 Task: Look for space in Parung, Indonesia from 2nd September, 2023 to 6th September, 2023 for 2 adults in price range Rs.15000 to Rs.20000. Place can be entire place with 1  bedroom having 1 bed and 1 bathroom. Property type can be house, flat, guest house, hotel. Booking option can be shelf check-in. Required host language is English.
Action: Mouse moved to (545, 65)
Screenshot: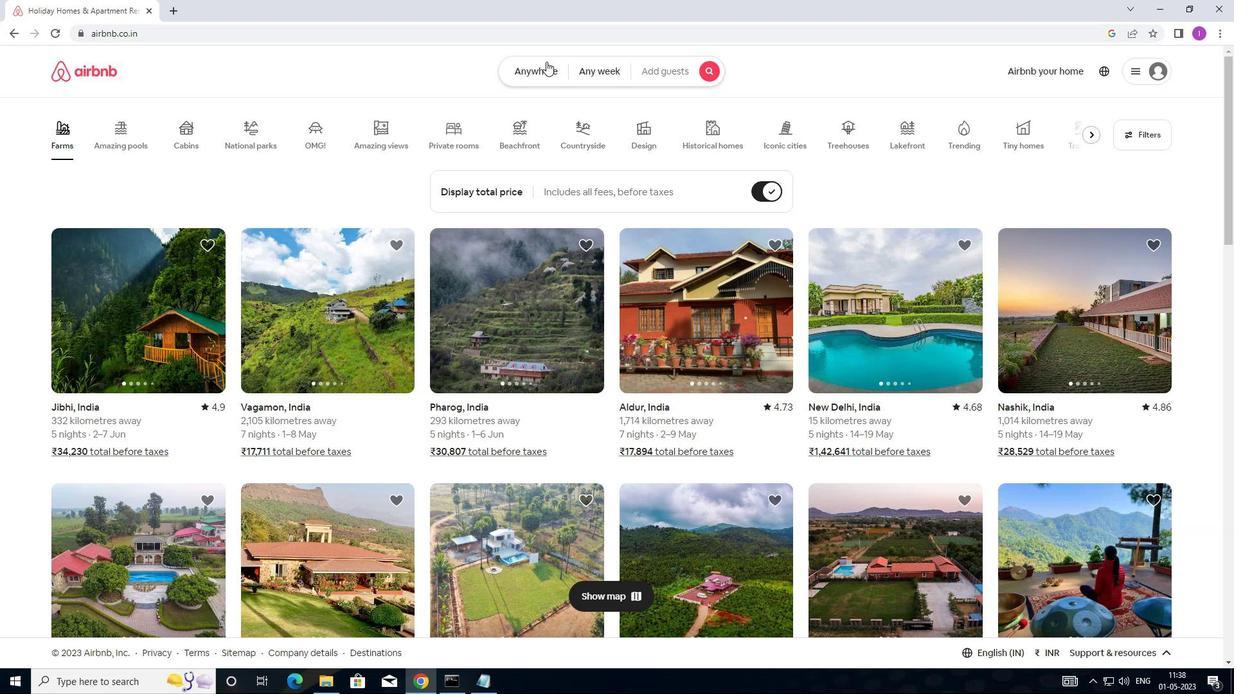 
Action: Mouse pressed left at (545, 65)
Screenshot: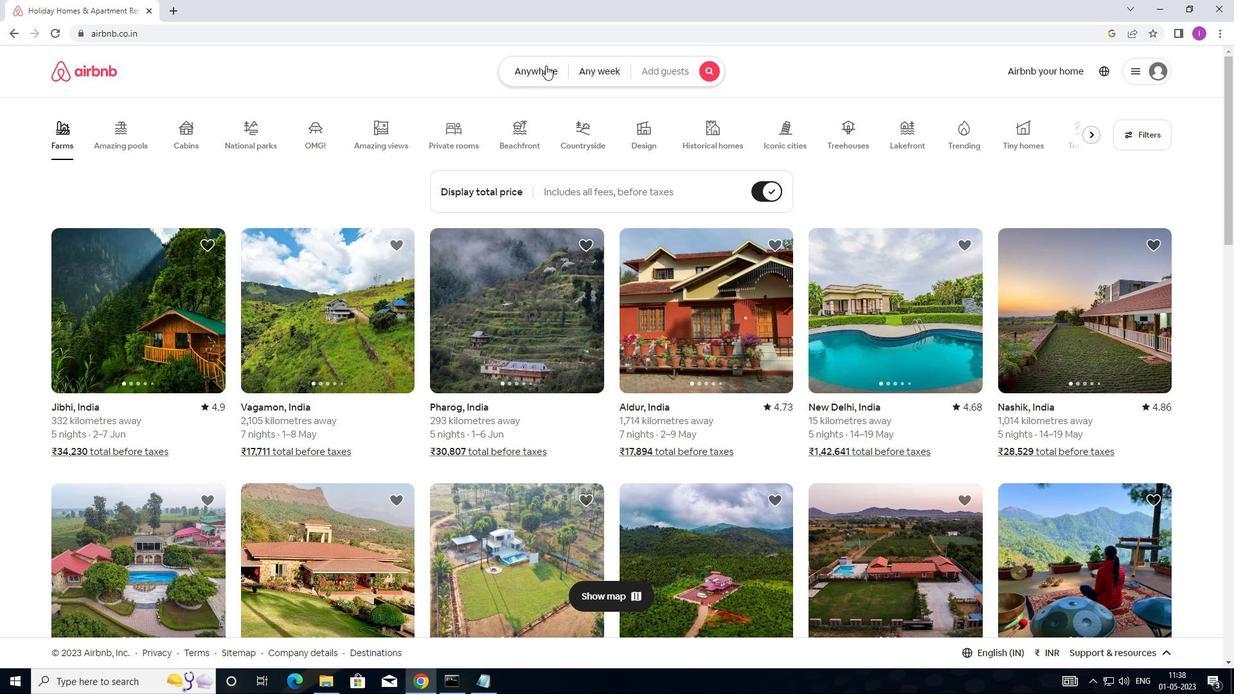 
Action: Mouse moved to (423, 125)
Screenshot: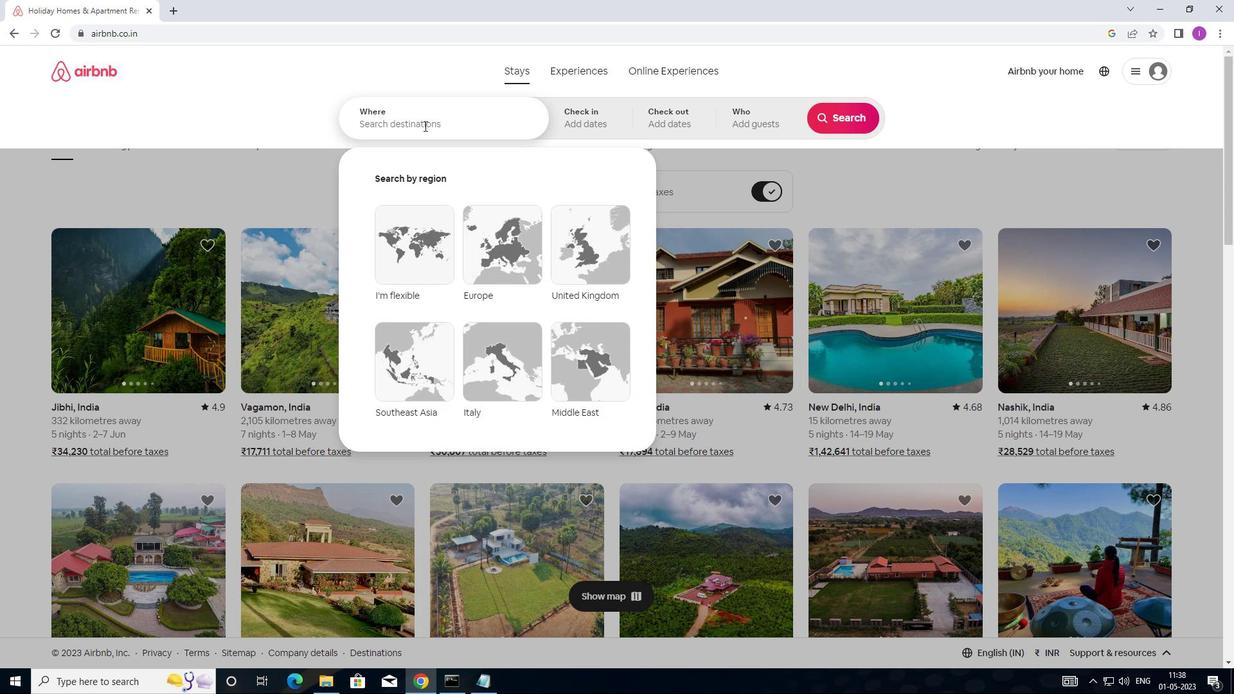 
Action: Mouse pressed left at (423, 125)
Screenshot: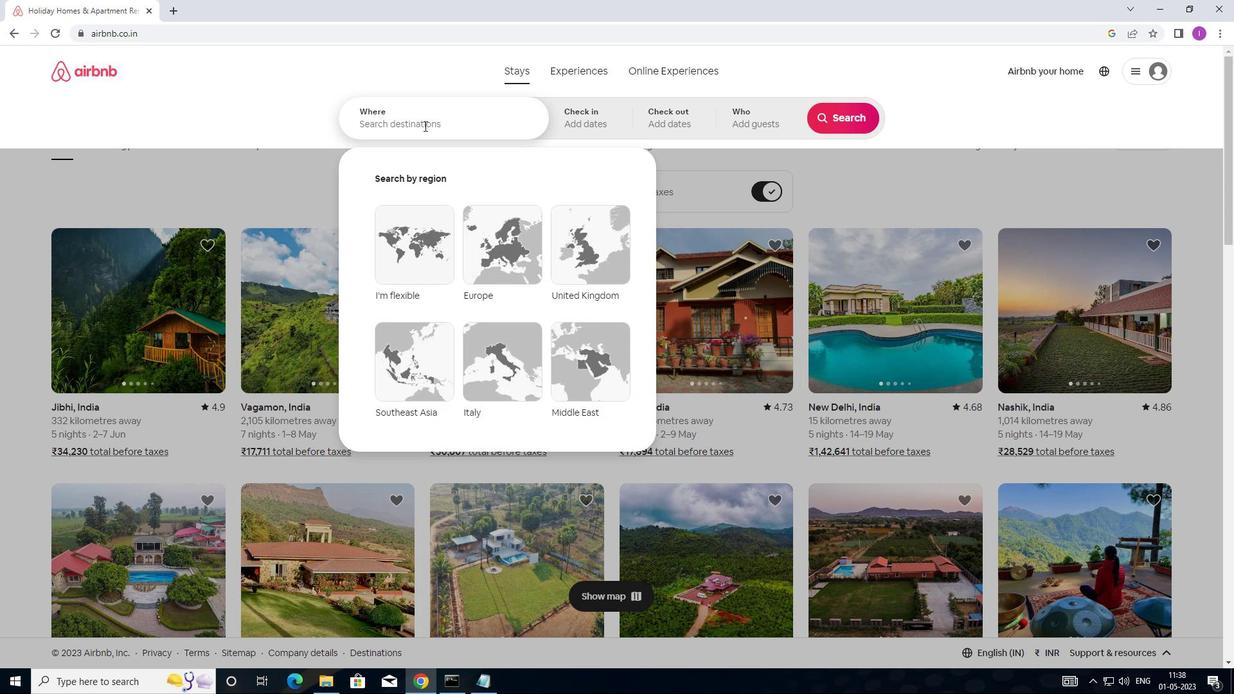 
Action: Mouse moved to (665, 119)
Screenshot: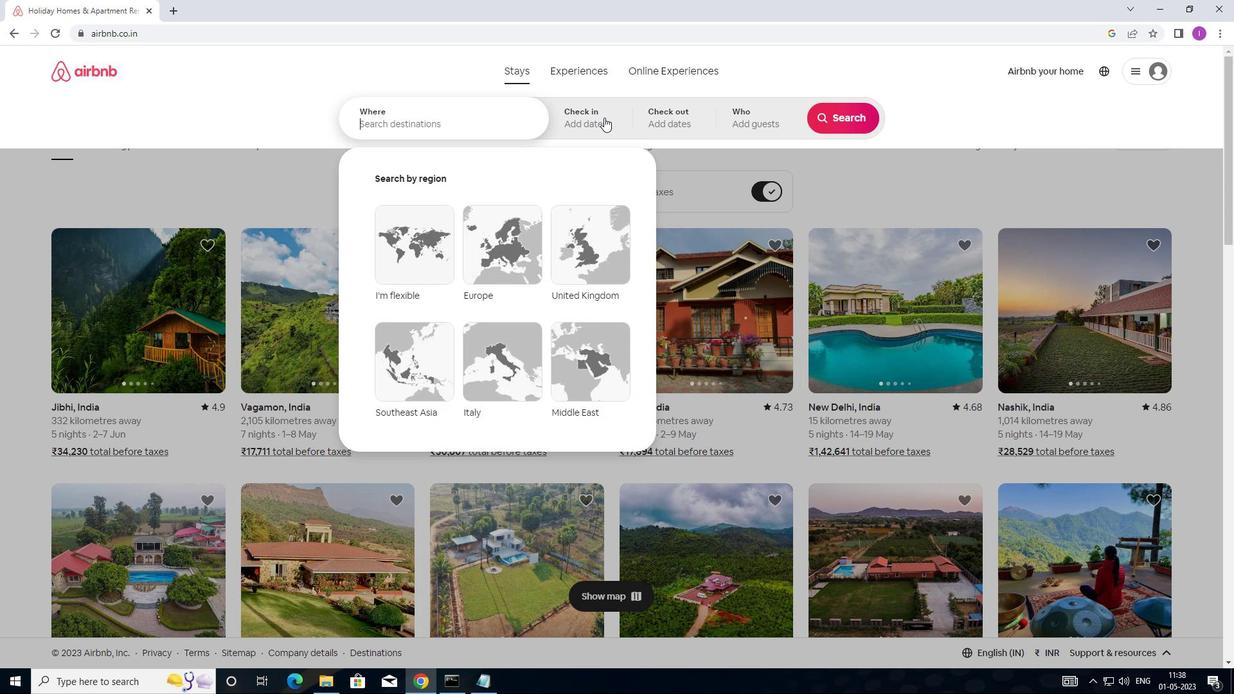 
Action: Key pressed <Key.shift>PAR
Screenshot: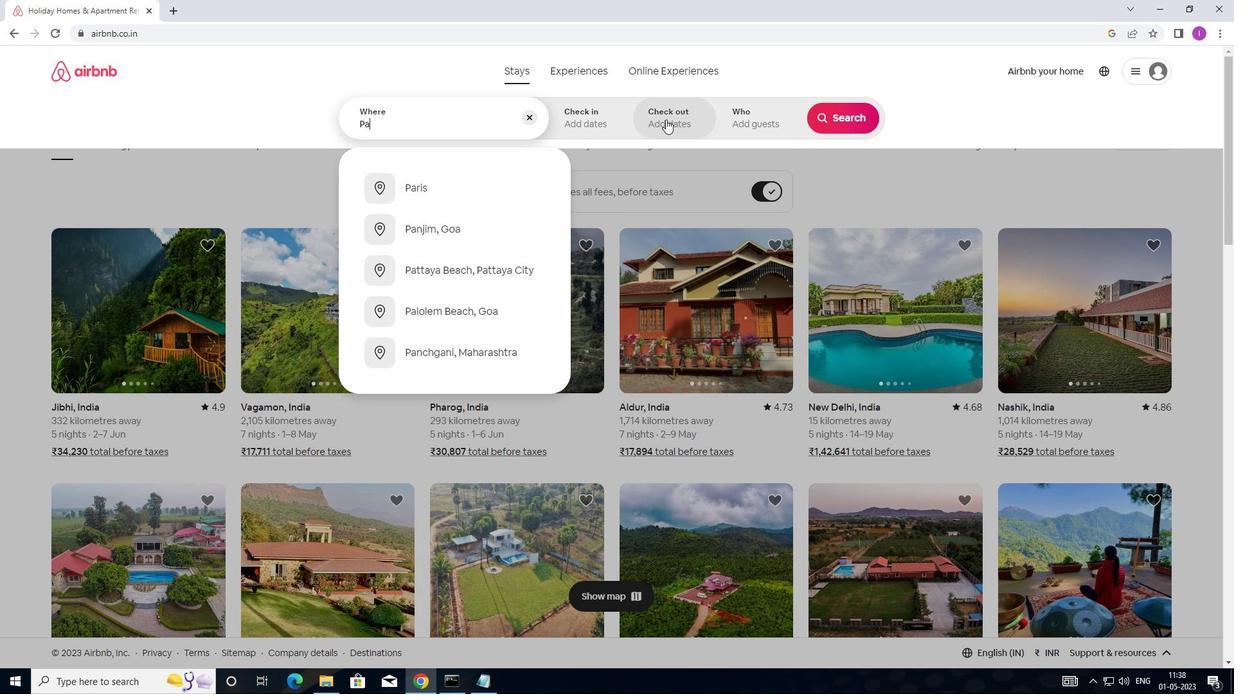 
Action: Mouse moved to (669, 118)
Screenshot: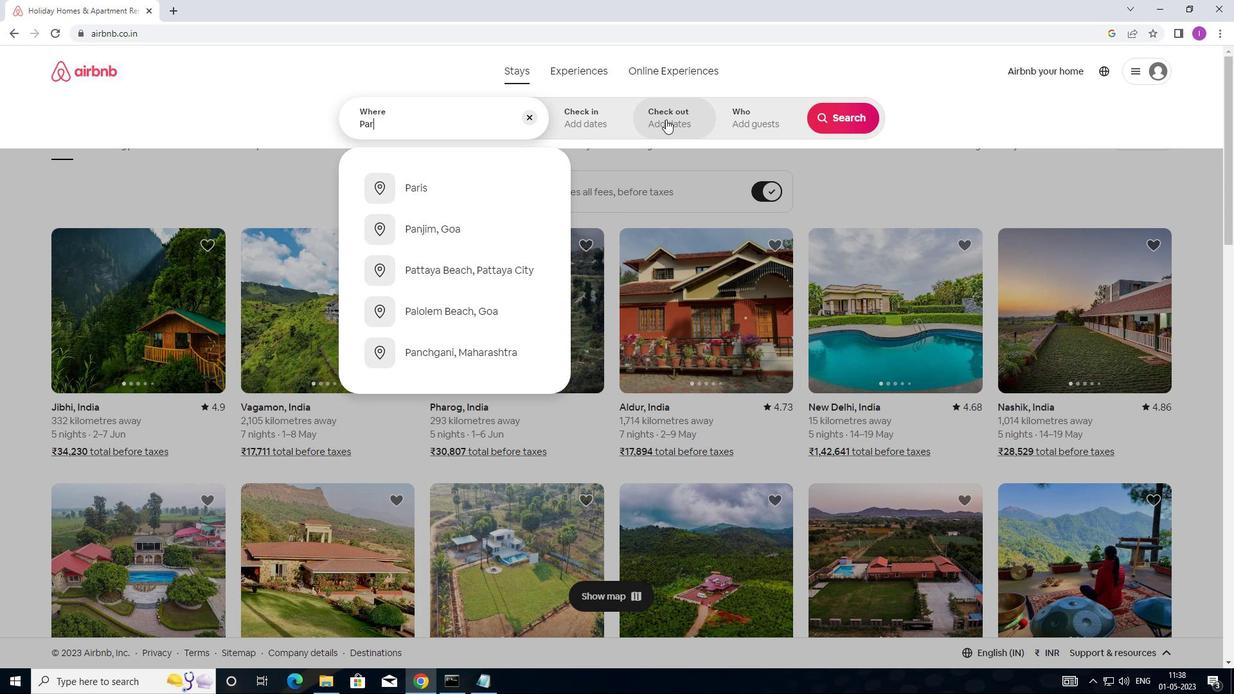 
Action: Key pressed U
Screenshot: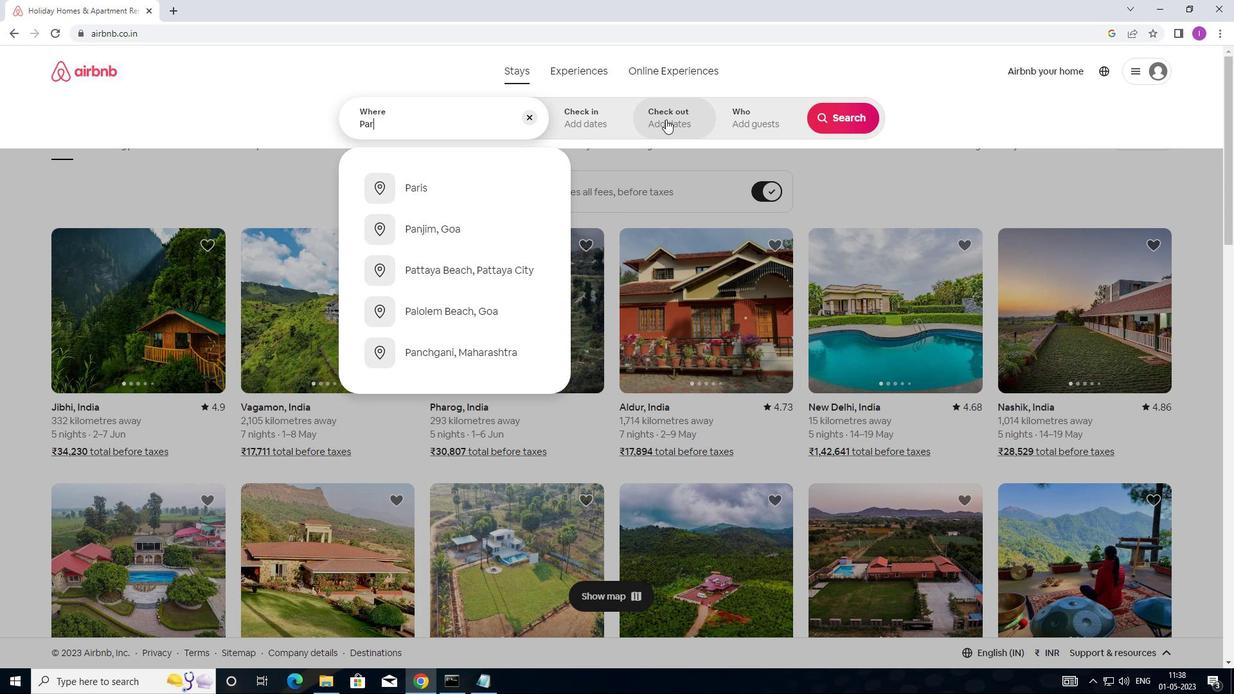 
Action: Mouse moved to (675, 114)
Screenshot: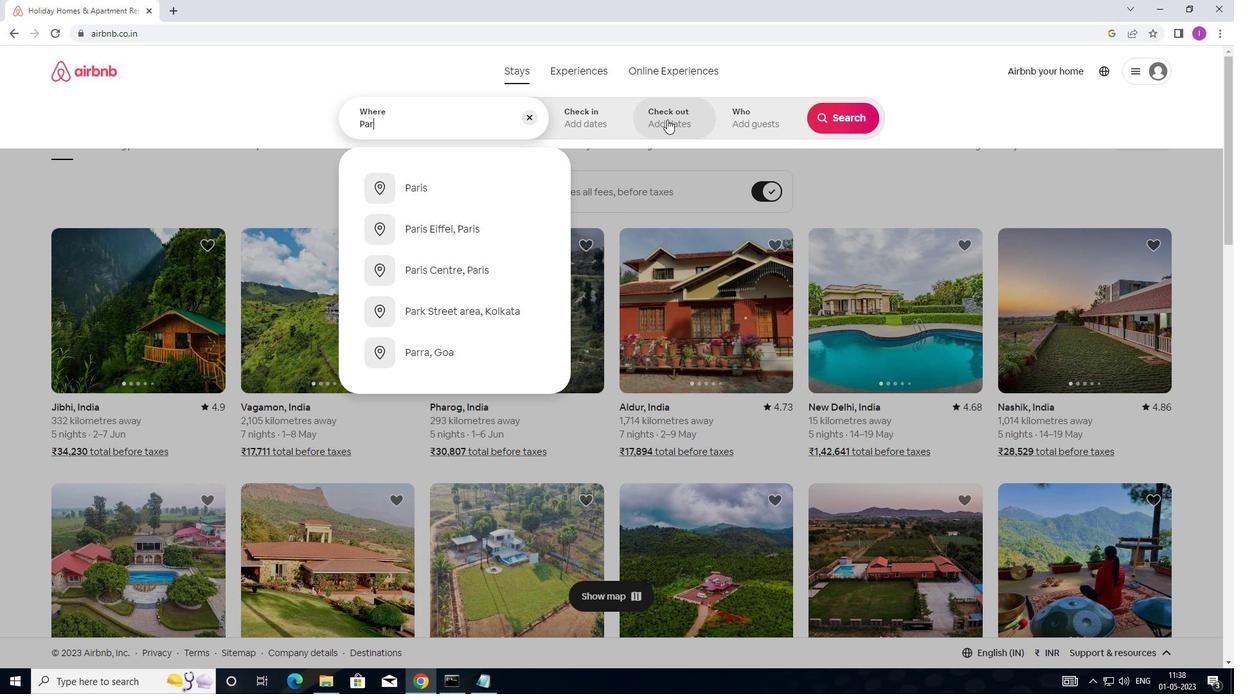 
Action: Key pressed NG
Screenshot: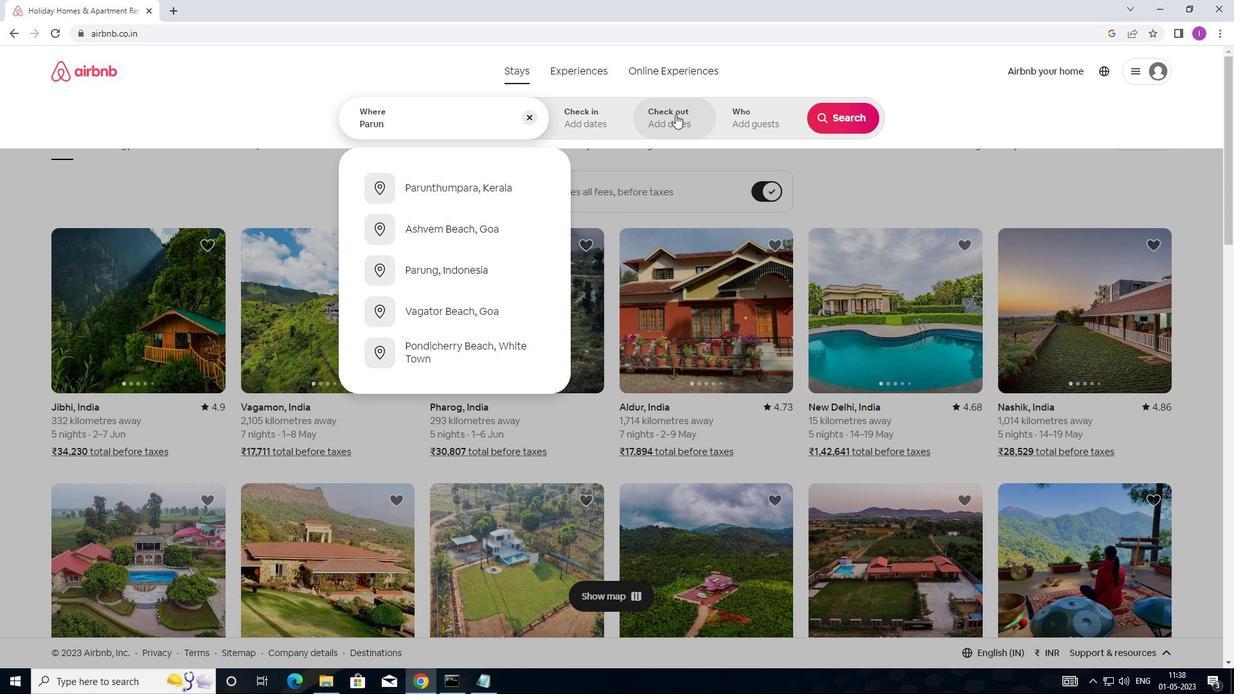 
Action: Mouse moved to (691, 102)
Screenshot: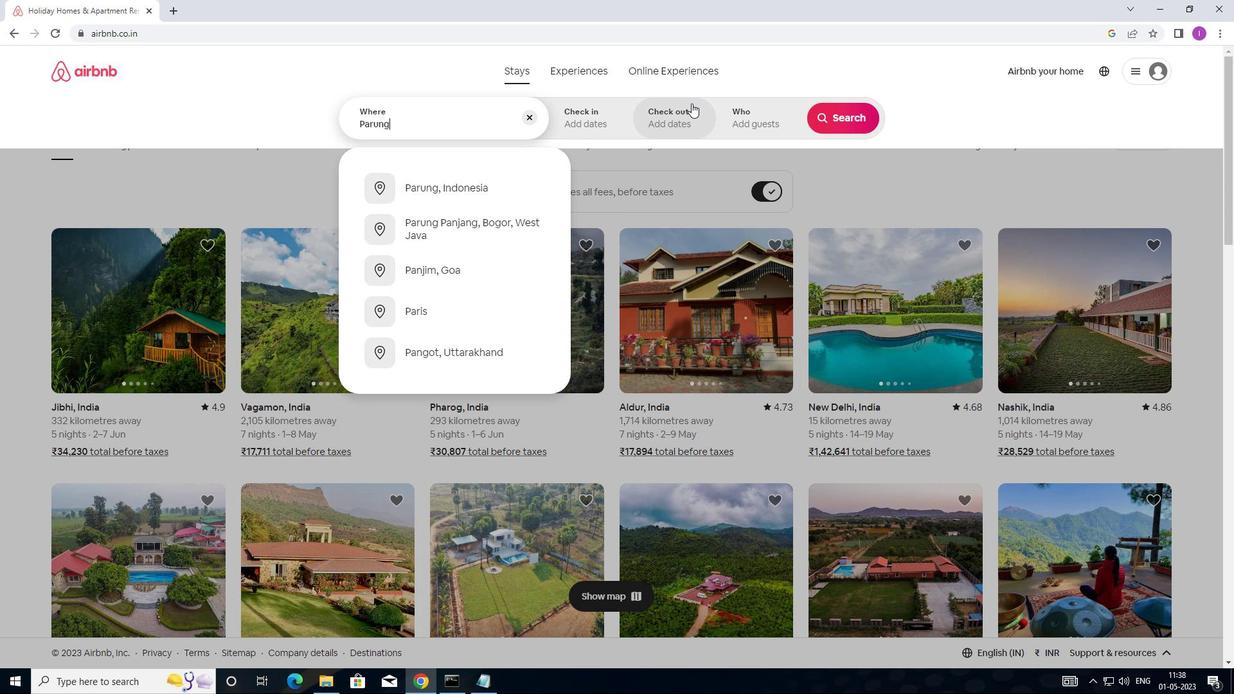 
Action: Key pressed ,<Key.shift>INDOB
Screenshot: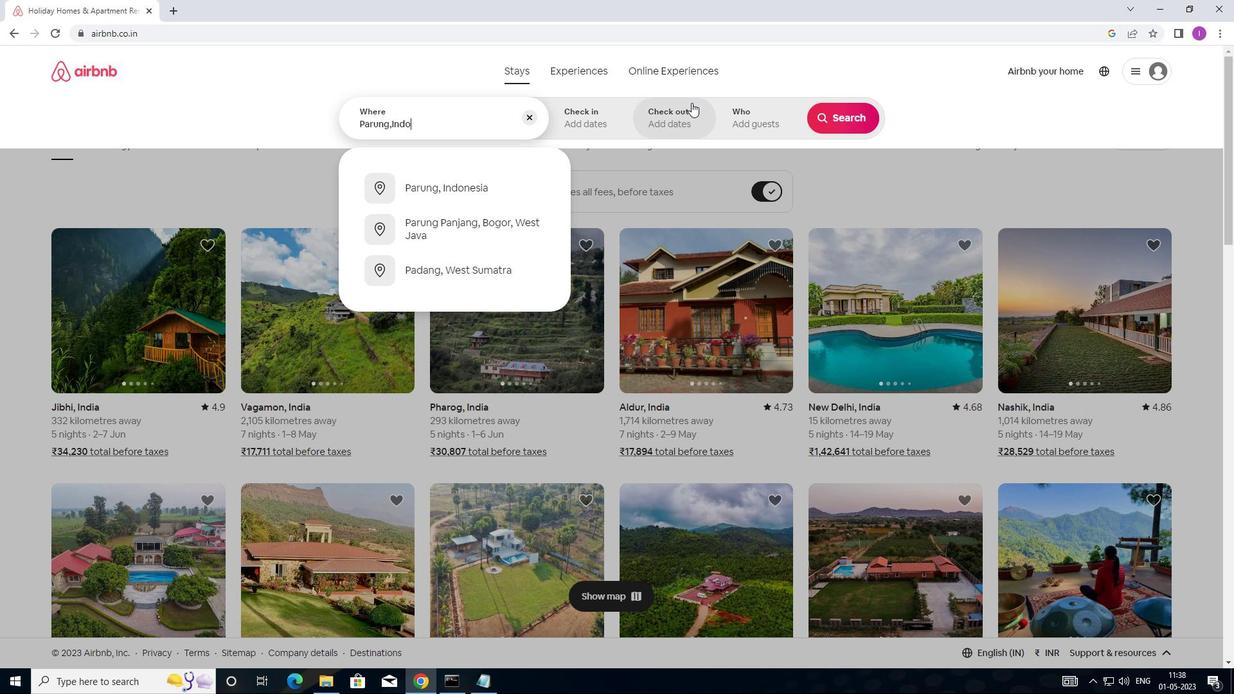 
Action: Mouse moved to (807, 59)
Screenshot: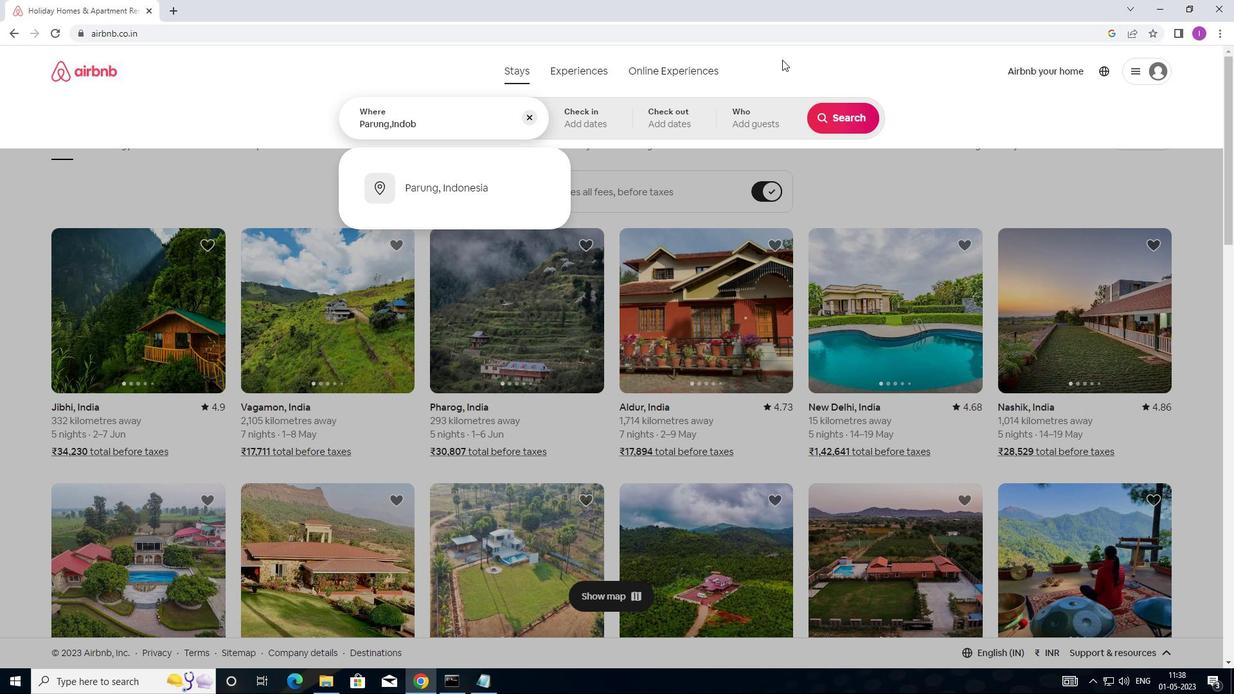 
Action: Key pressed <Key.backspace>
Screenshot: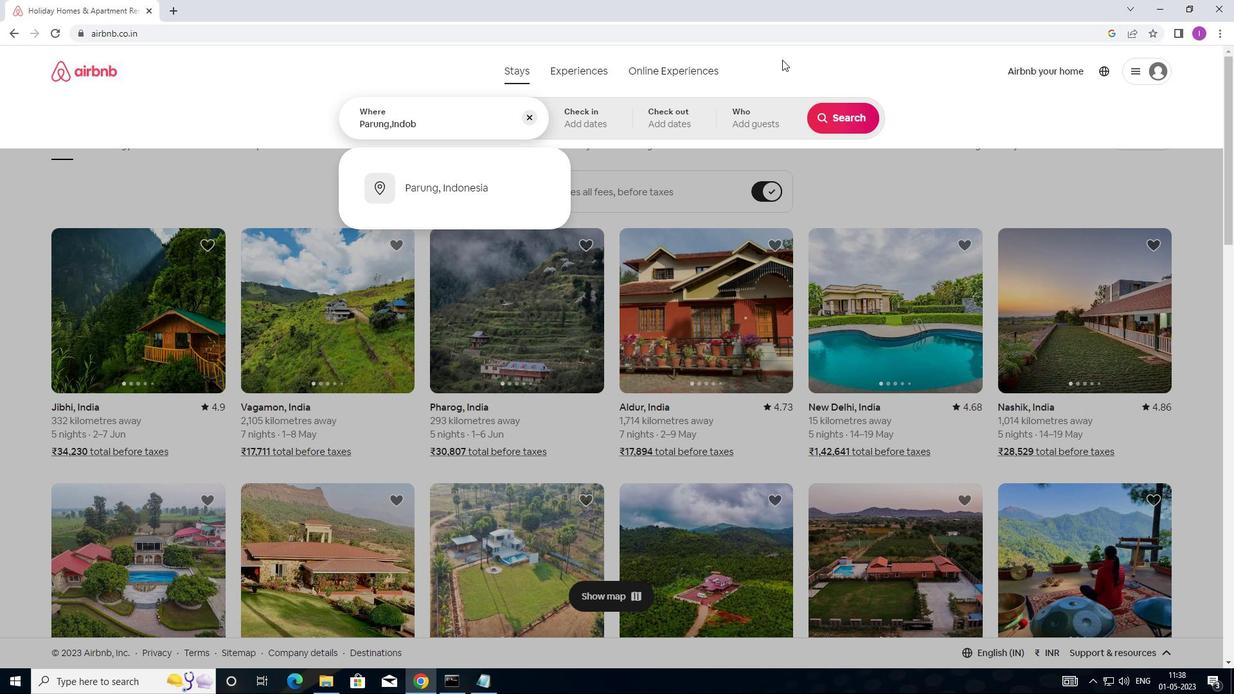 
Action: Mouse moved to (812, 61)
Screenshot: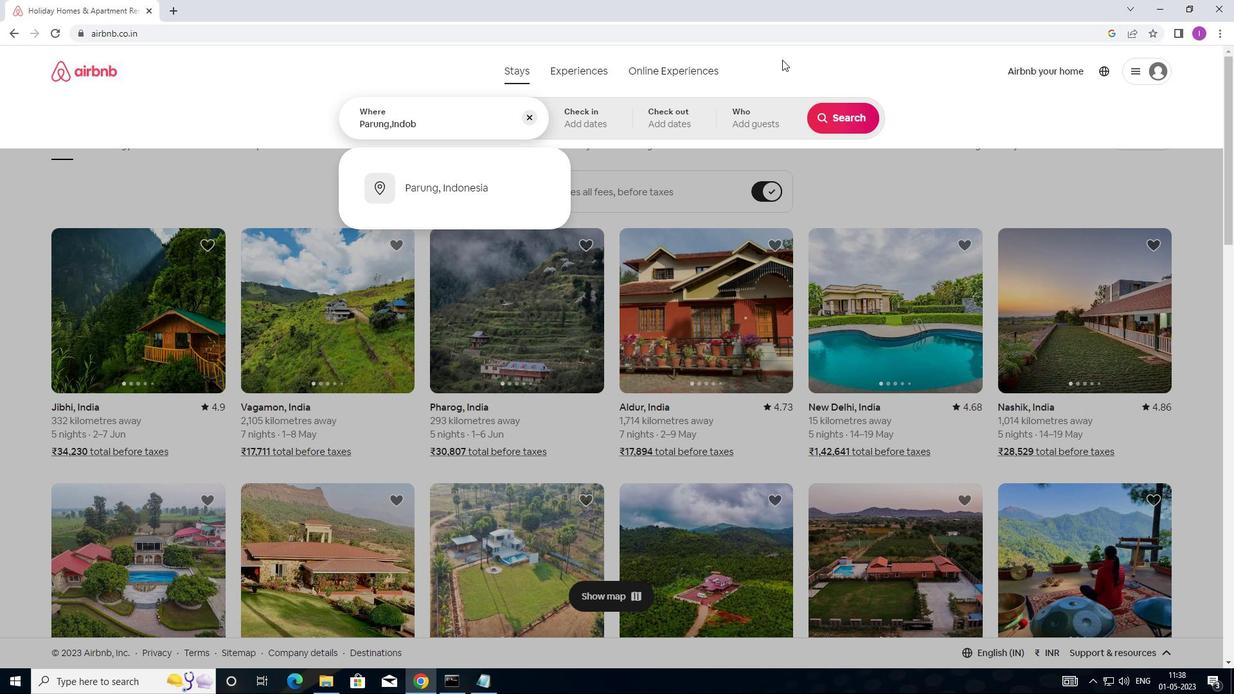 
Action: Key pressed NESIA
Screenshot: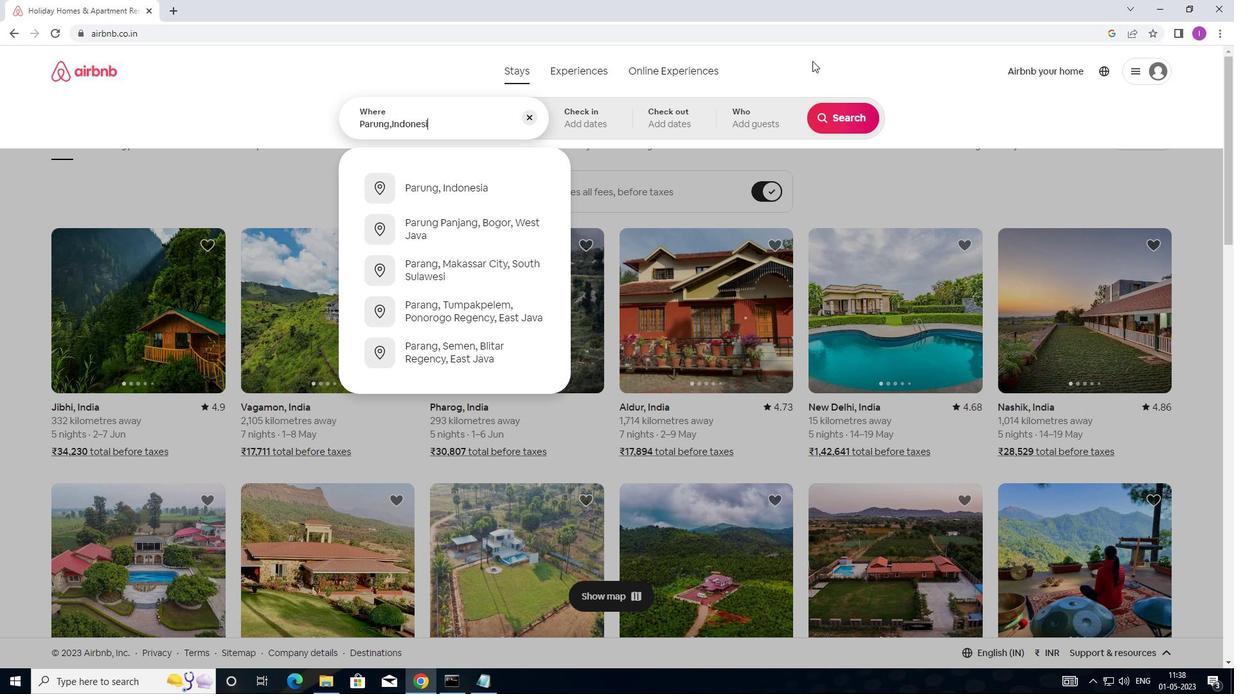 
Action: Mouse moved to (416, 176)
Screenshot: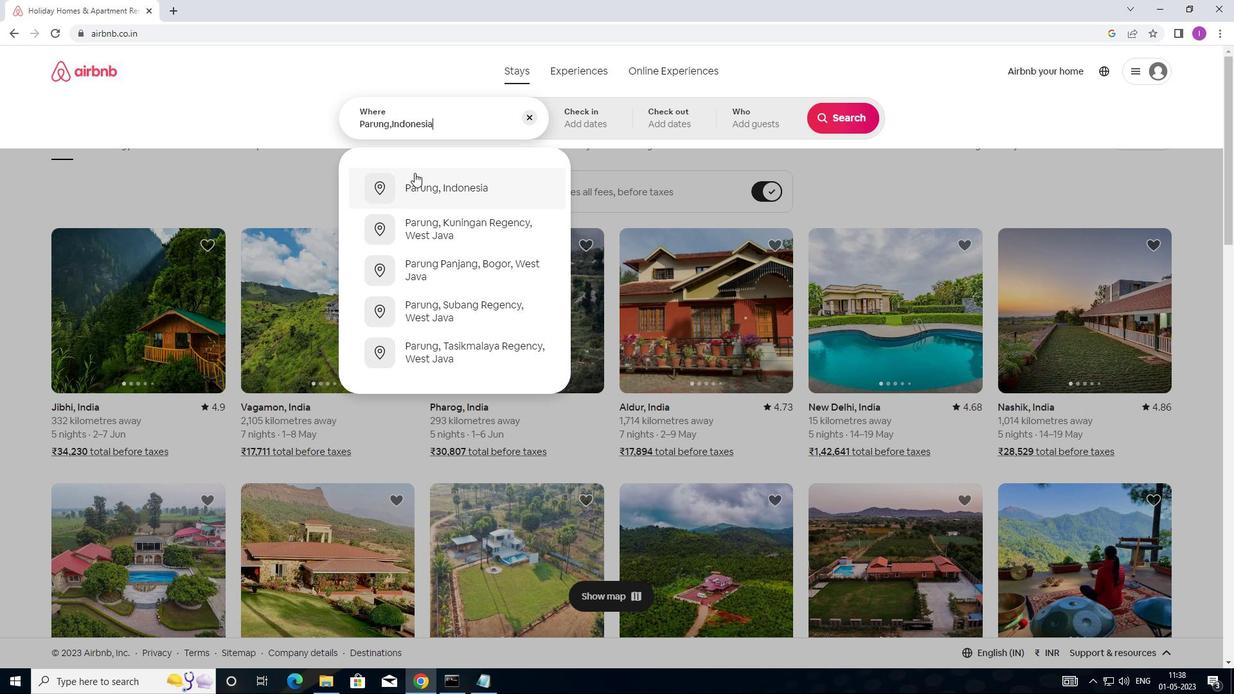 
Action: Mouse pressed left at (416, 176)
Screenshot: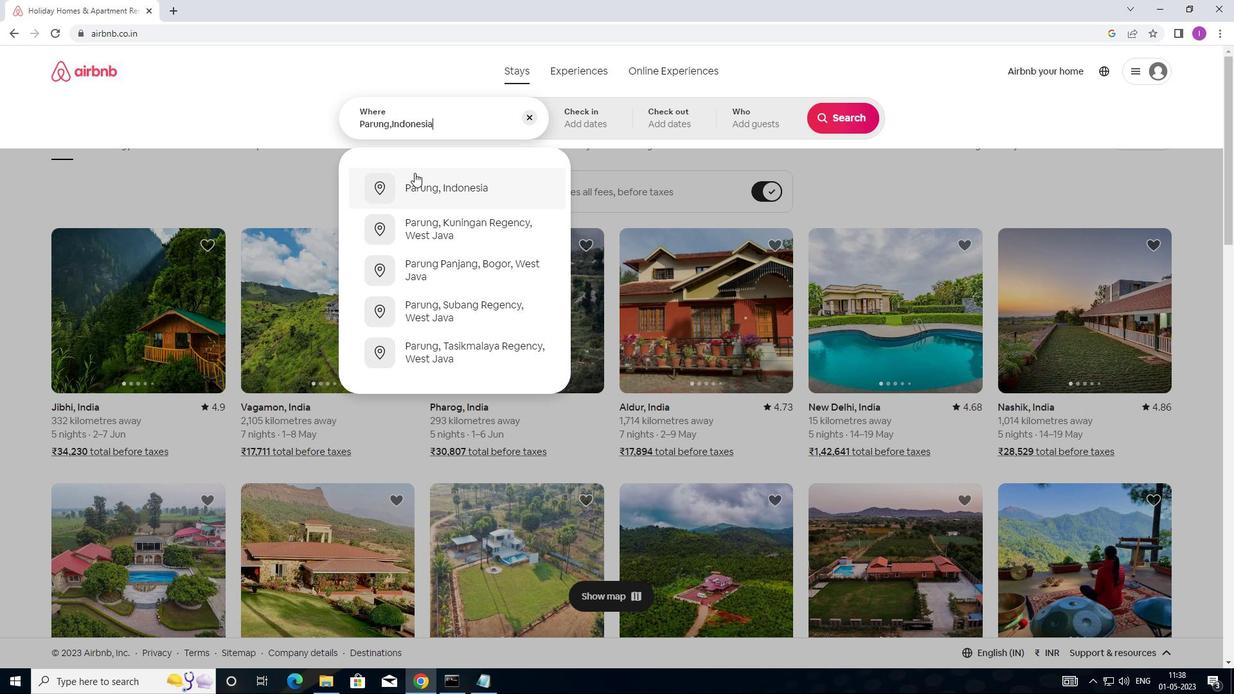 
Action: Mouse moved to (852, 224)
Screenshot: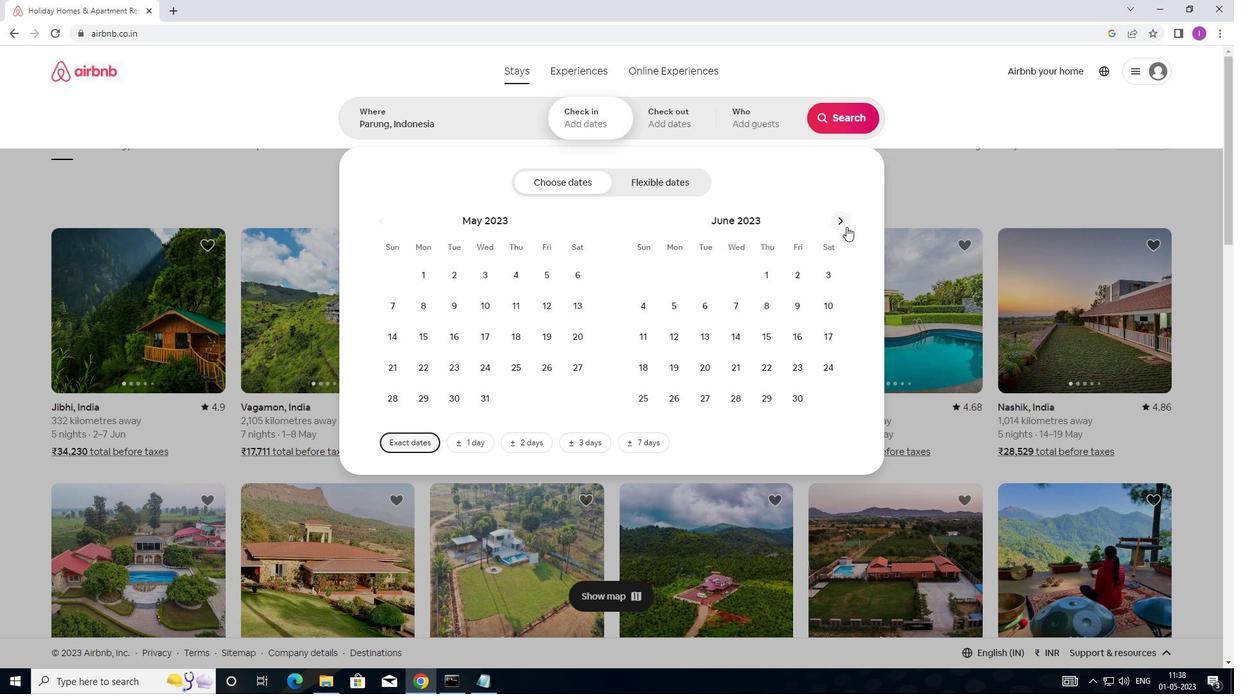 
Action: Mouse pressed left at (852, 224)
Screenshot: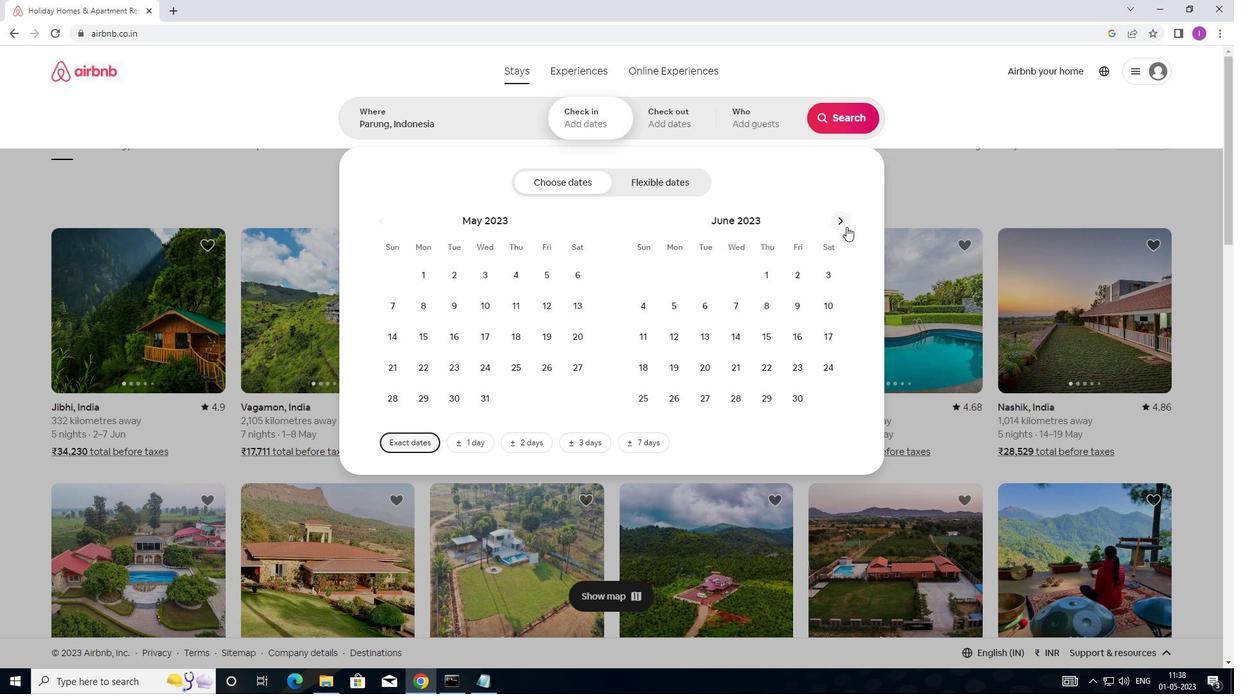 
Action: Mouse moved to (851, 226)
Screenshot: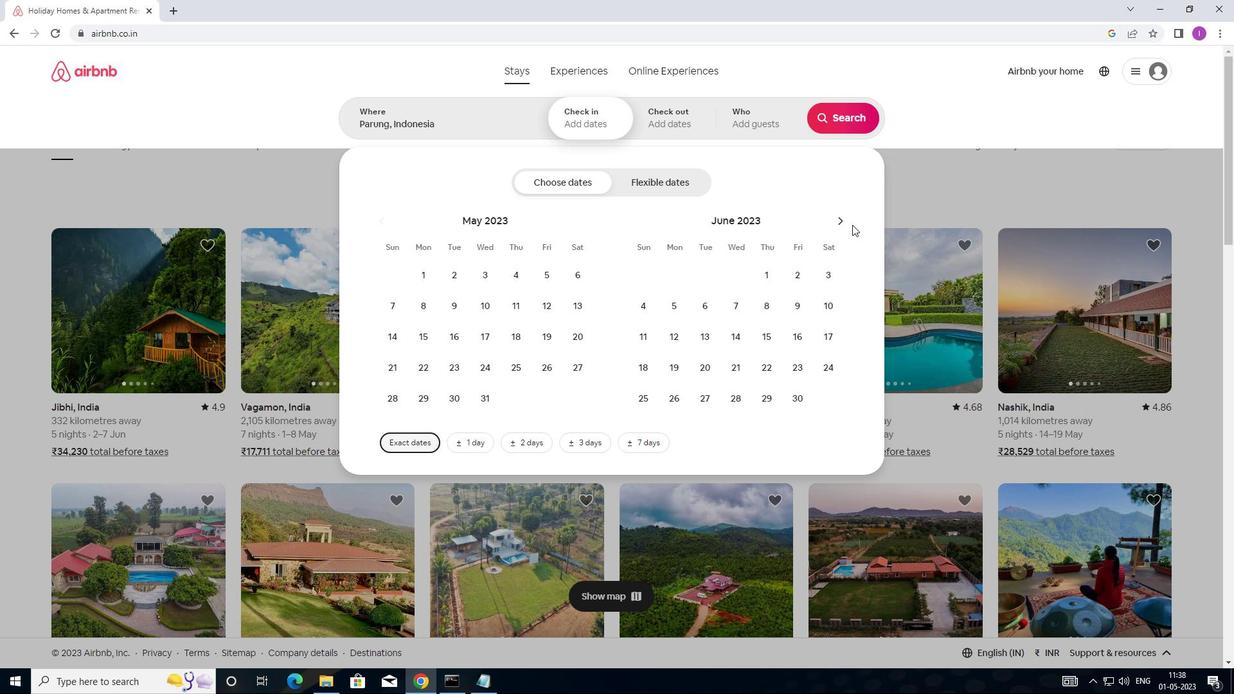 
Action: Mouse pressed left at (851, 226)
Screenshot: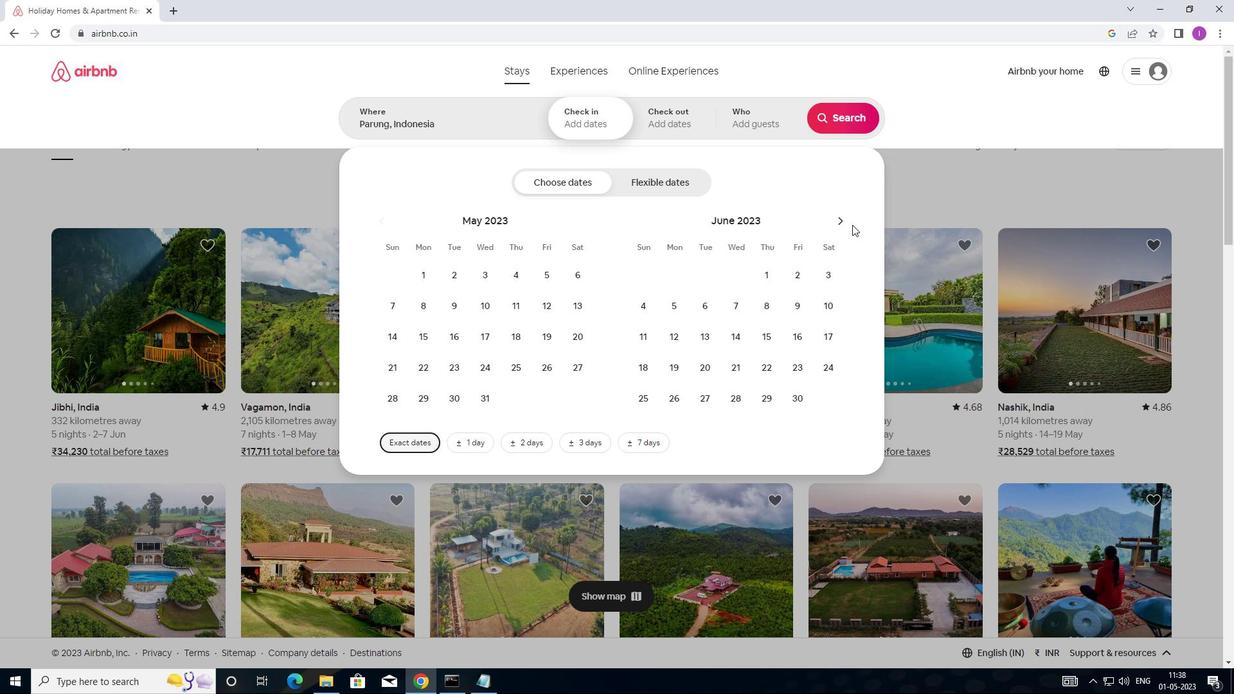 
Action: Mouse moved to (849, 223)
Screenshot: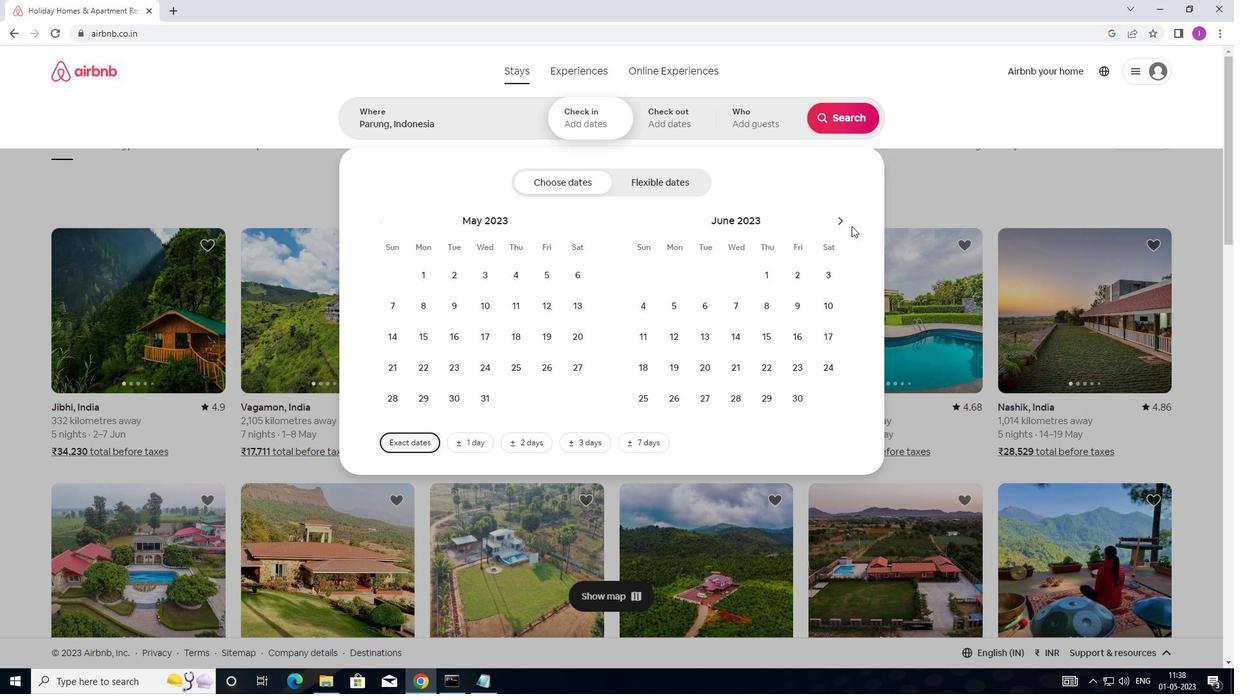 
Action: Mouse pressed left at (849, 223)
Screenshot: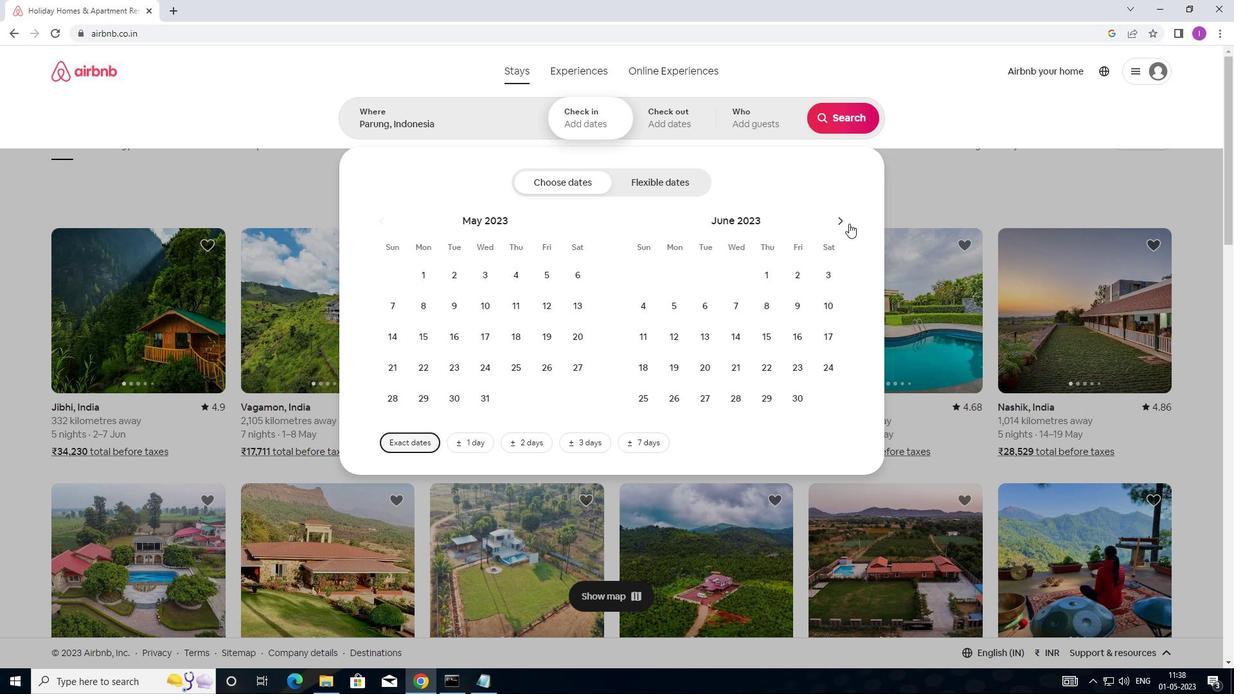 
Action: Mouse moved to (843, 214)
Screenshot: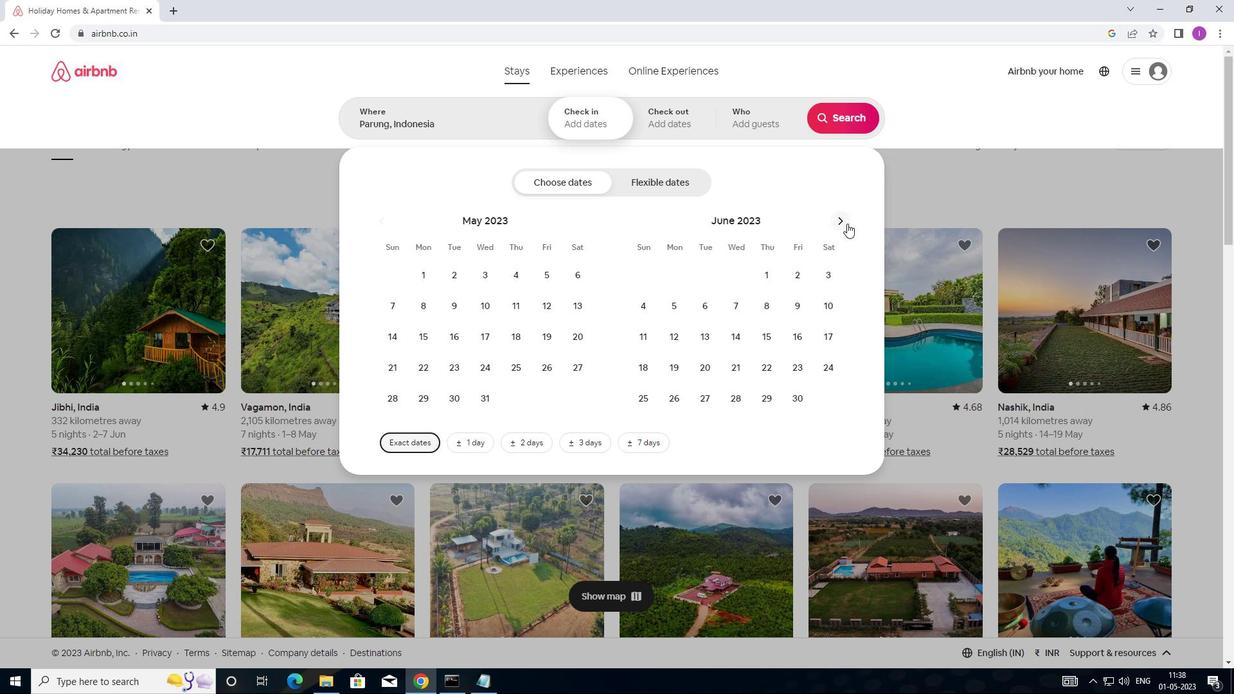 
Action: Mouse pressed left at (843, 214)
Screenshot: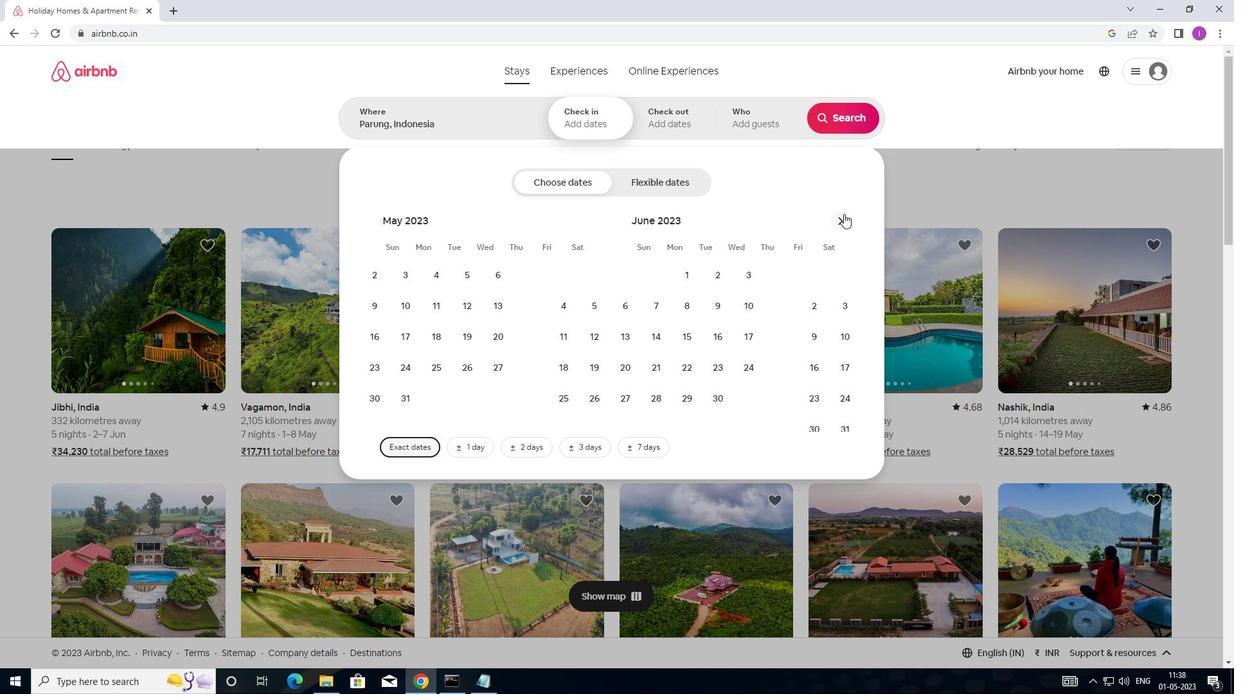 
Action: Mouse moved to (843, 214)
Screenshot: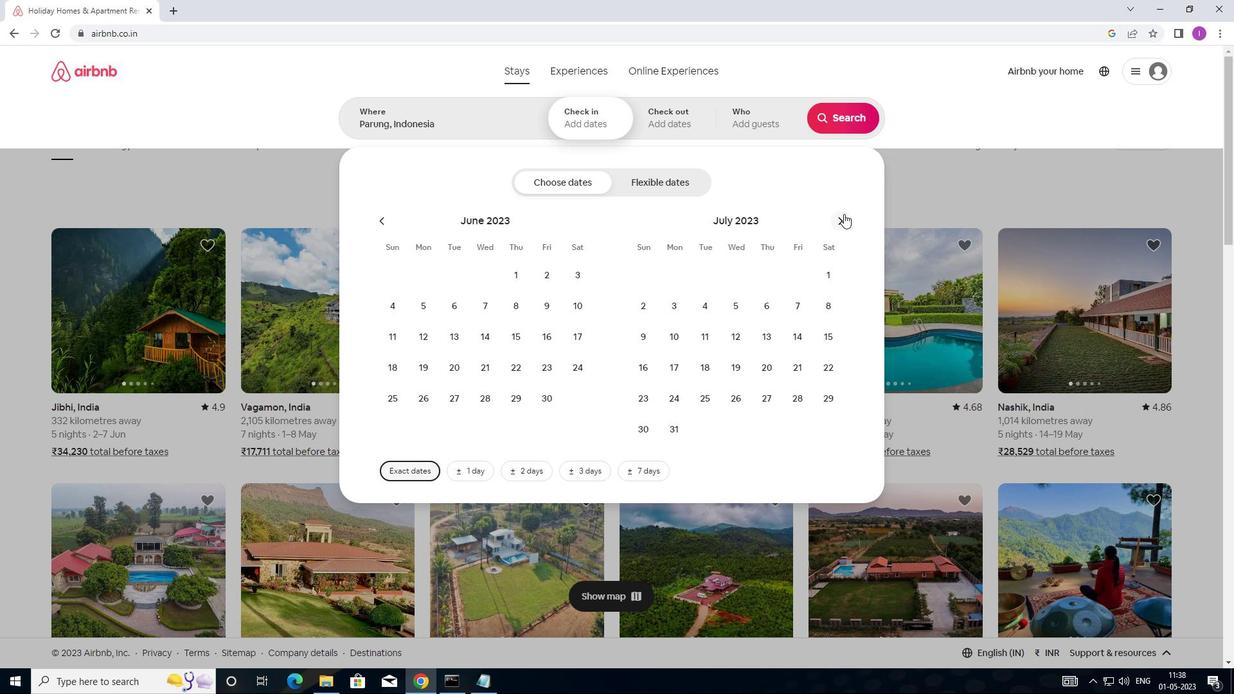 
Action: Mouse pressed left at (843, 214)
Screenshot: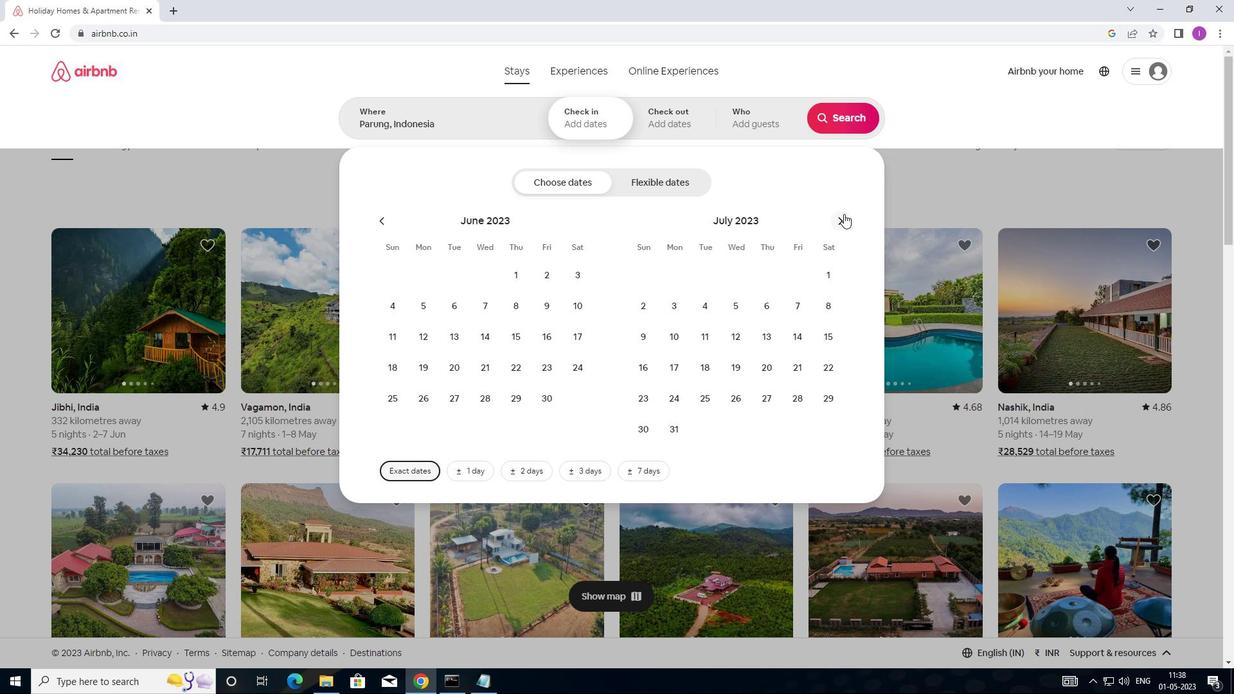 
Action: Mouse moved to (817, 273)
Screenshot: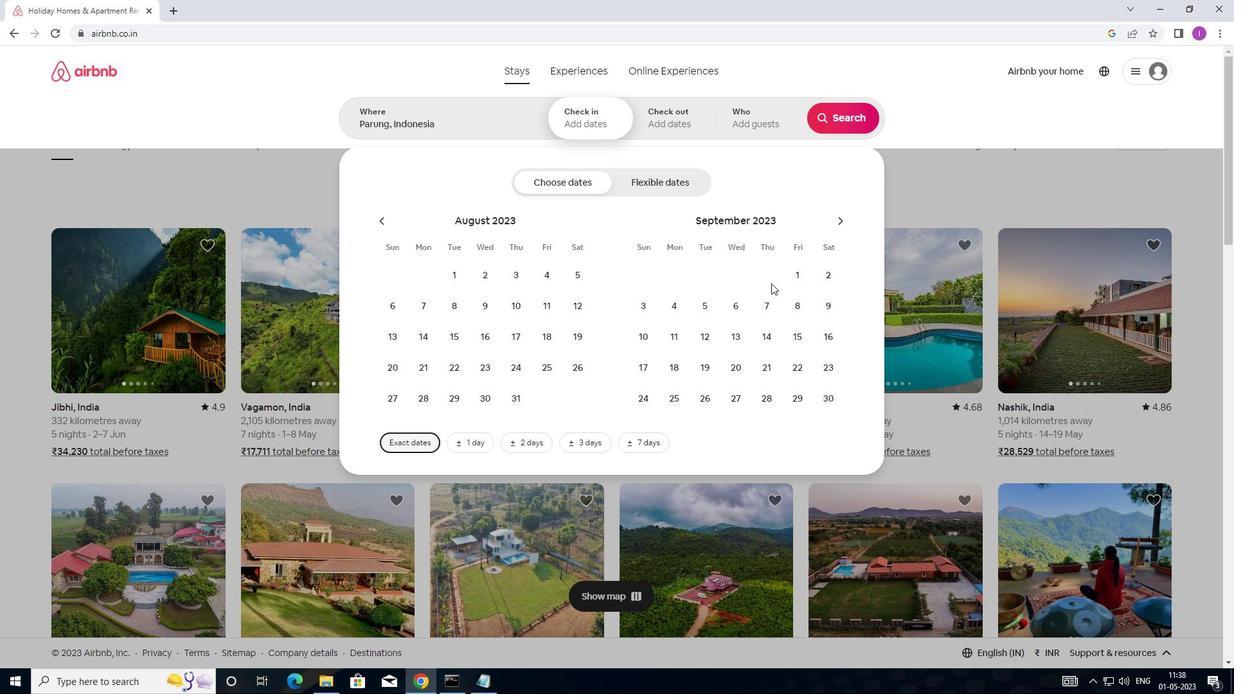 
Action: Mouse pressed left at (817, 273)
Screenshot: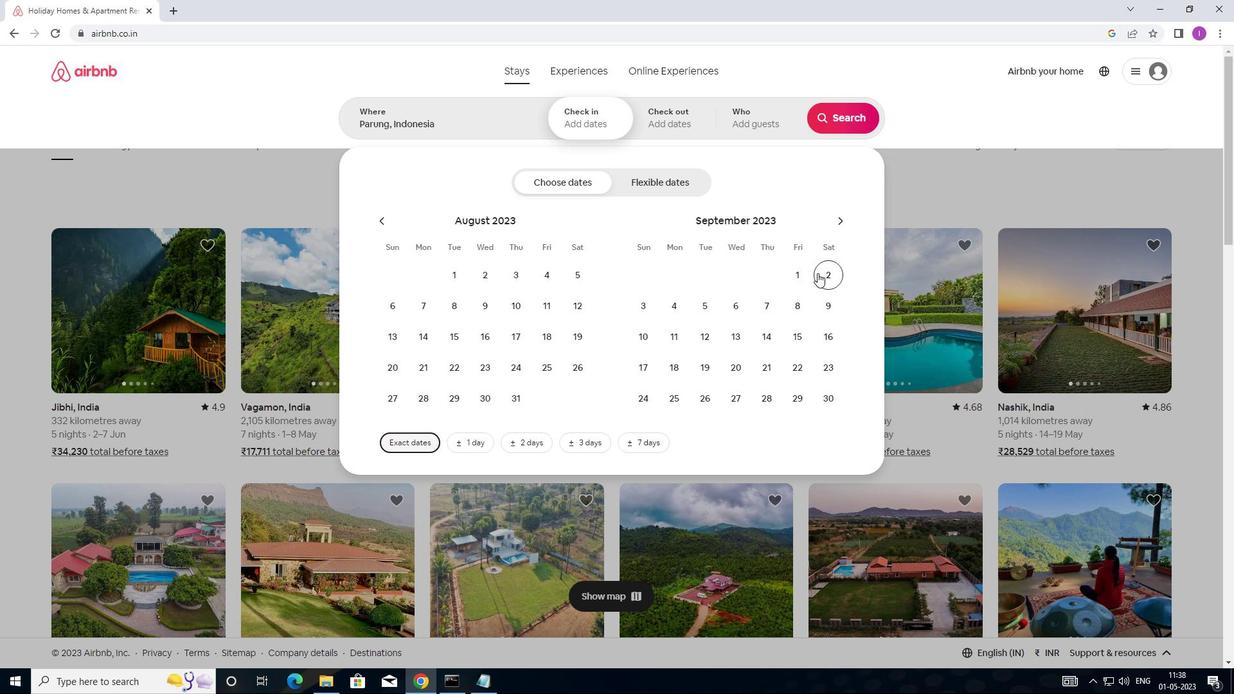 
Action: Mouse moved to (731, 309)
Screenshot: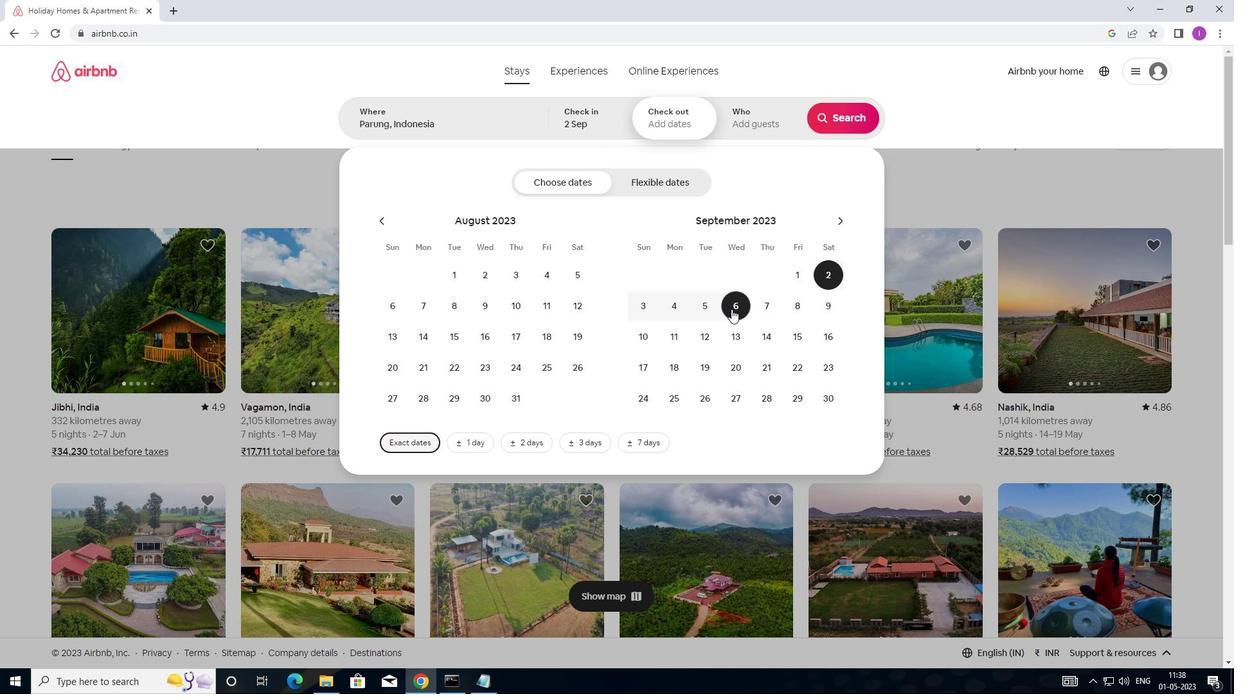 
Action: Mouse pressed left at (731, 309)
Screenshot: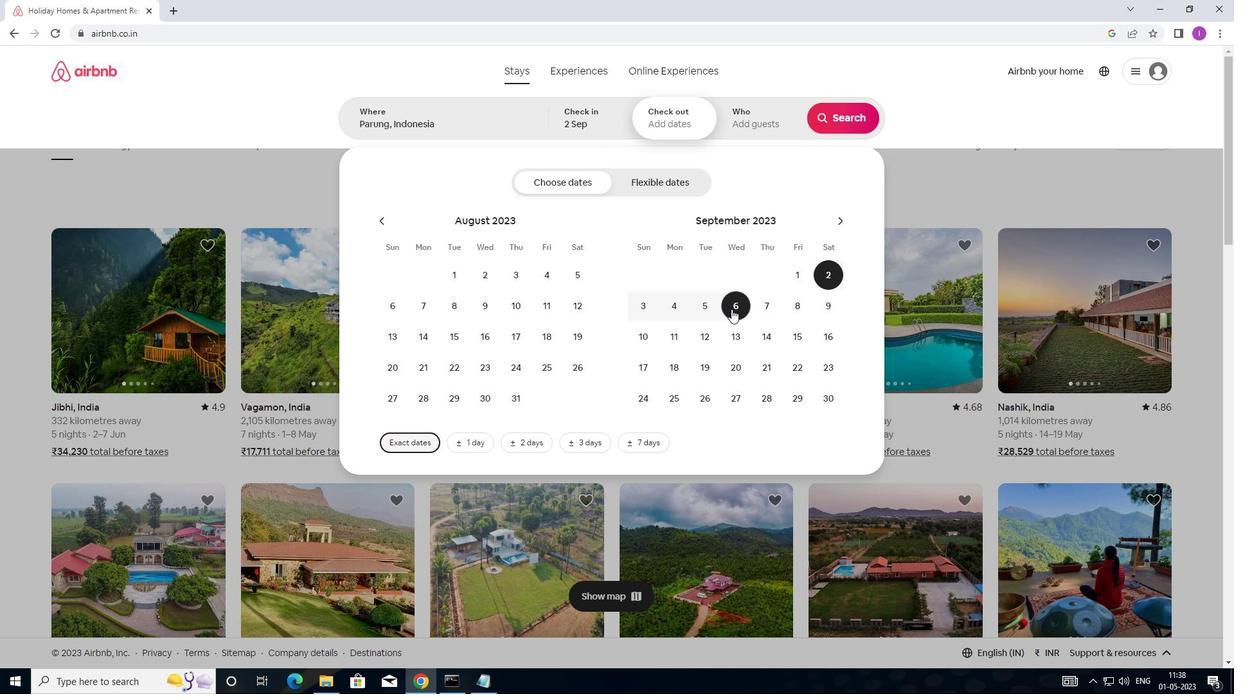 
Action: Mouse moved to (738, 134)
Screenshot: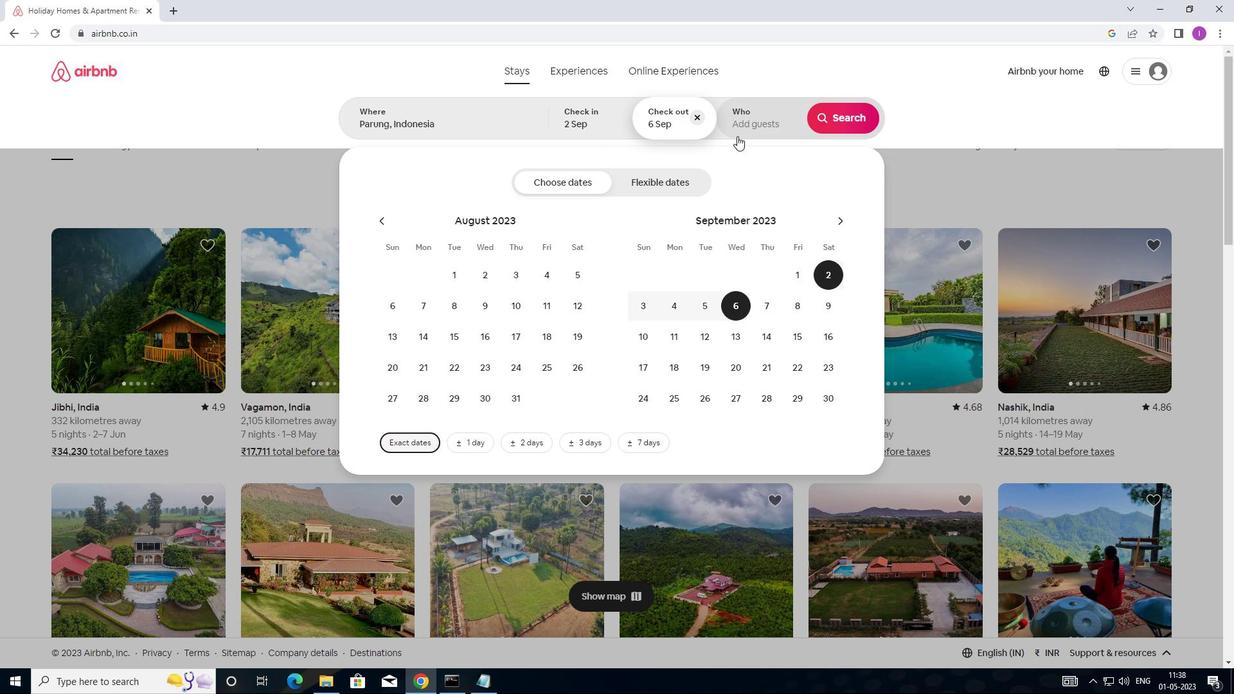 
Action: Mouse pressed left at (738, 134)
Screenshot: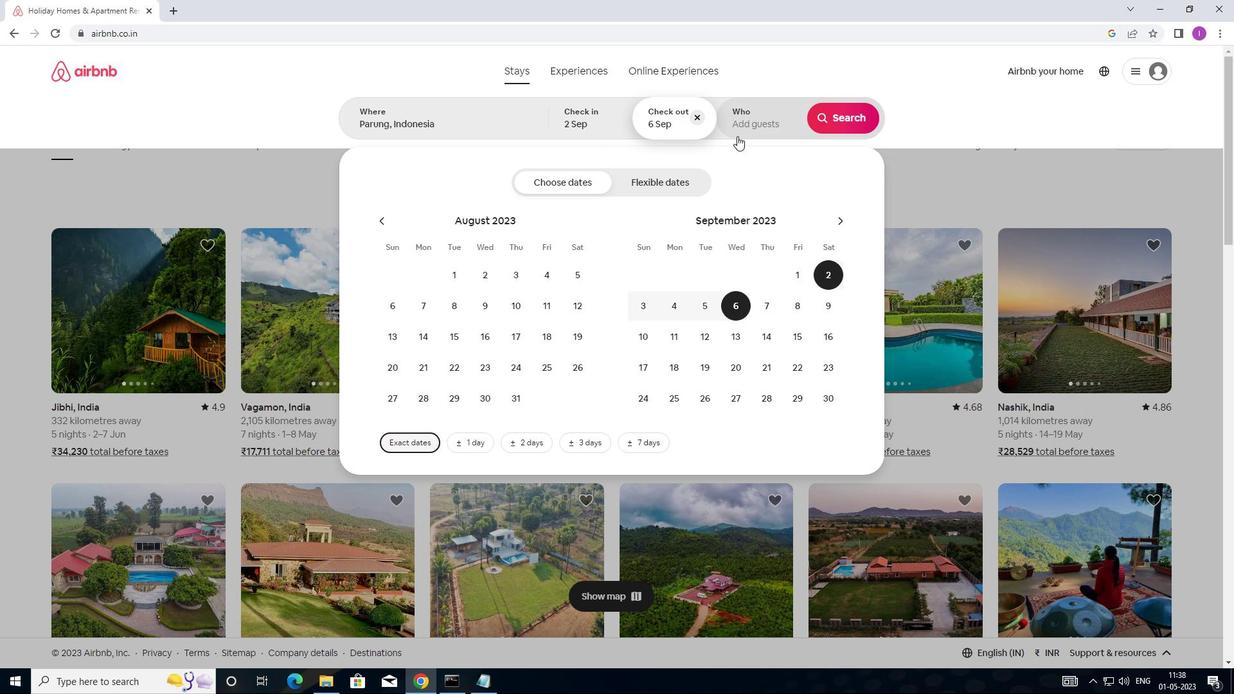 
Action: Mouse moved to (851, 183)
Screenshot: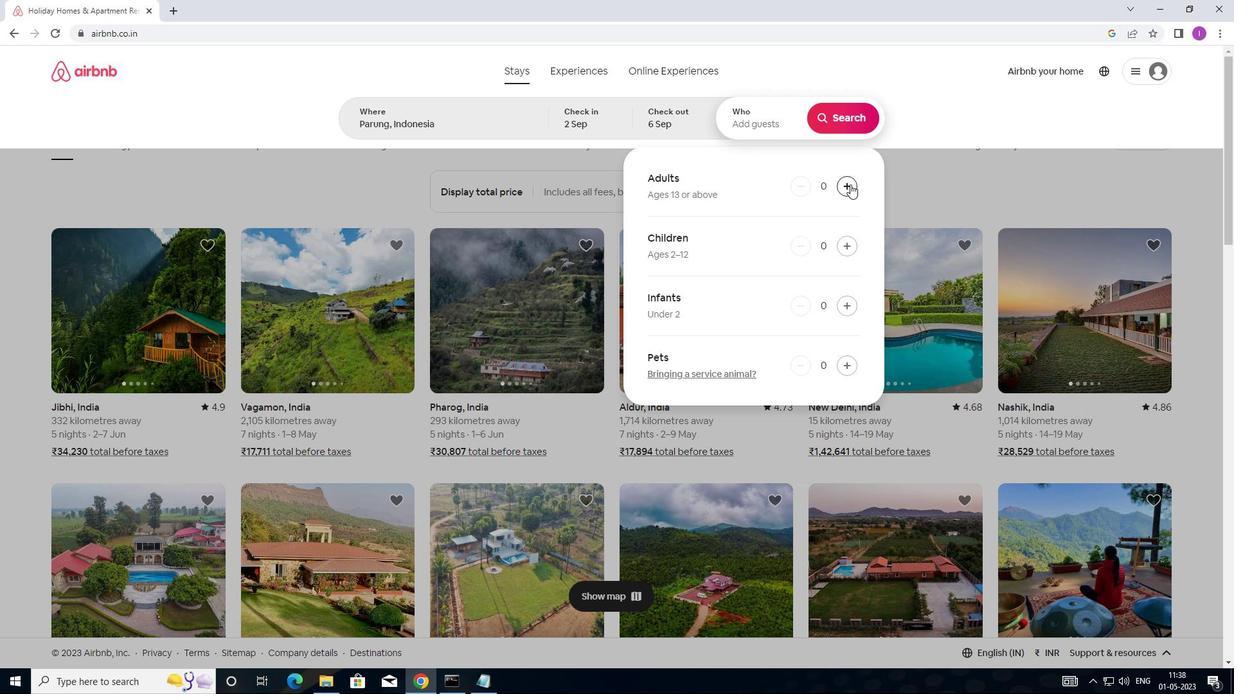 
Action: Mouse pressed left at (851, 183)
Screenshot: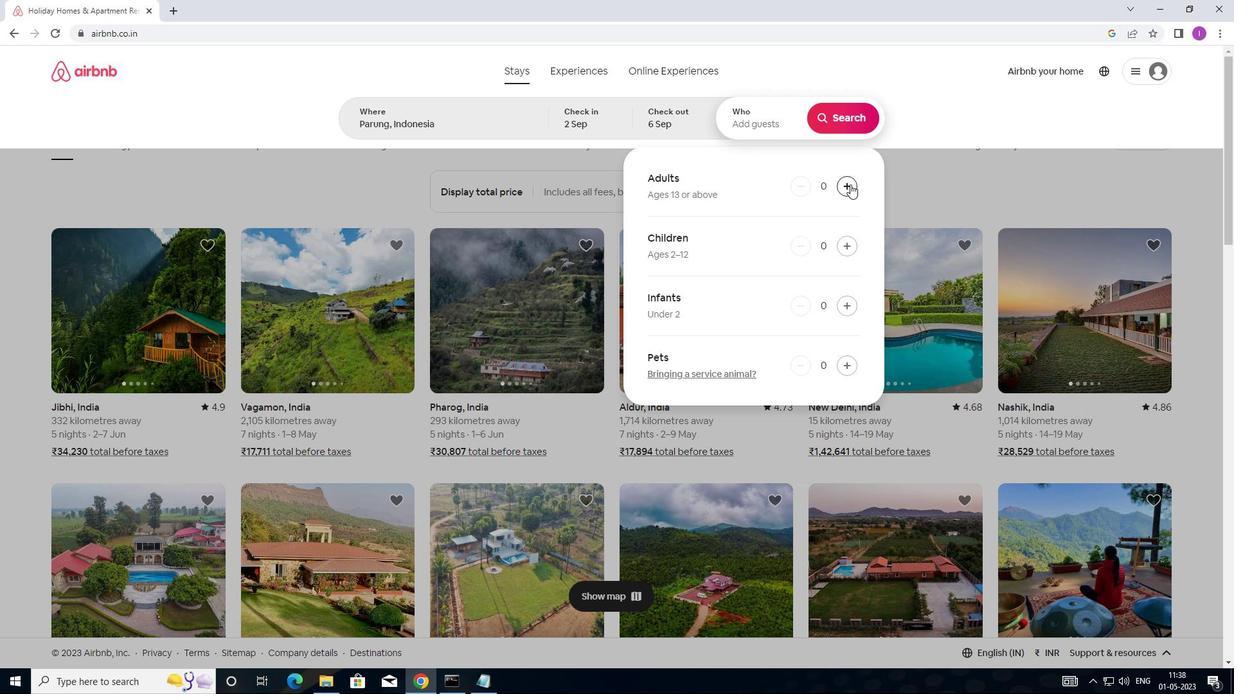 
Action: Mouse moved to (851, 185)
Screenshot: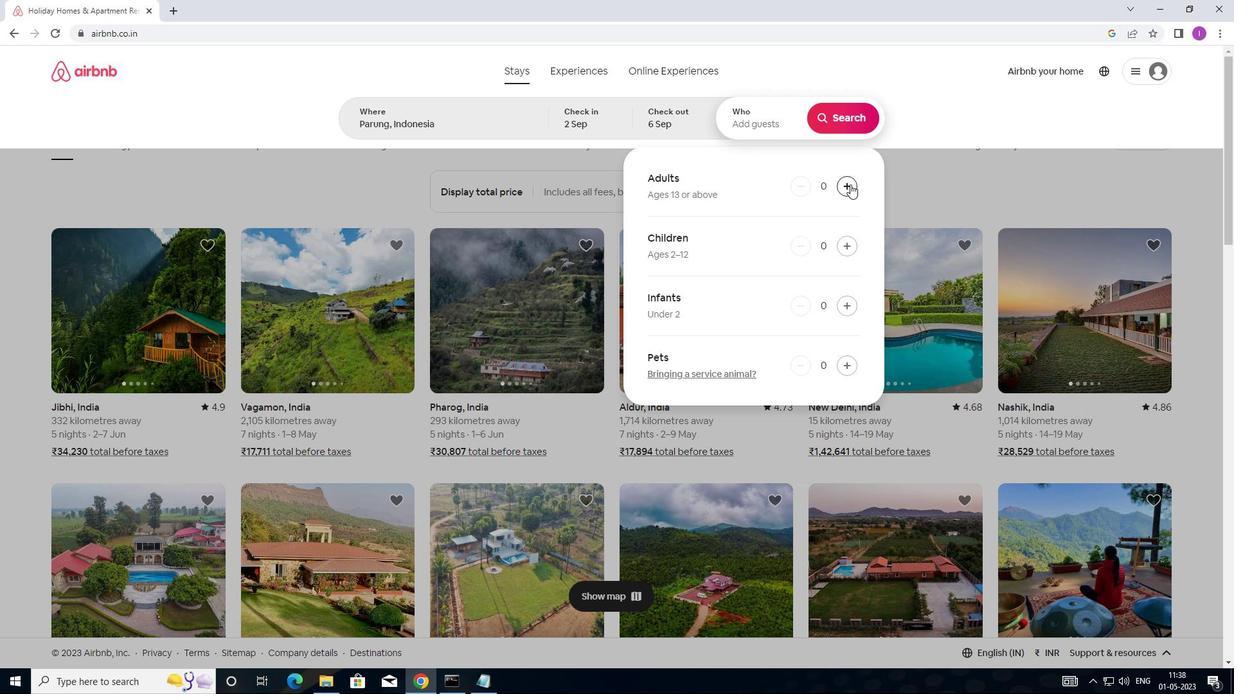 
Action: Mouse pressed left at (851, 185)
Screenshot: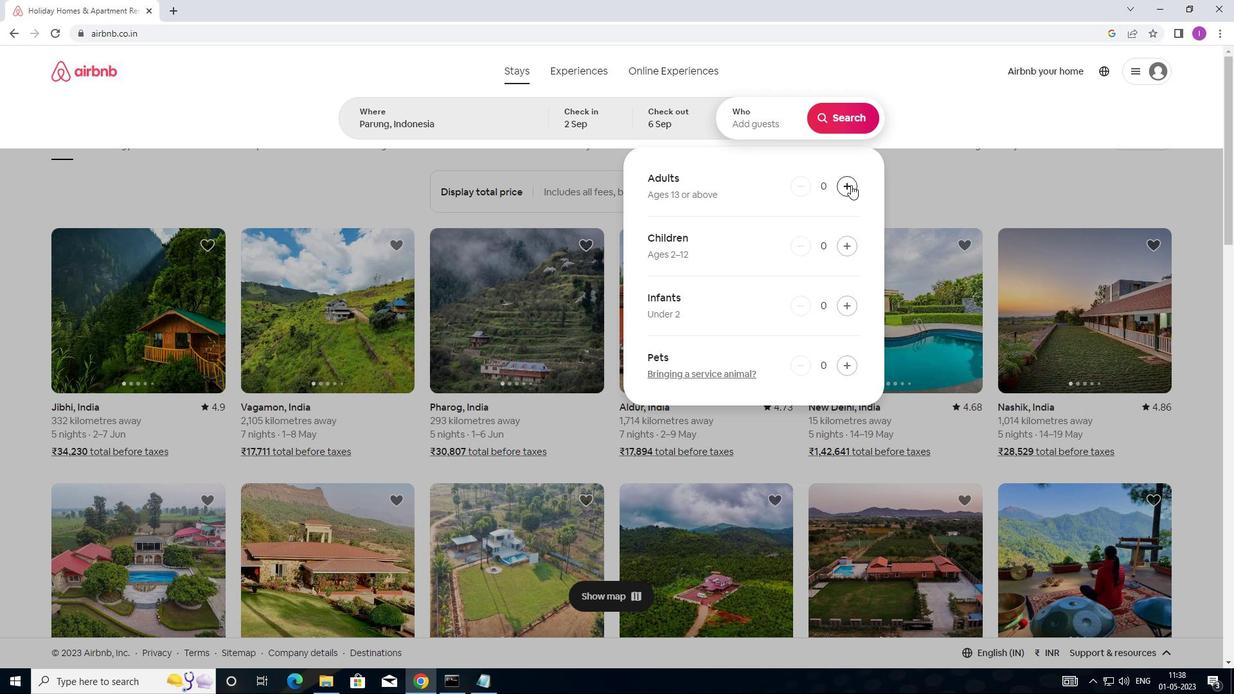 
Action: Mouse moved to (851, 125)
Screenshot: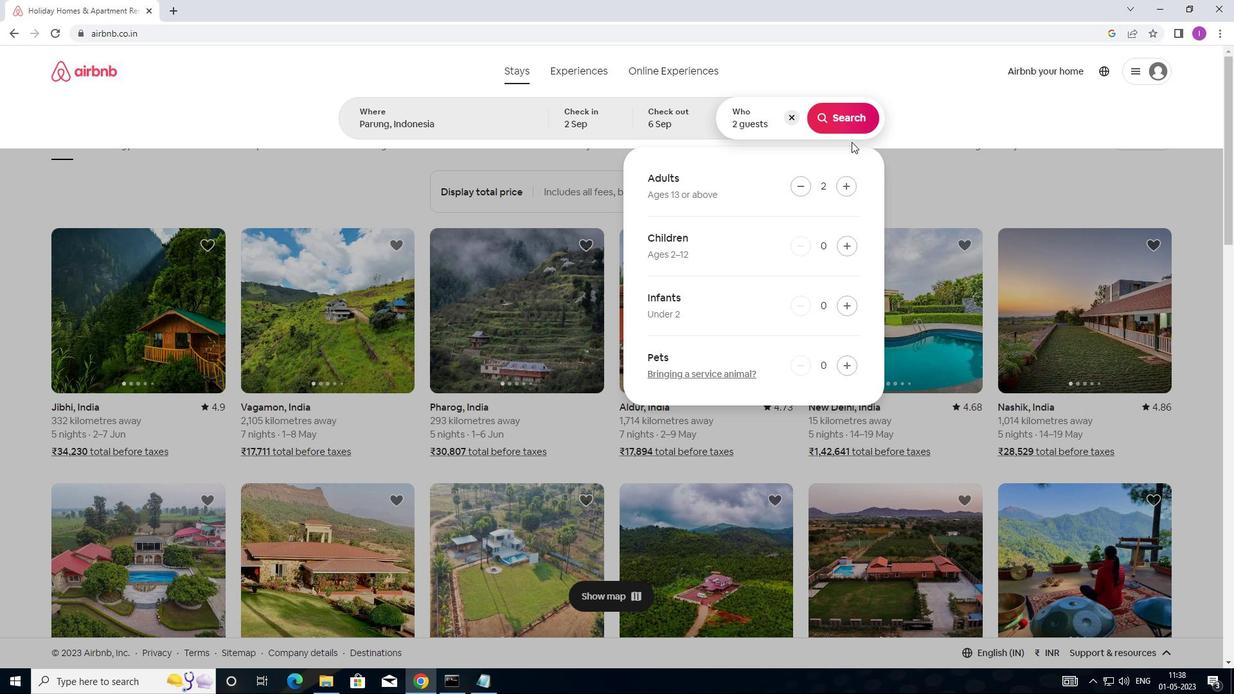 
Action: Mouse pressed left at (851, 125)
Screenshot: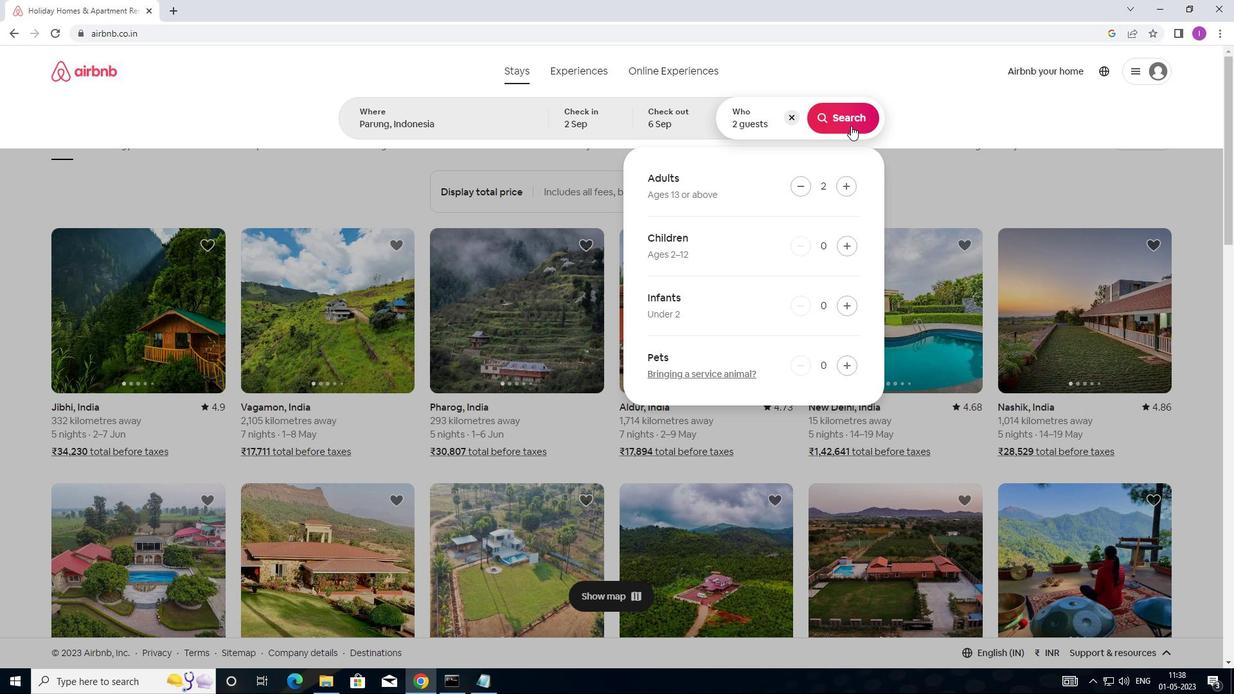 
Action: Mouse moved to (1178, 129)
Screenshot: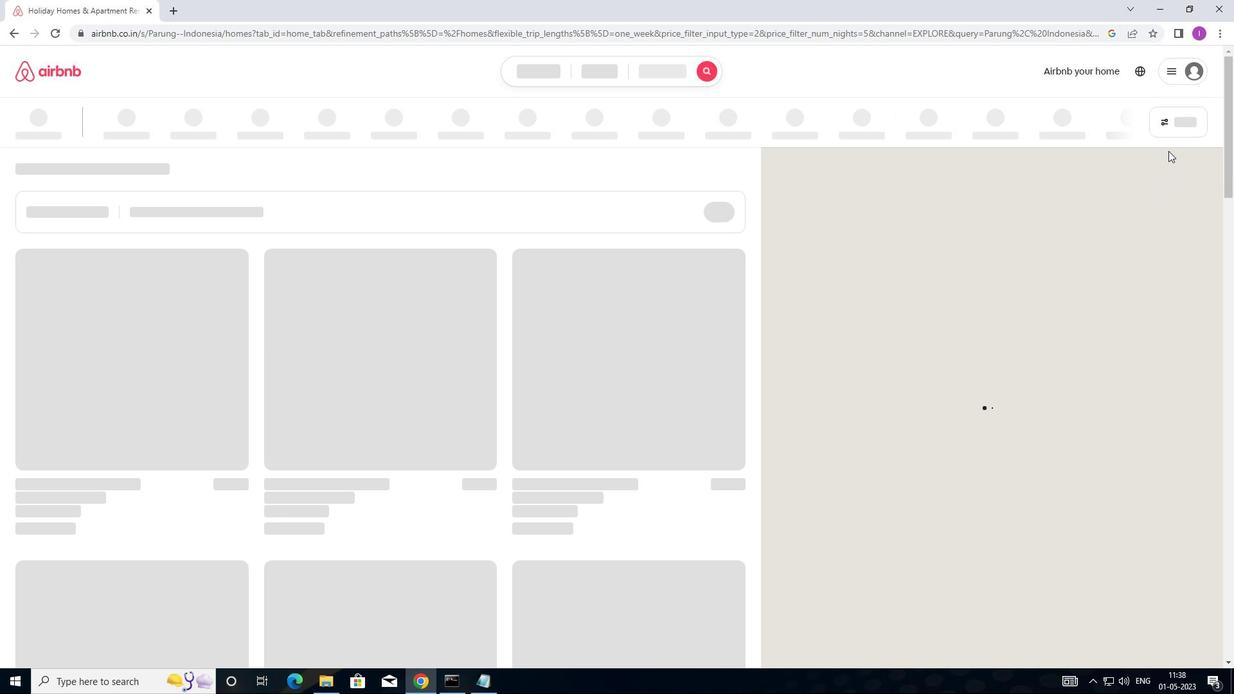 
Action: Mouse pressed left at (1178, 129)
Screenshot: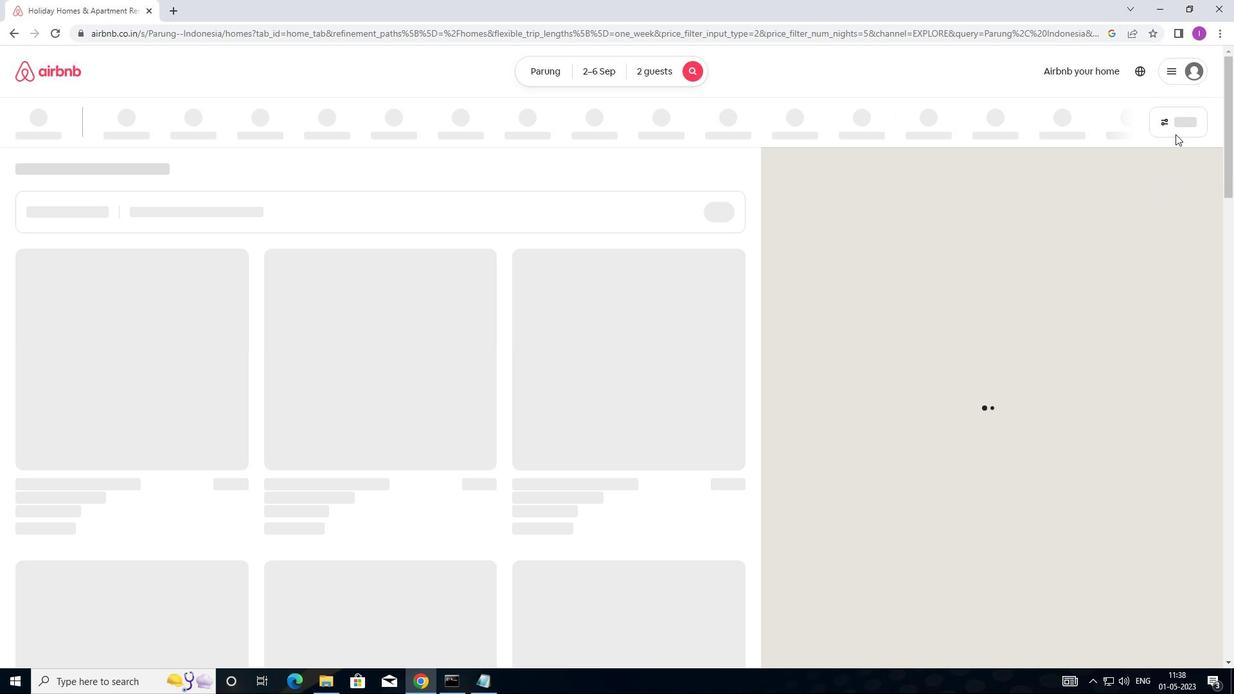 
Action: Mouse moved to (479, 286)
Screenshot: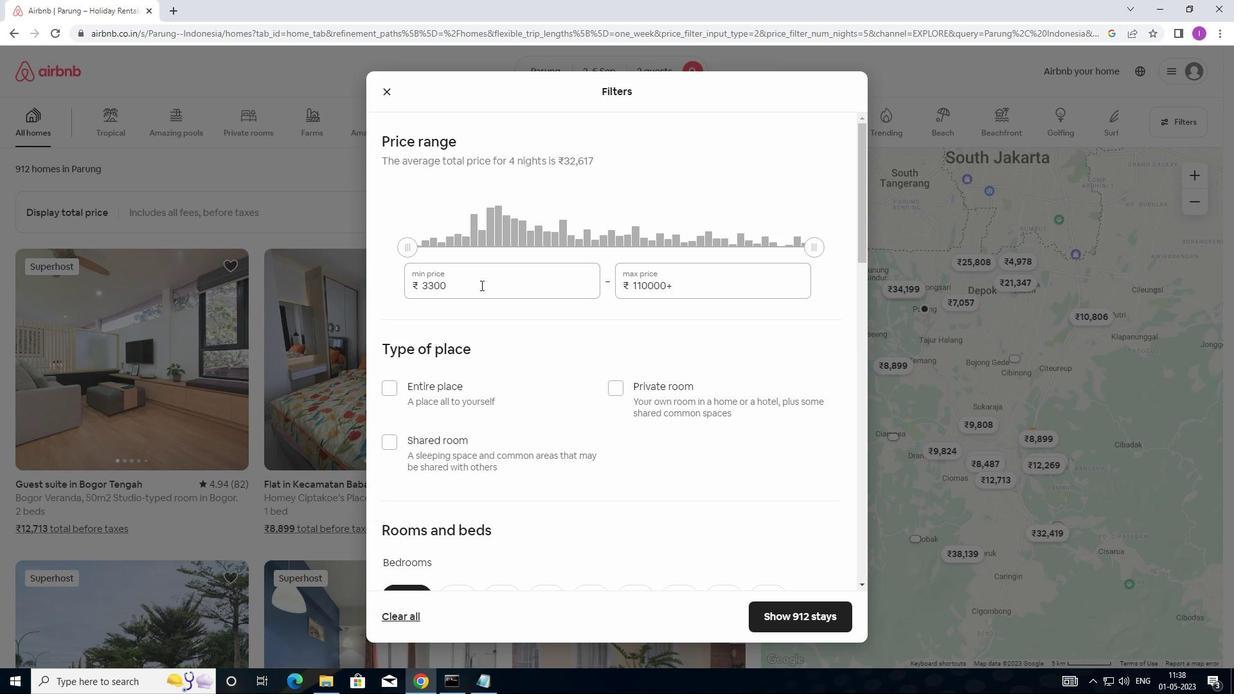 
Action: Mouse pressed left at (479, 286)
Screenshot: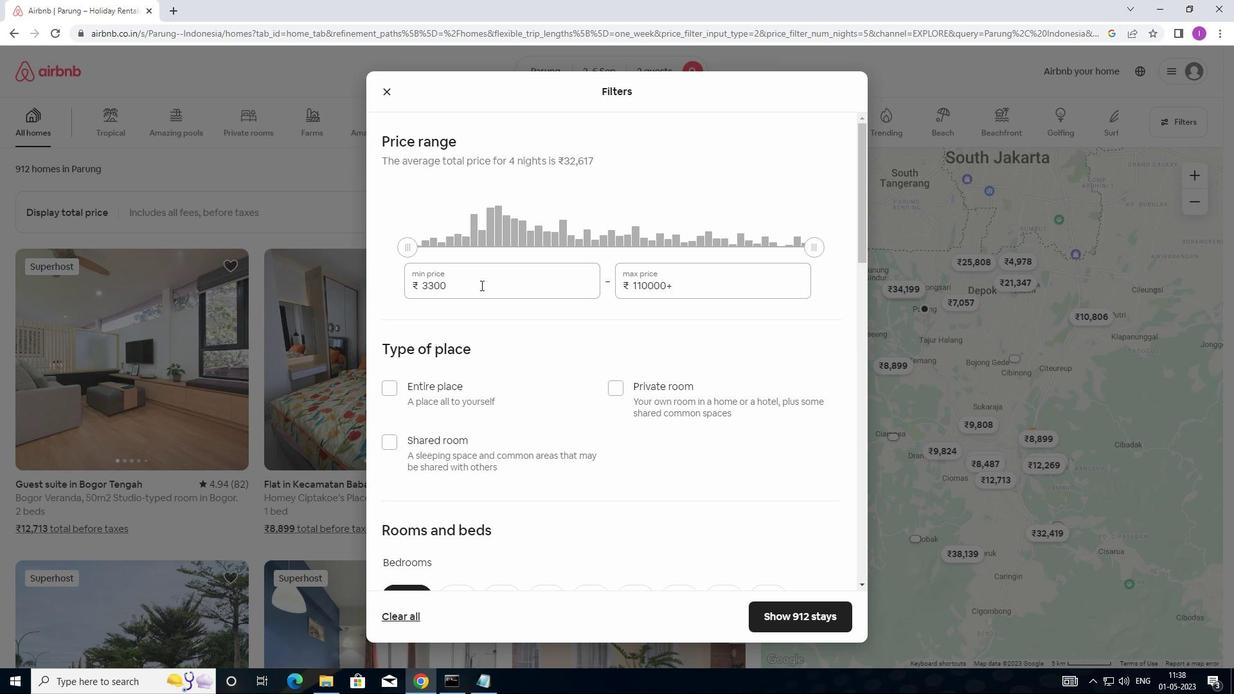 
Action: Mouse moved to (417, 291)
Screenshot: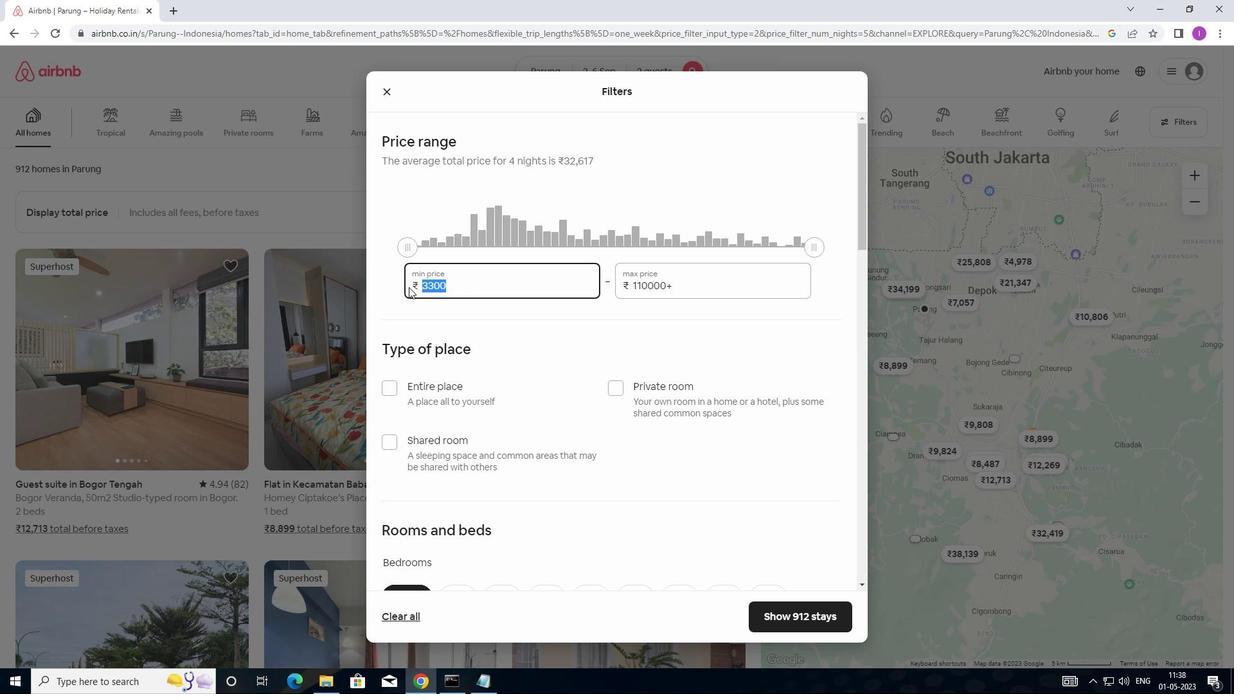 
Action: Key pressed 15000
Screenshot: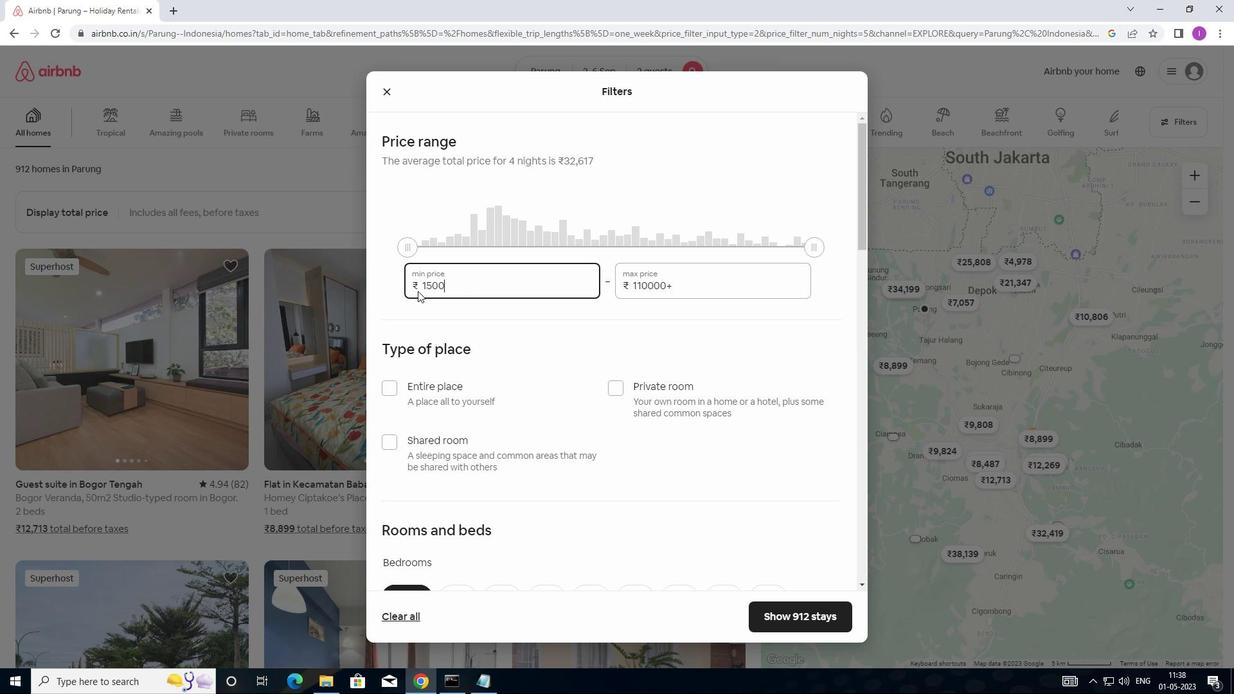 
Action: Mouse moved to (691, 283)
Screenshot: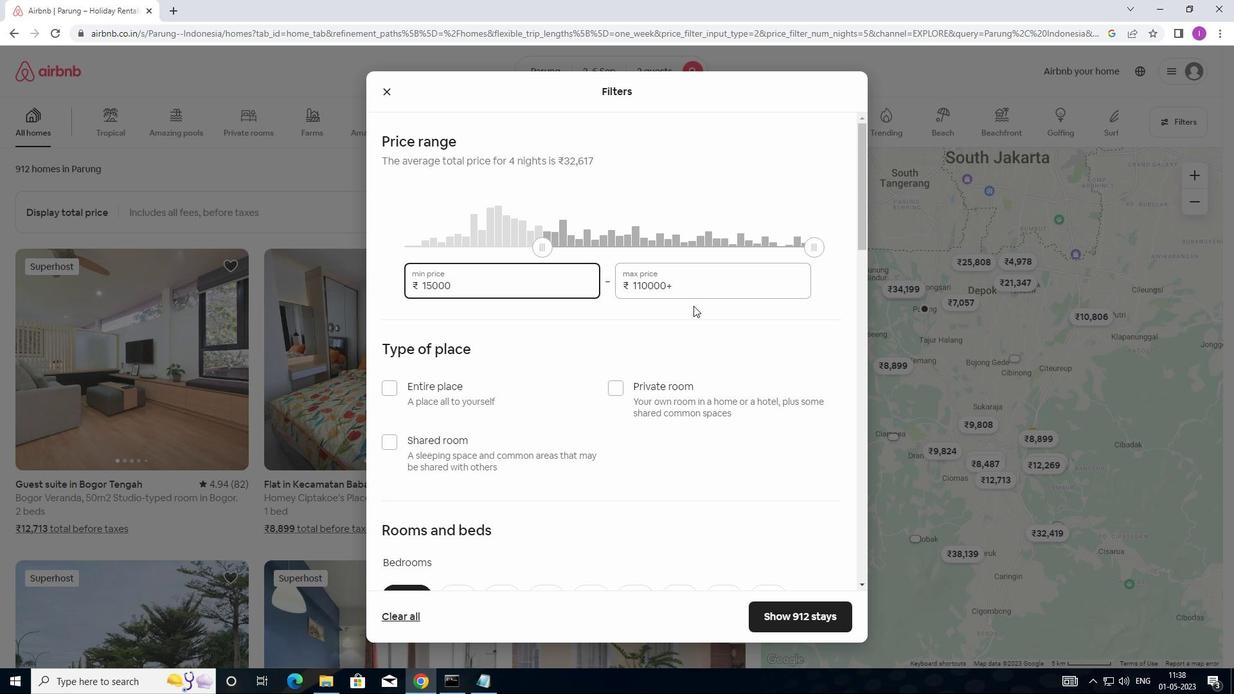 
Action: Mouse pressed left at (691, 283)
Screenshot: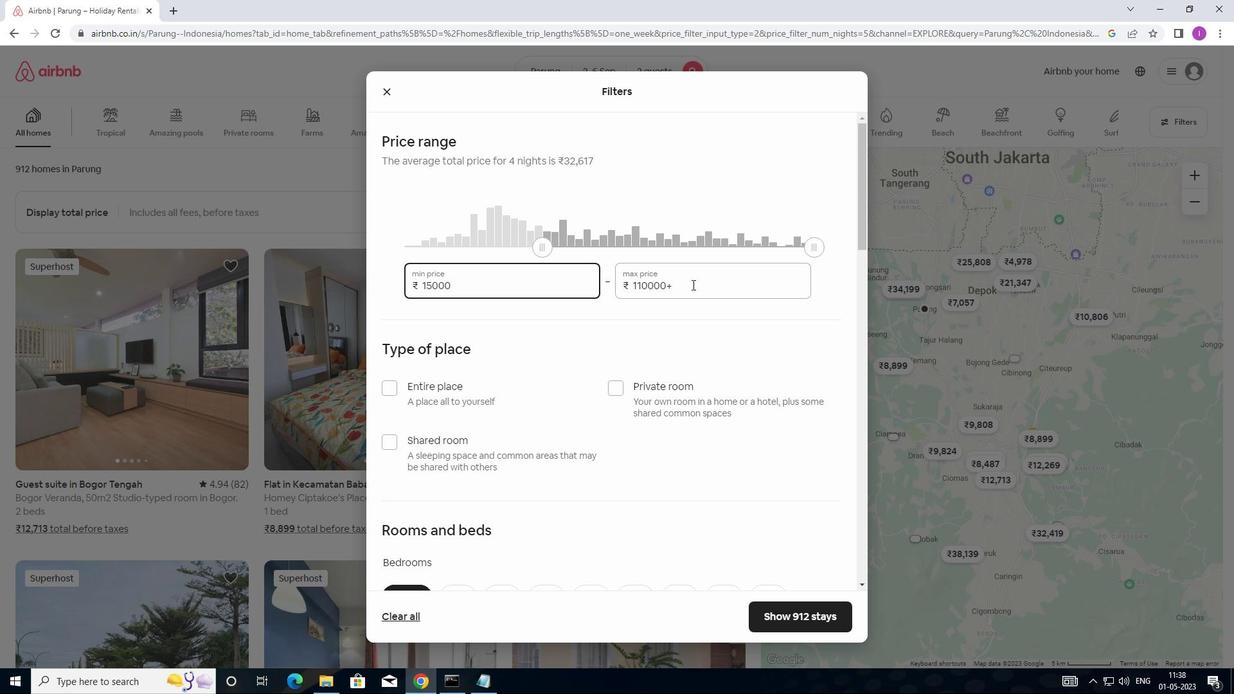 
Action: Mouse moved to (609, 295)
Screenshot: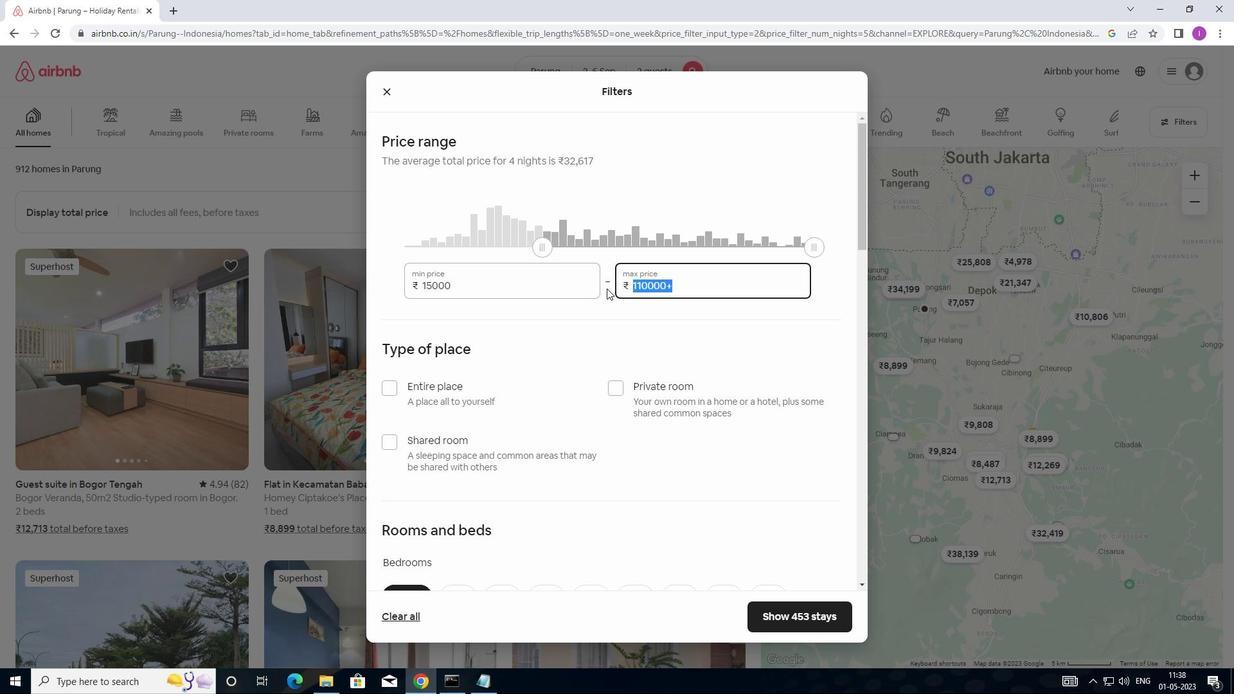
Action: Key pressed 2
Screenshot: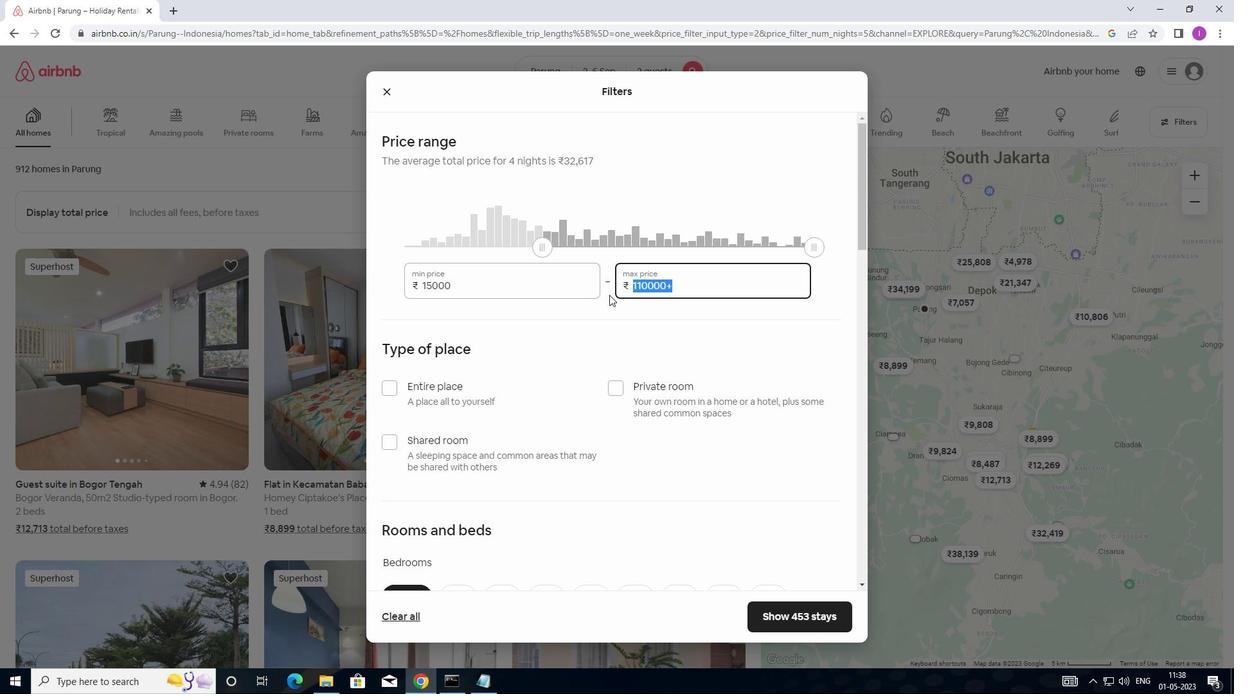 
Action: Mouse moved to (612, 310)
Screenshot: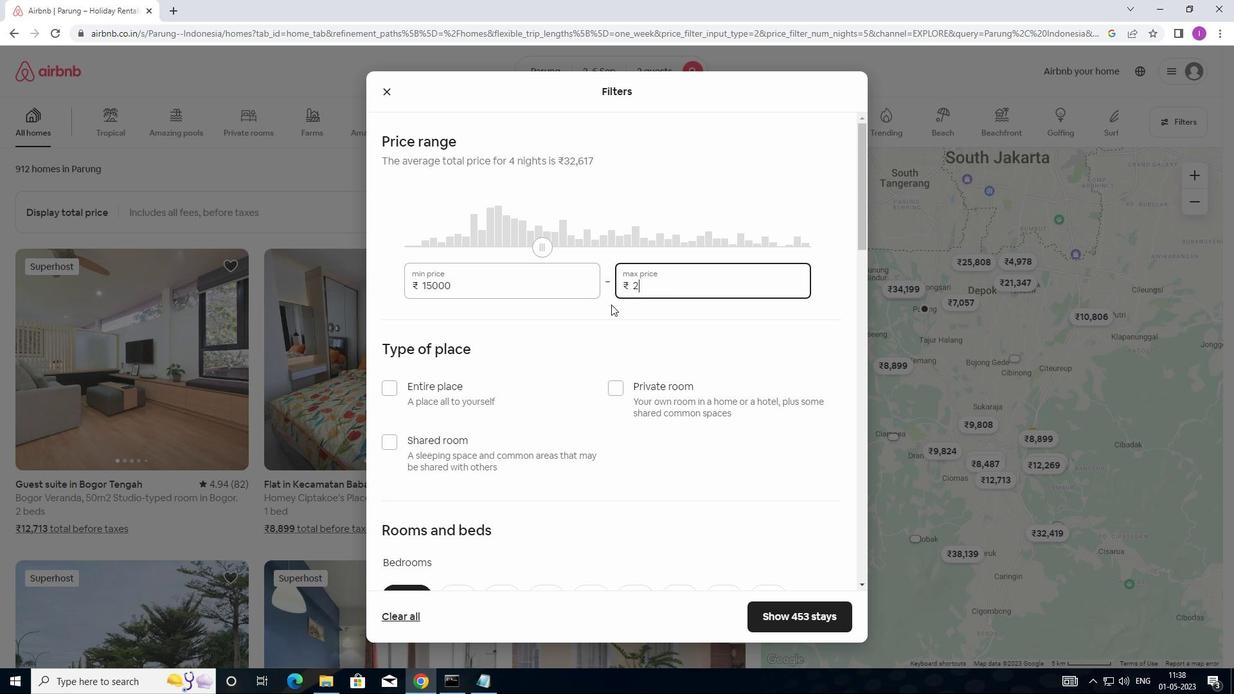 
Action: Key pressed 0
Screenshot: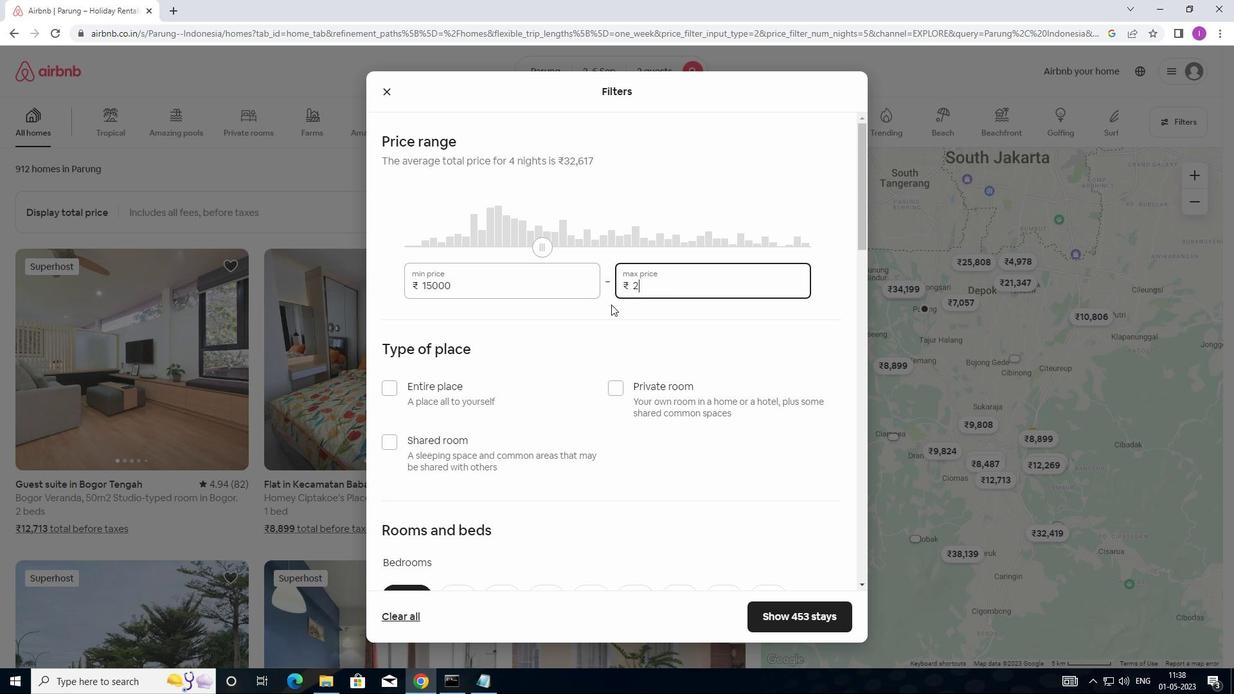 
Action: Mouse moved to (613, 321)
Screenshot: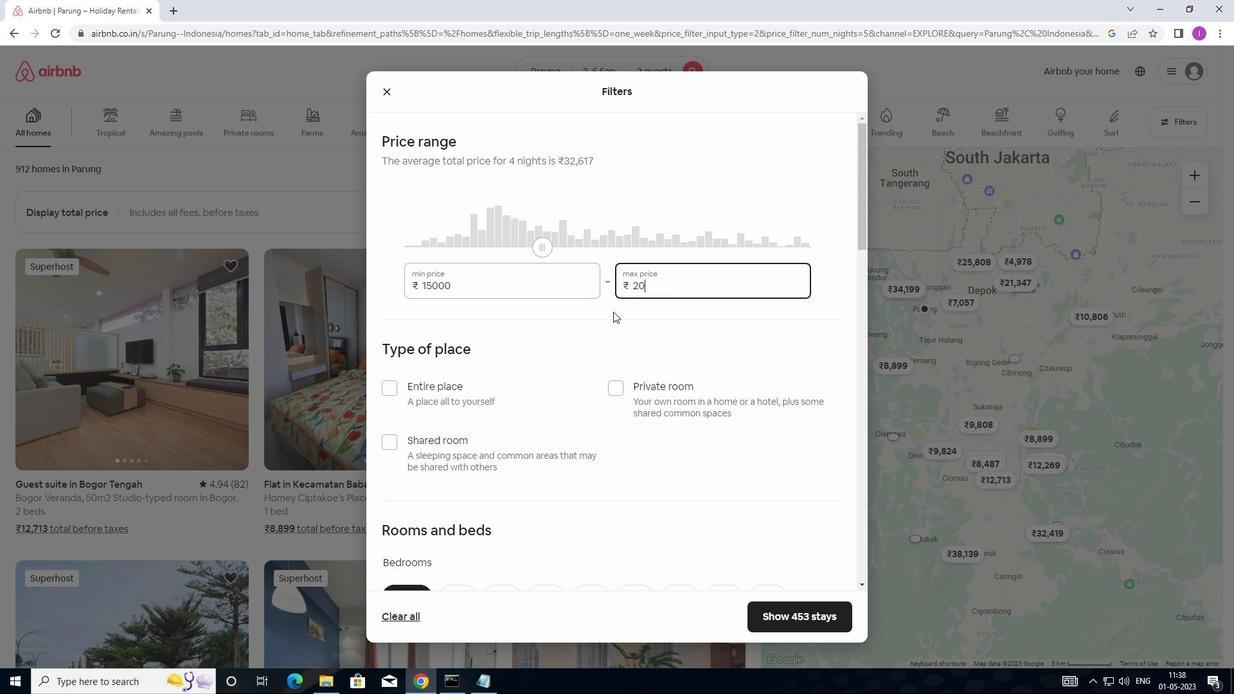 
Action: Key pressed 000
Screenshot: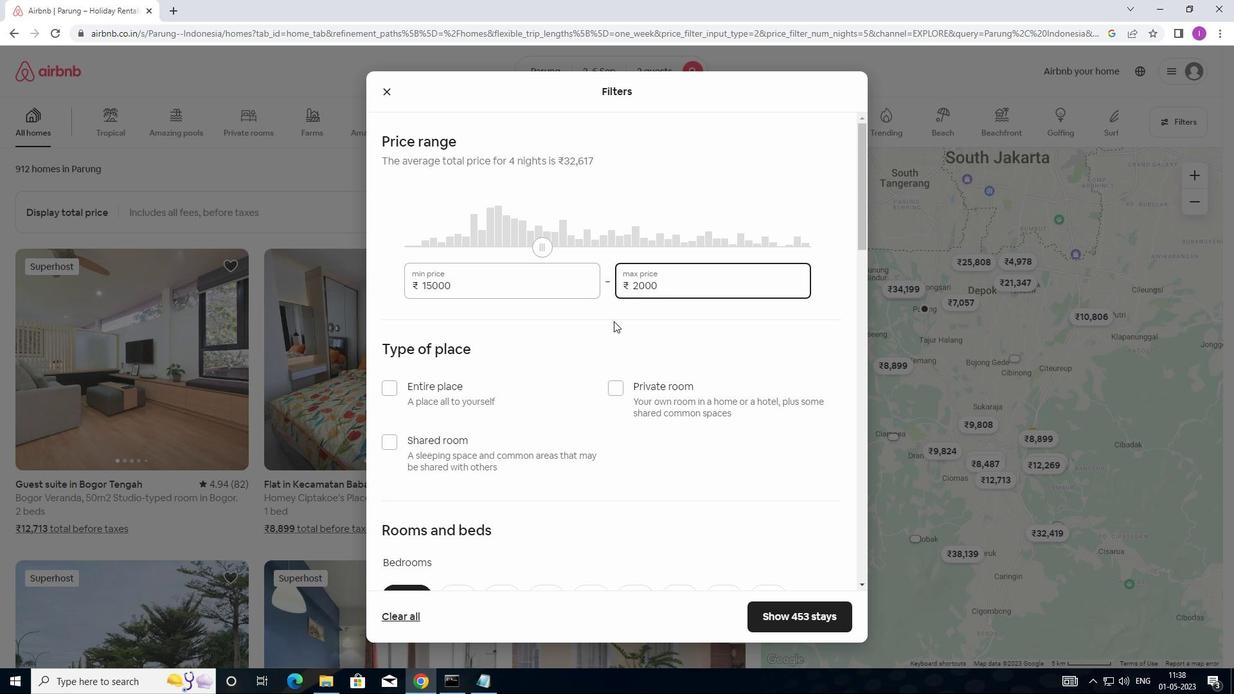 
Action: Mouse moved to (394, 392)
Screenshot: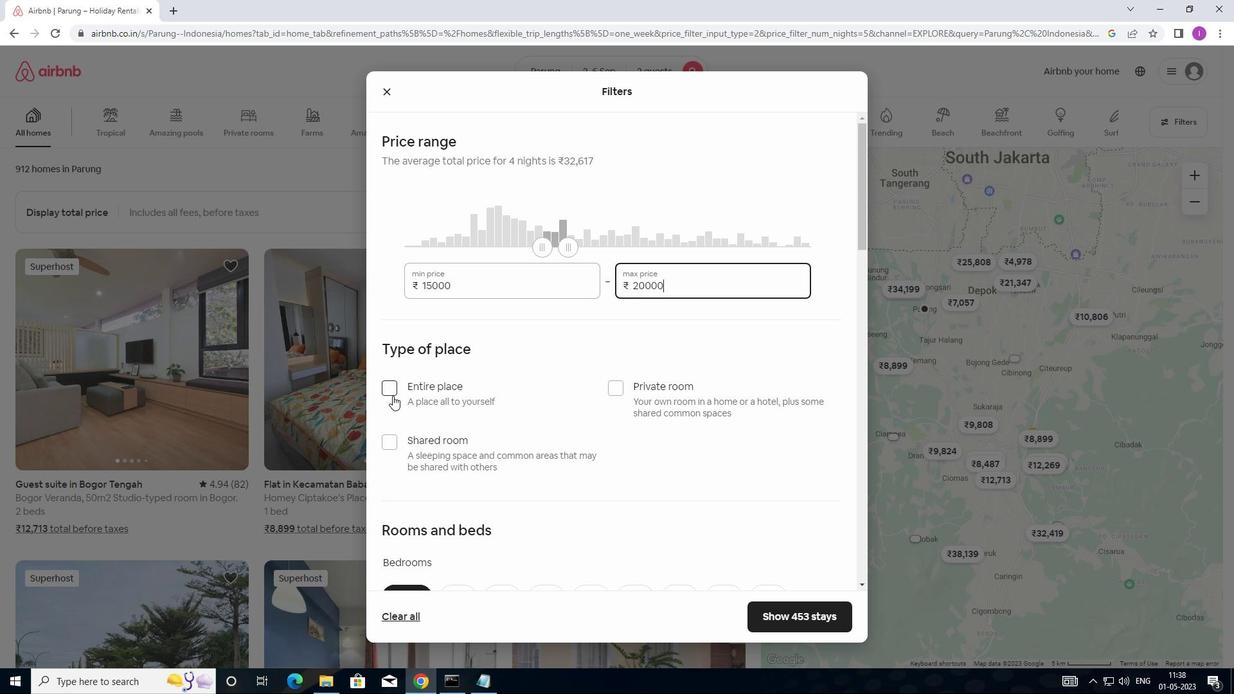 
Action: Mouse pressed left at (394, 392)
Screenshot: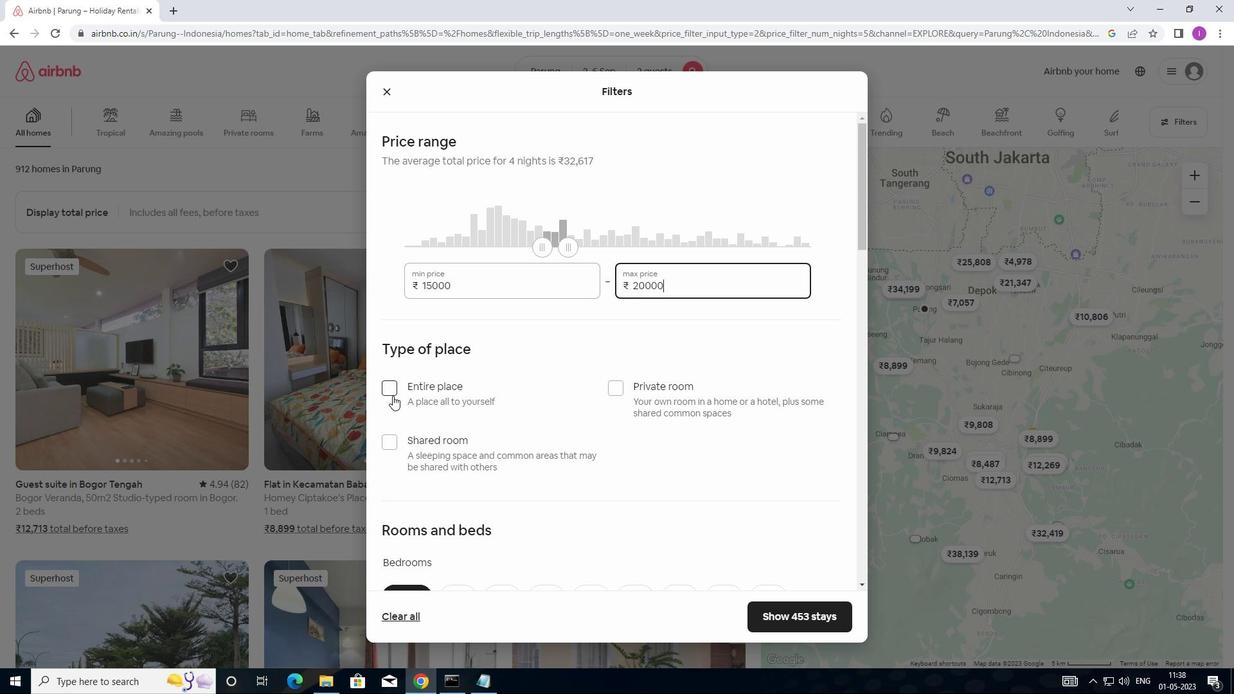 
Action: Mouse moved to (495, 434)
Screenshot: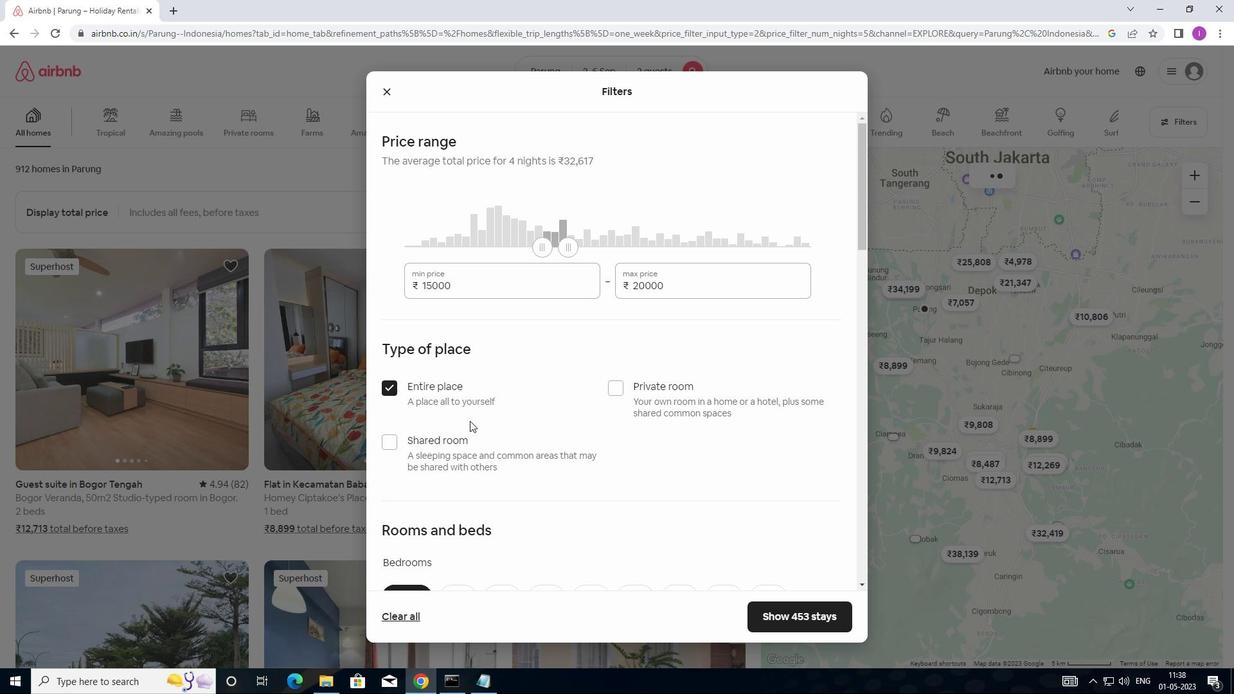 
Action: Mouse scrolled (495, 433) with delta (0, 0)
Screenshot: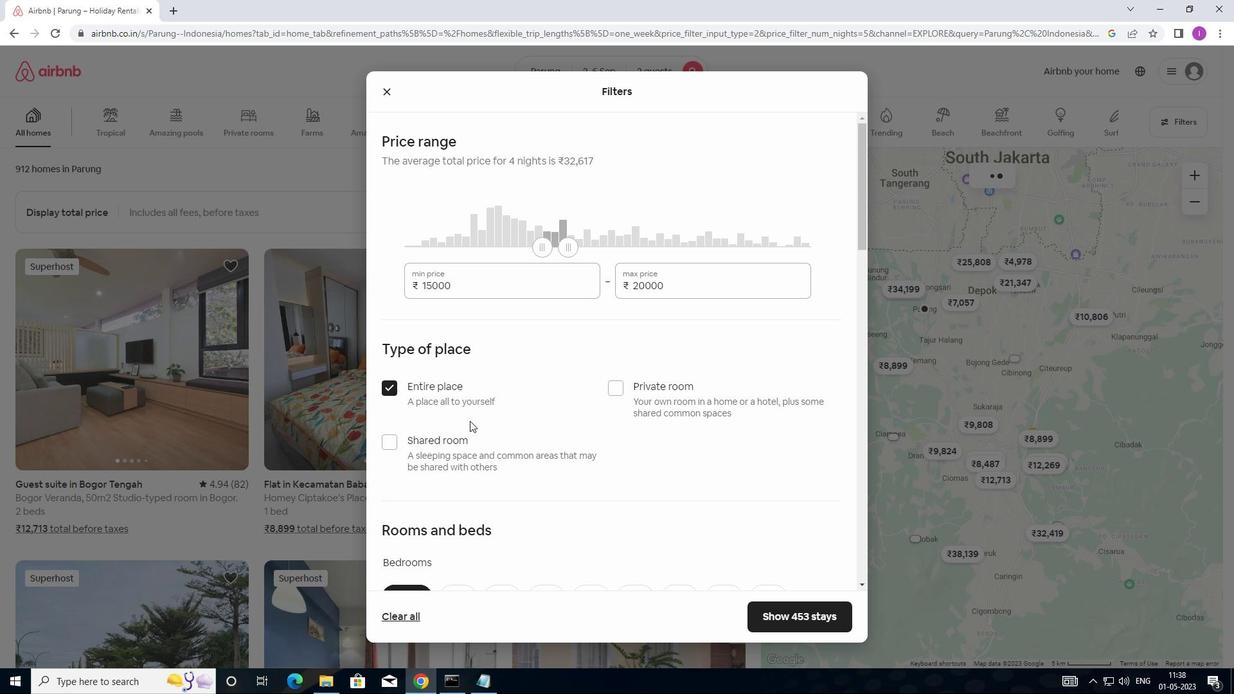 
Action: Mouse moved to (498, 440)
Screenshot: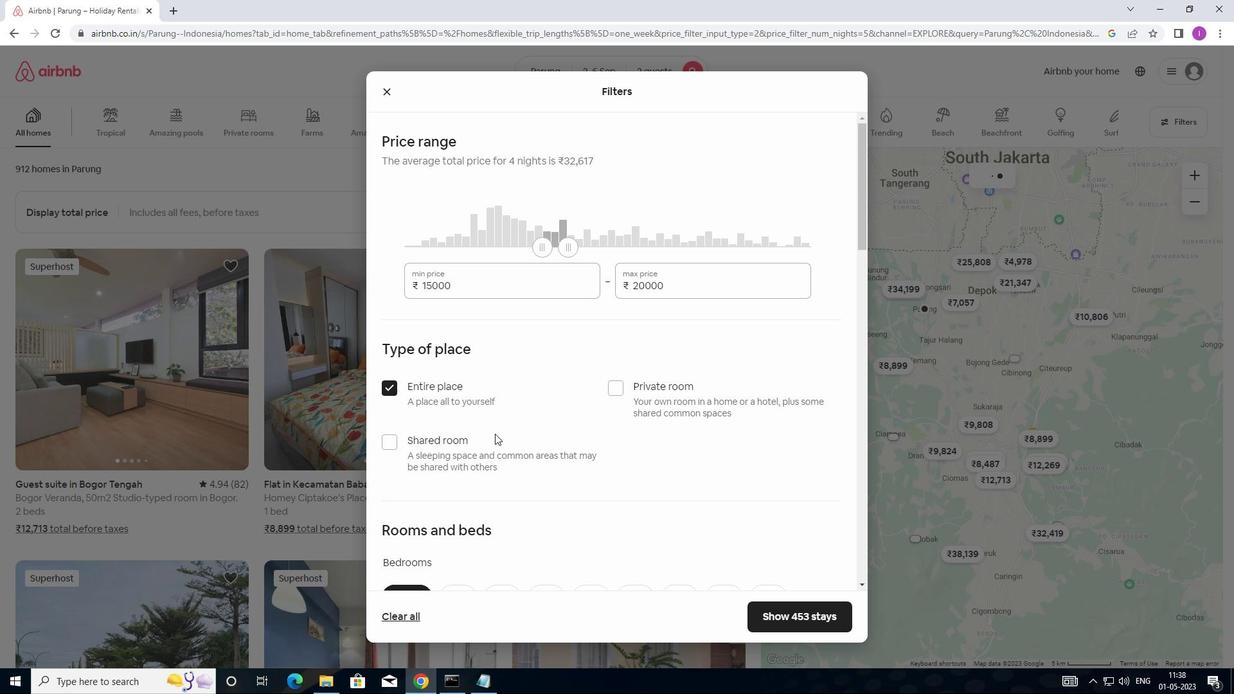 
Action: Mouse scrolled (498, 440) with delta (0, 0)
Screenshot: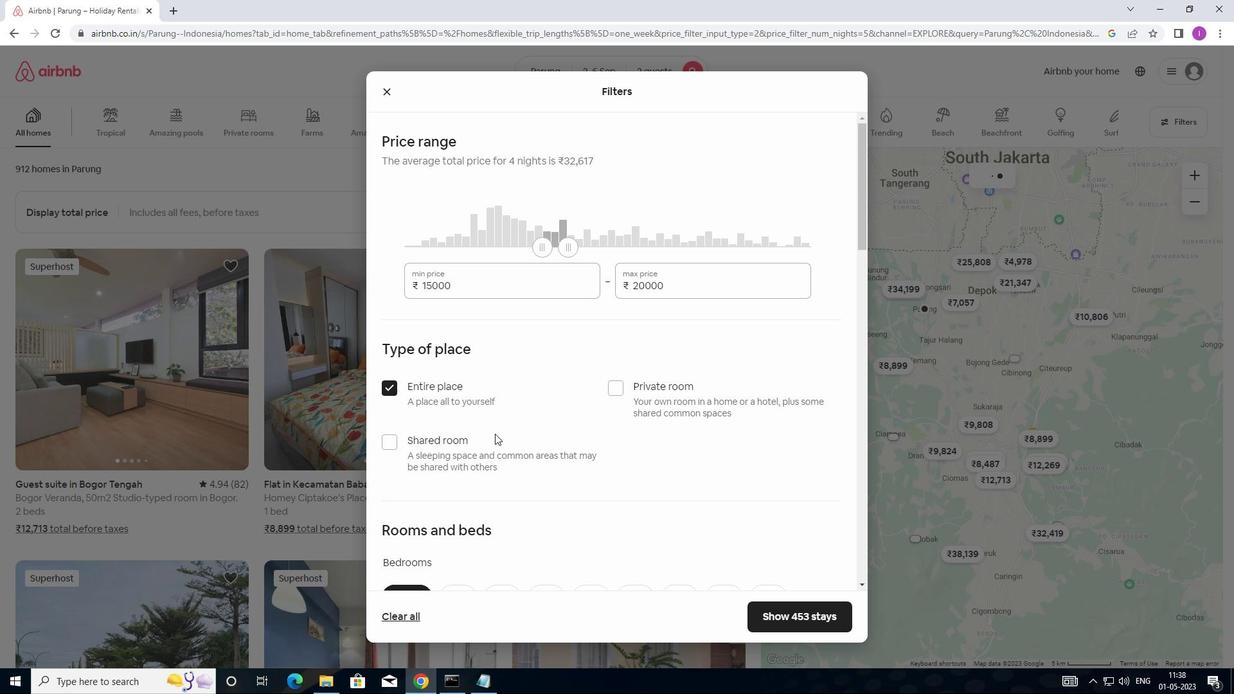 
Action: Mouse moved to (503, 443)
Screenshot: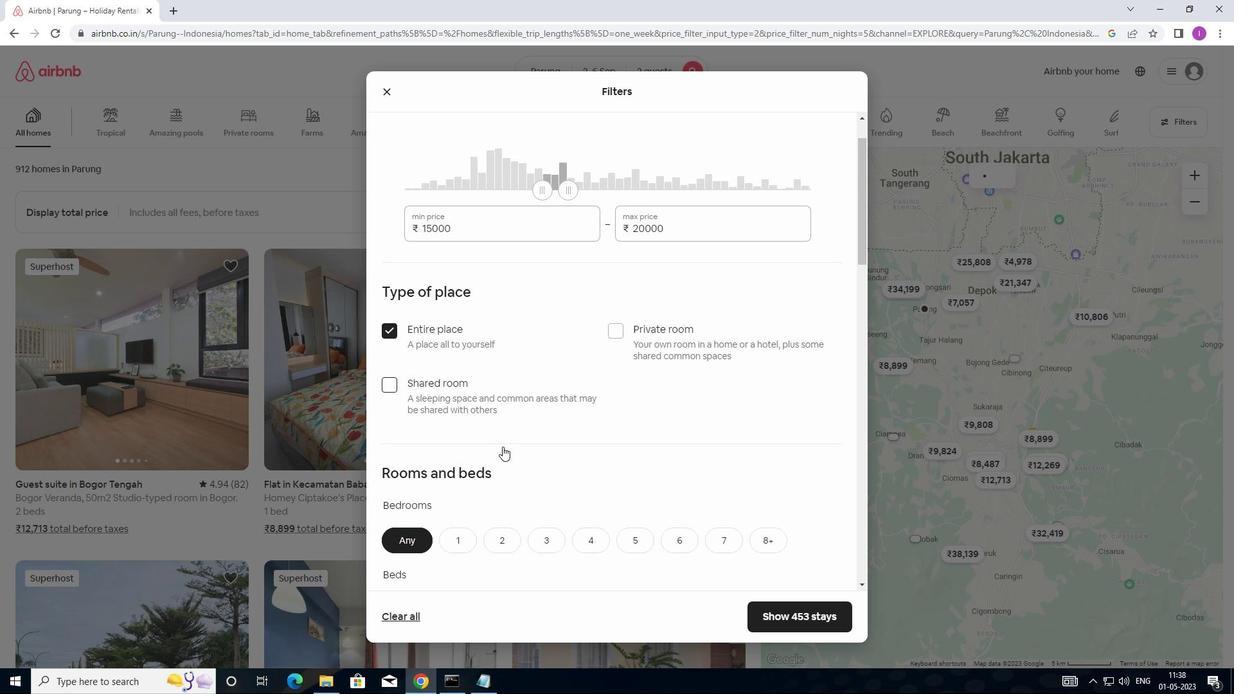 
Action: Mouse scrolled (503, 442) with delta (0, 0)
Screenshot: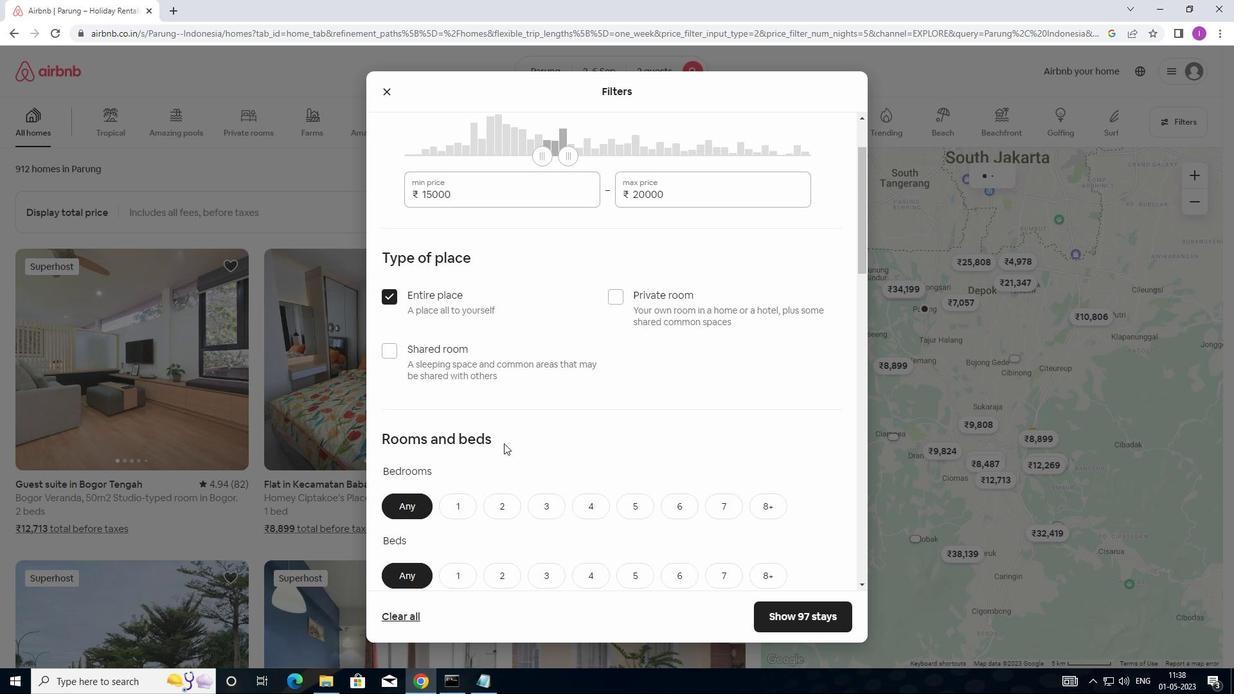
Action: Mouse scrolled (503, 442) with delta (0, 0)
Screenshot: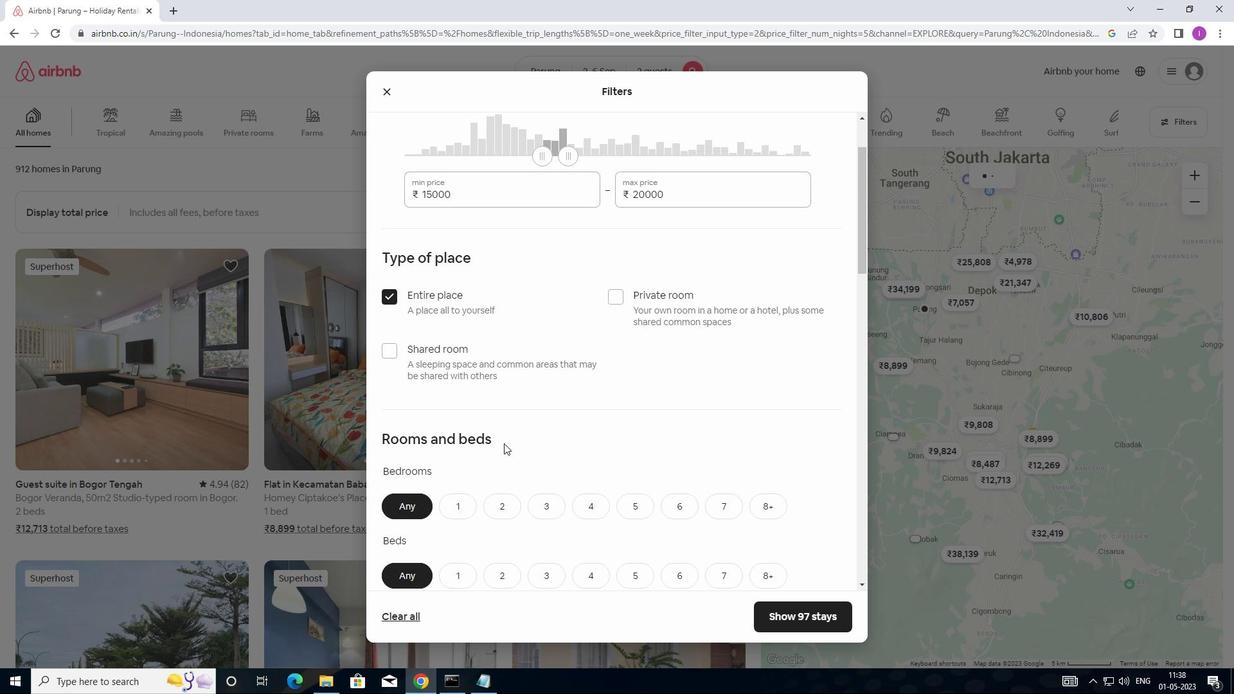 
Action: Mouse moved to (503, 442)
Screenshot: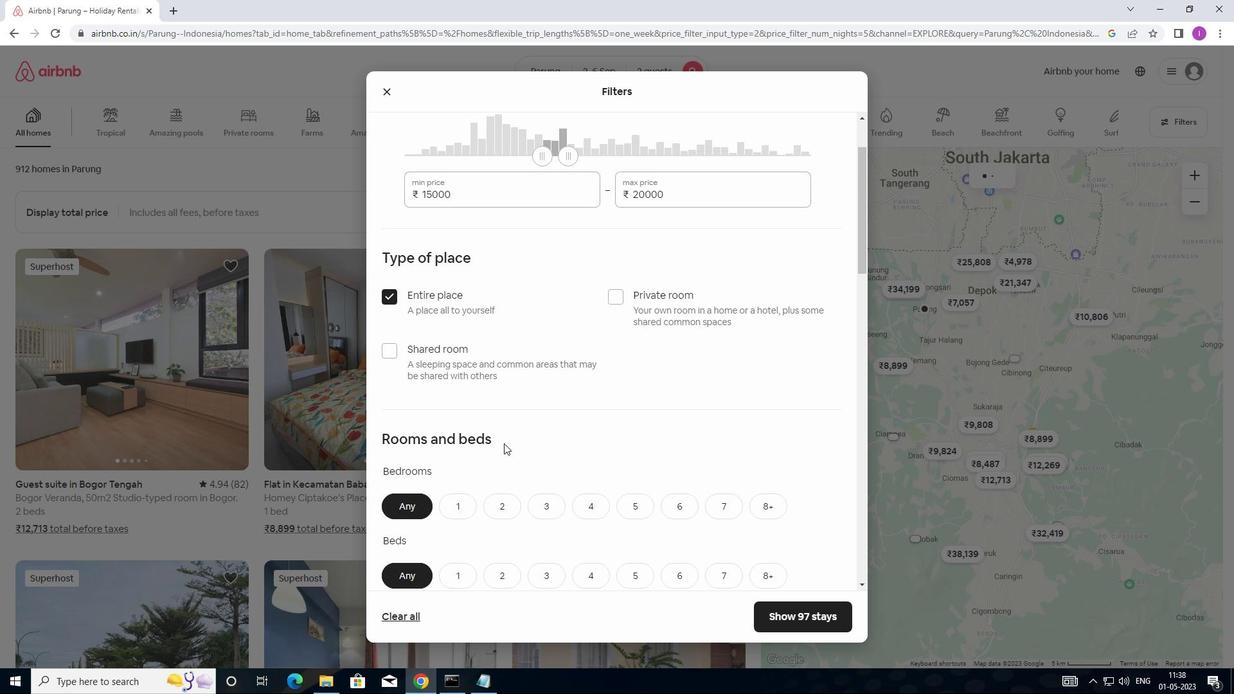 
Action: Mouse scrolled (503, 442) with delta (0, 0)
Screenshot: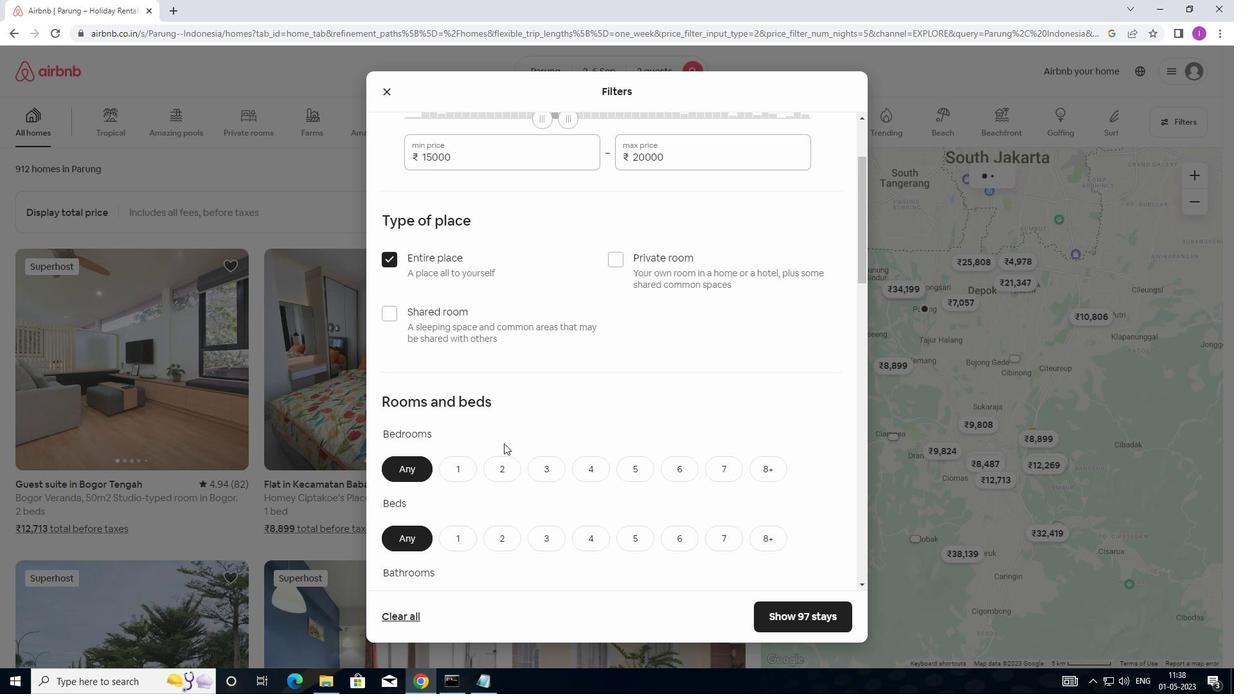 
Action: Mouse moved to (451, 276)
Screenshot: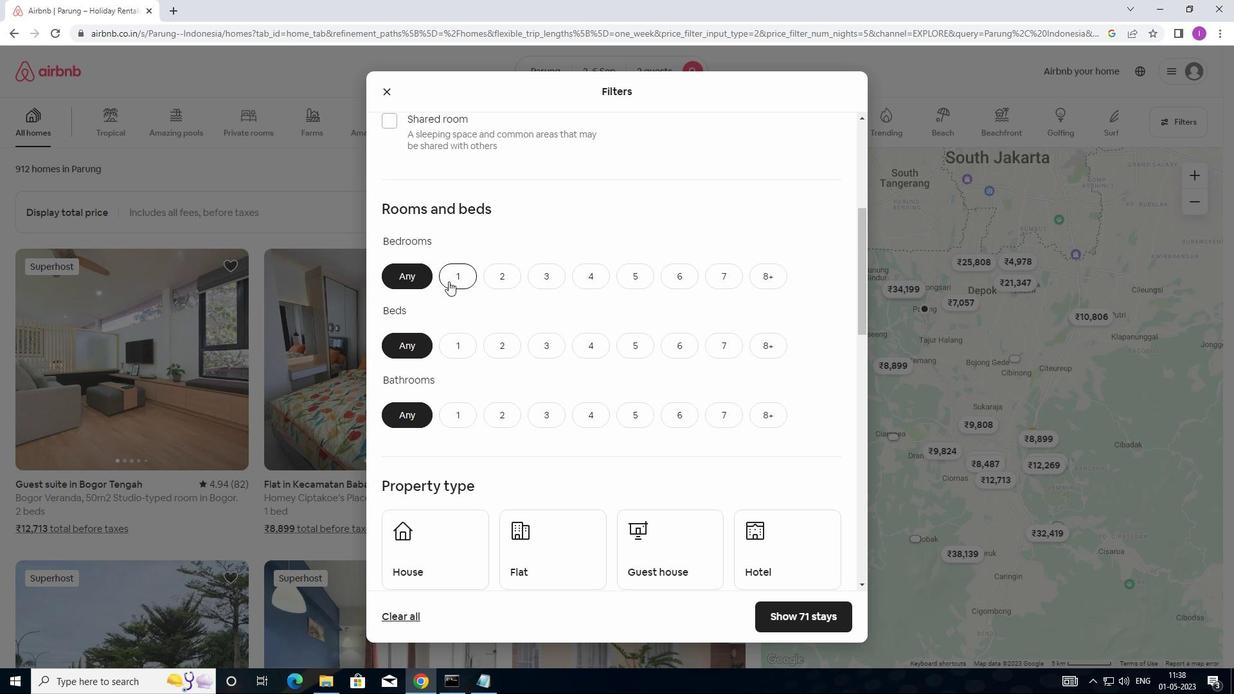 
Action: Mouse pressed left at (451, 276)
Screenshot: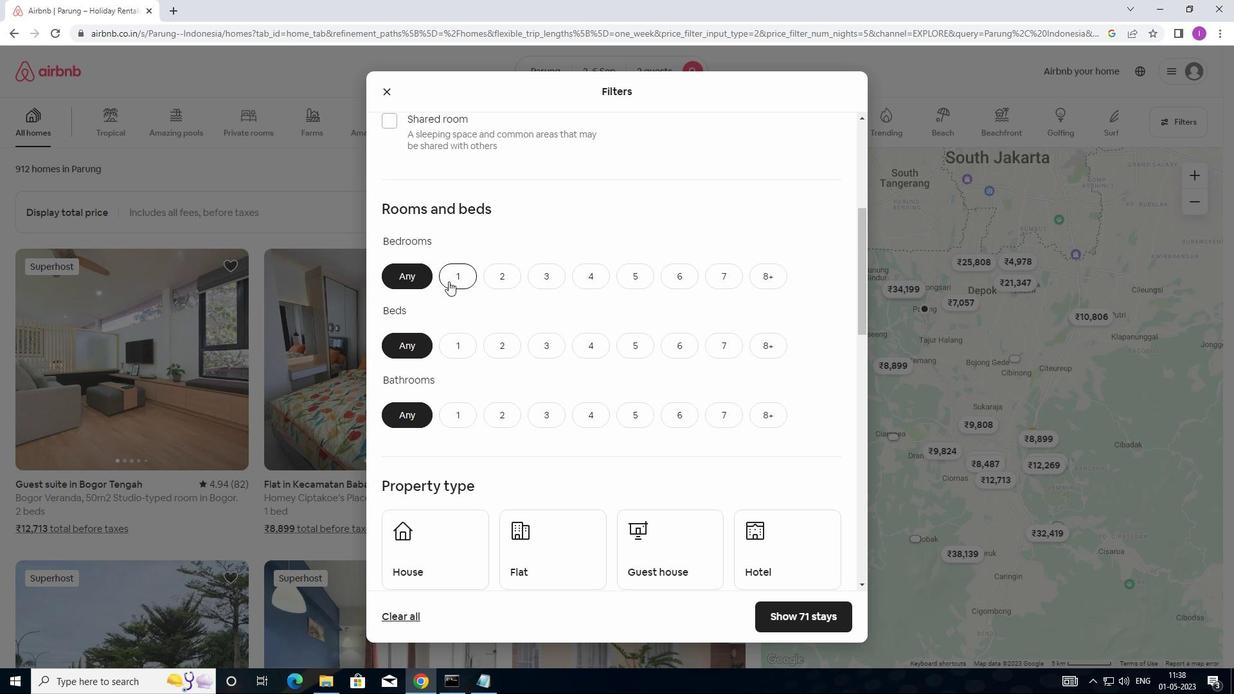 
Action: Mouse moved to (466, 350)
Screenshot: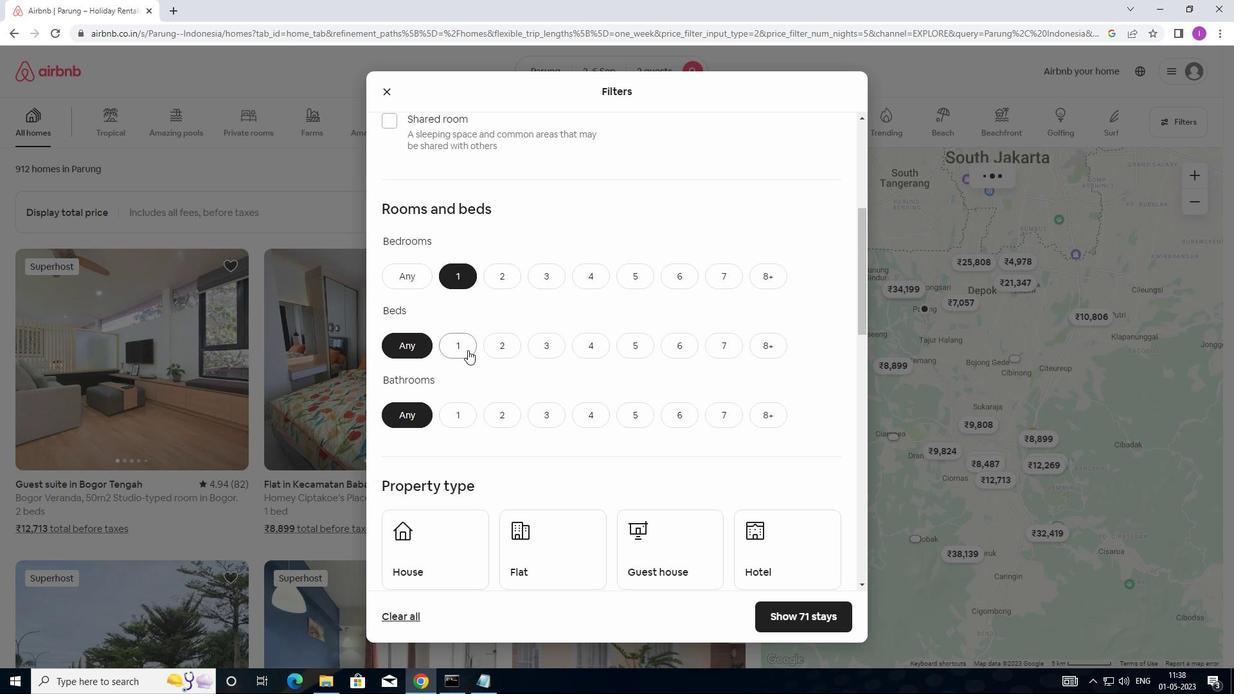 
Action: Mouse pressed left at (466, 350)
Screenshot: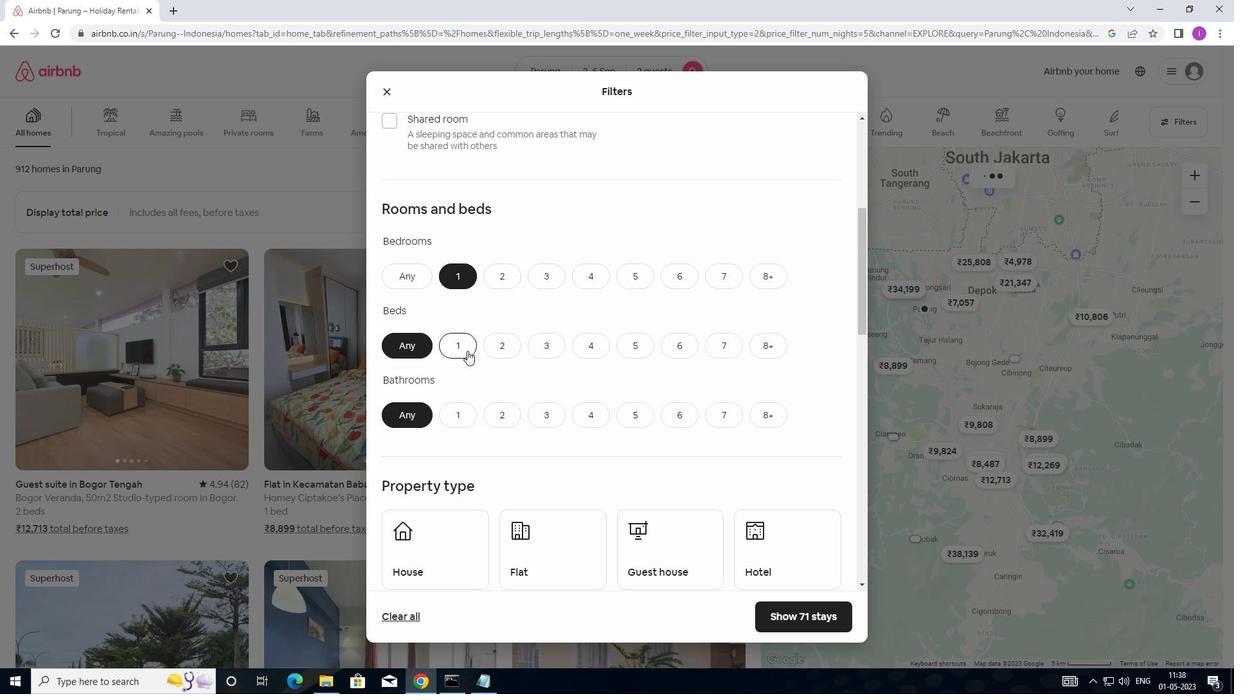 
Action: Mouse moved to (458, 412)
Screenshot: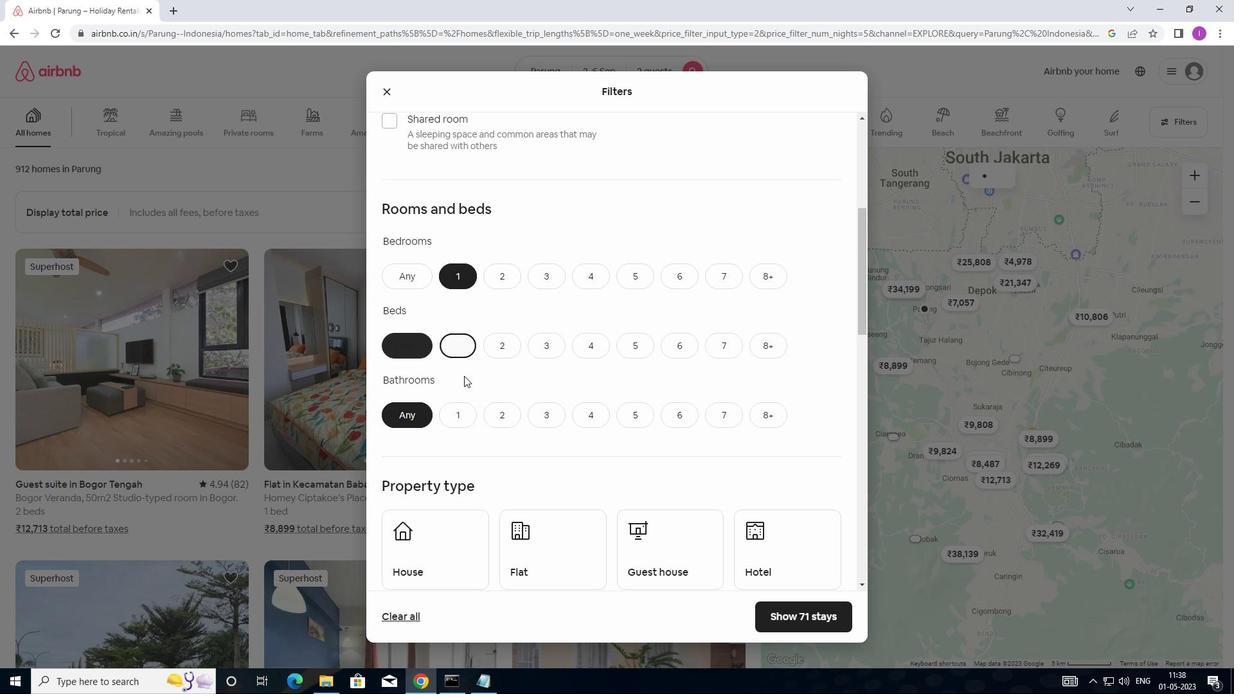 
Action: Mouse pressed left at (458, 412)
Screenshot: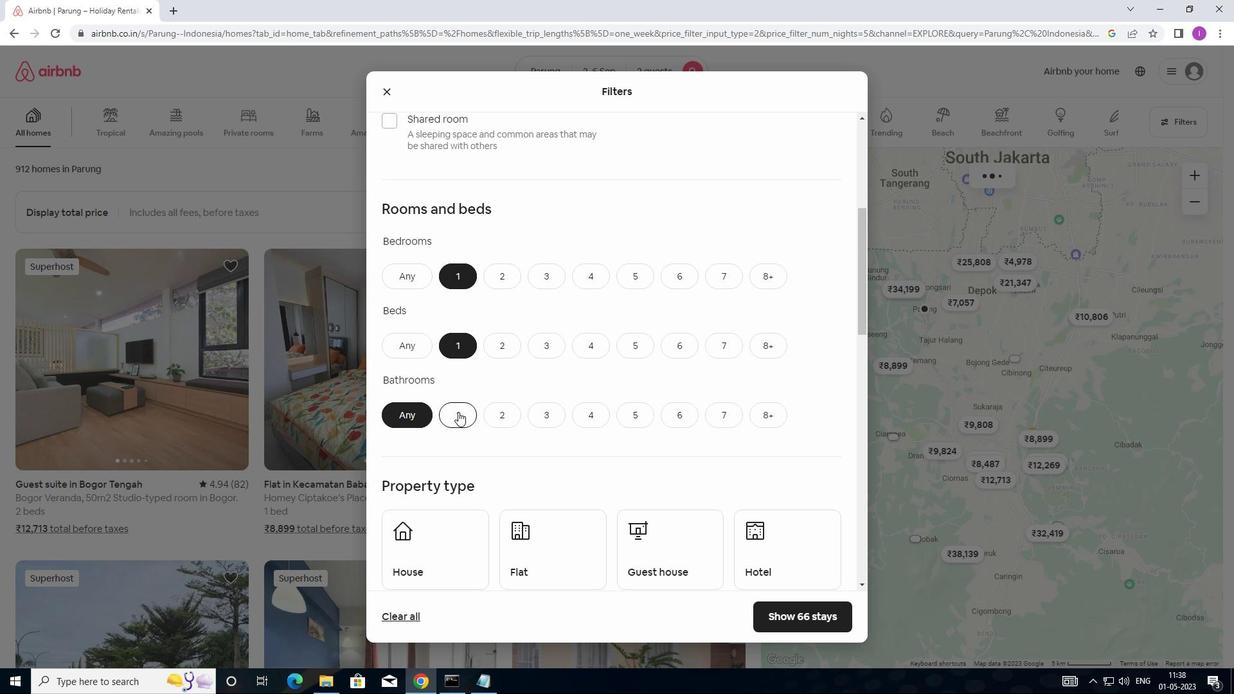 
Action: Mouse moved to (462, 406)
Screenshot: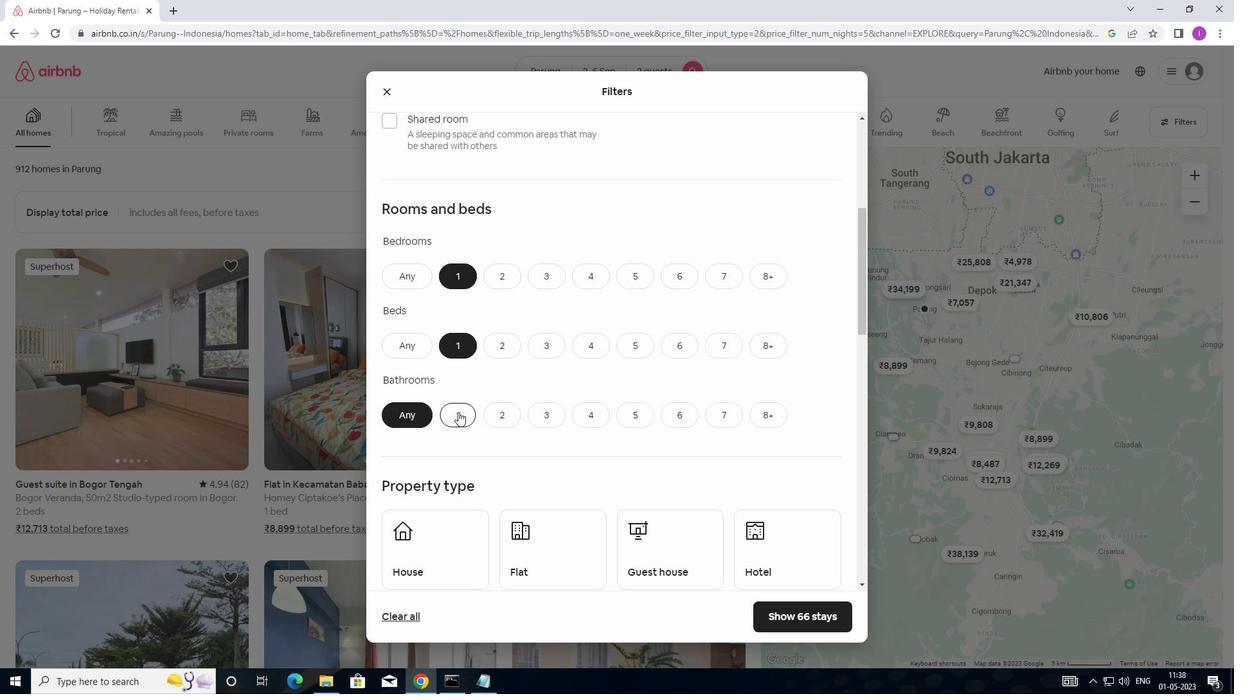 
Action: Mouse scrolled (462, 406) with delta (0, 0)
Screenshot: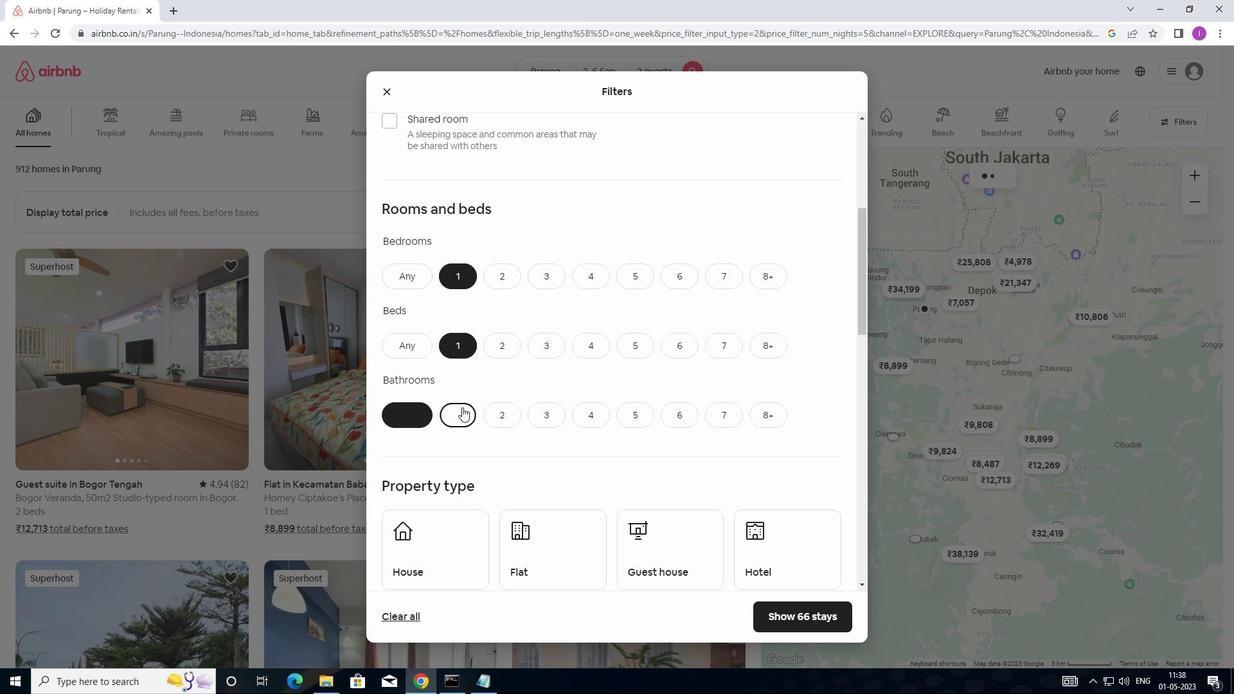 
Action: Mouse moved to (462, 406)
Screenshot: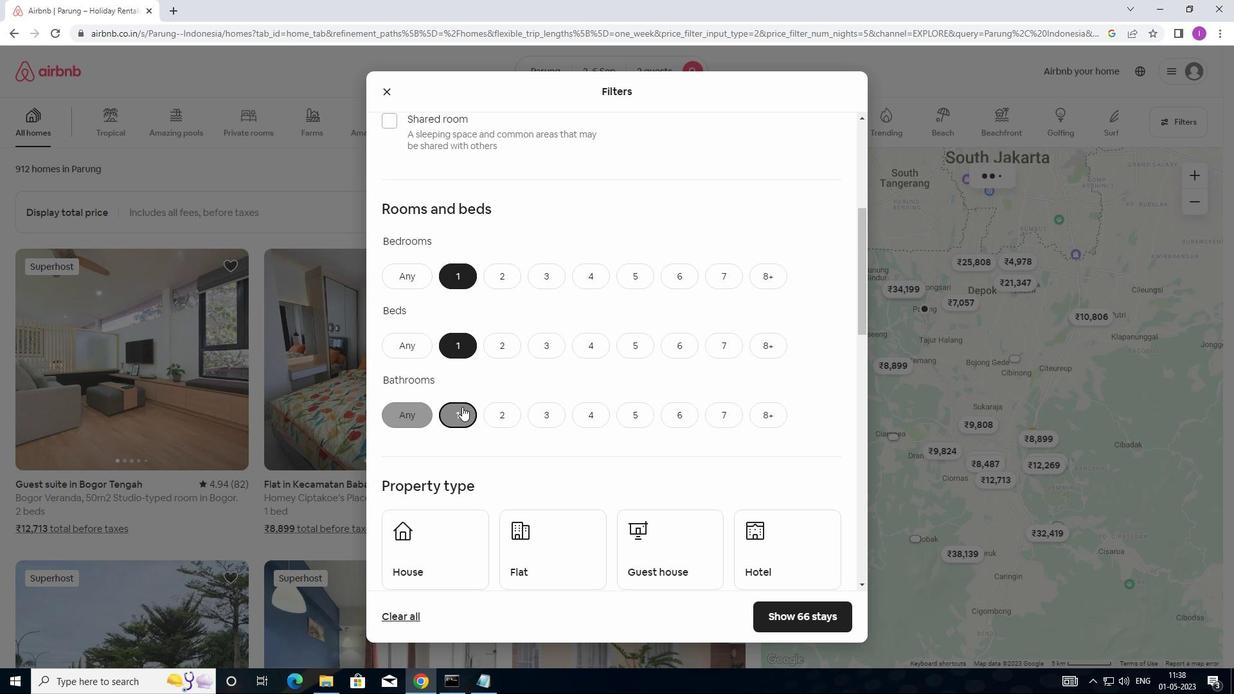 
Action: Mouse scrolled (462, 406) with delta (0, 0)
Screenshot: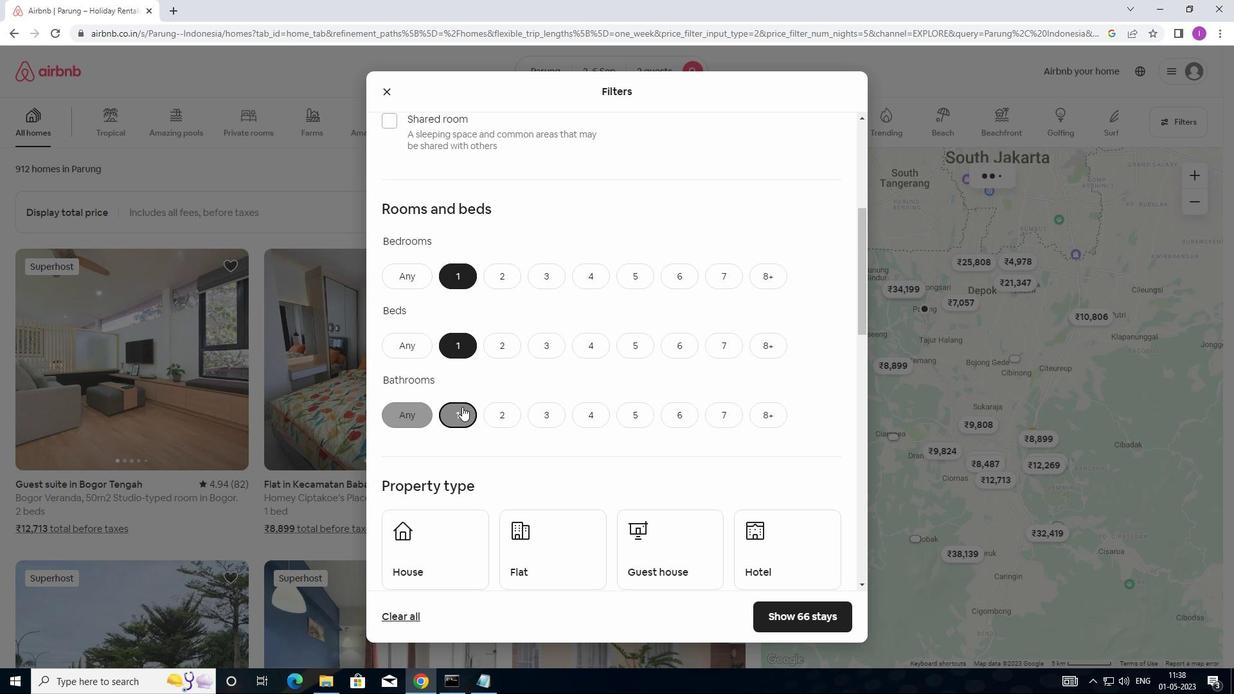 
Action: Mouse moved to (463, 406)
Screenshot: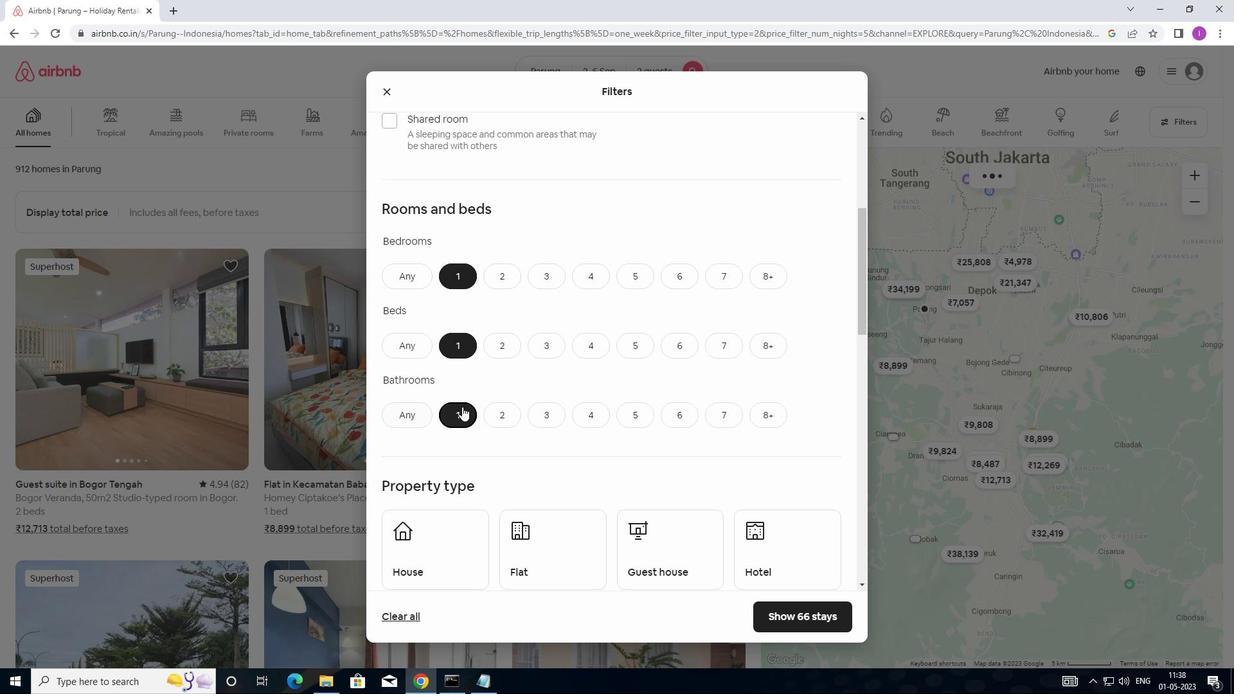 
Action: Mouse scrolled (463, 406) with delta (0, 0)
Screenshot: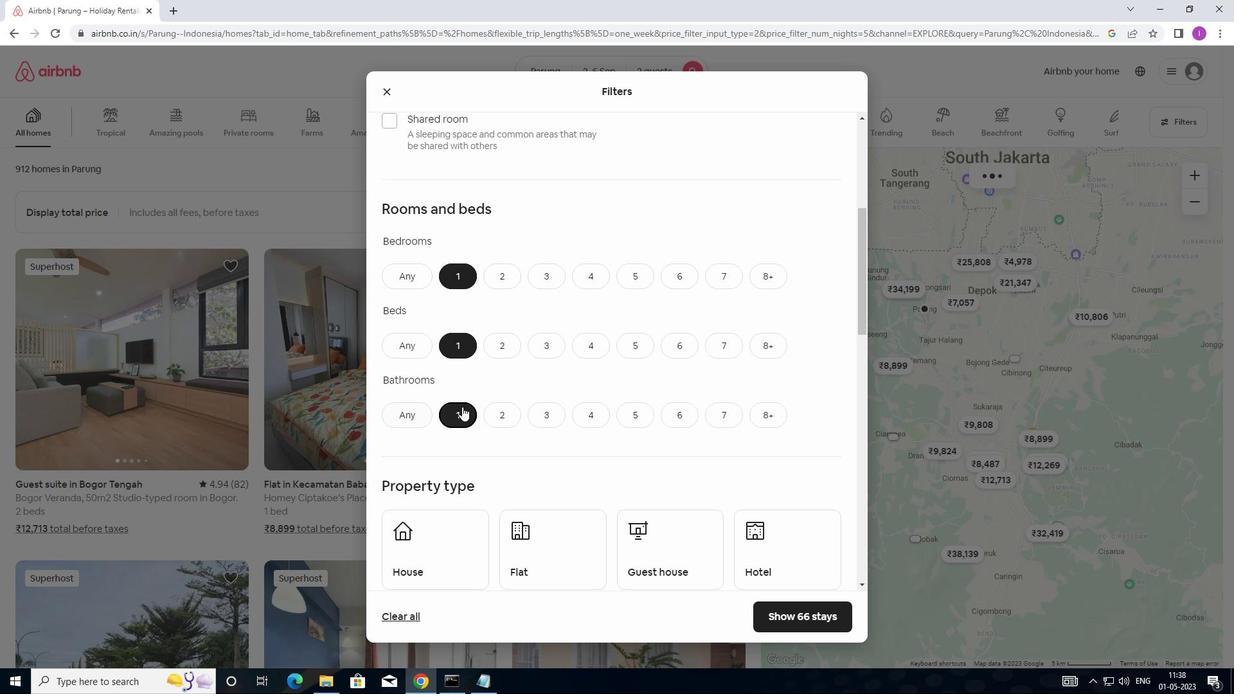 
Action: Mouse moved to (449, 380)
Screenshot: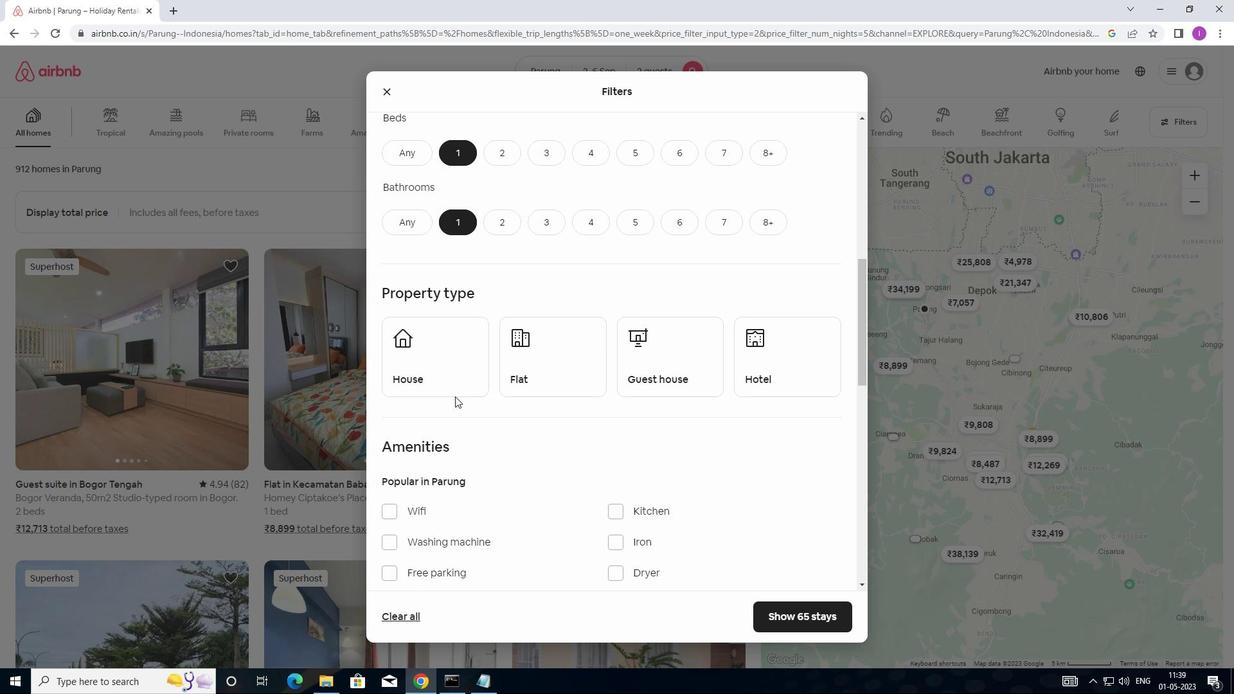 
Action: Mouse pressed left at (449, 380)
Screenshot: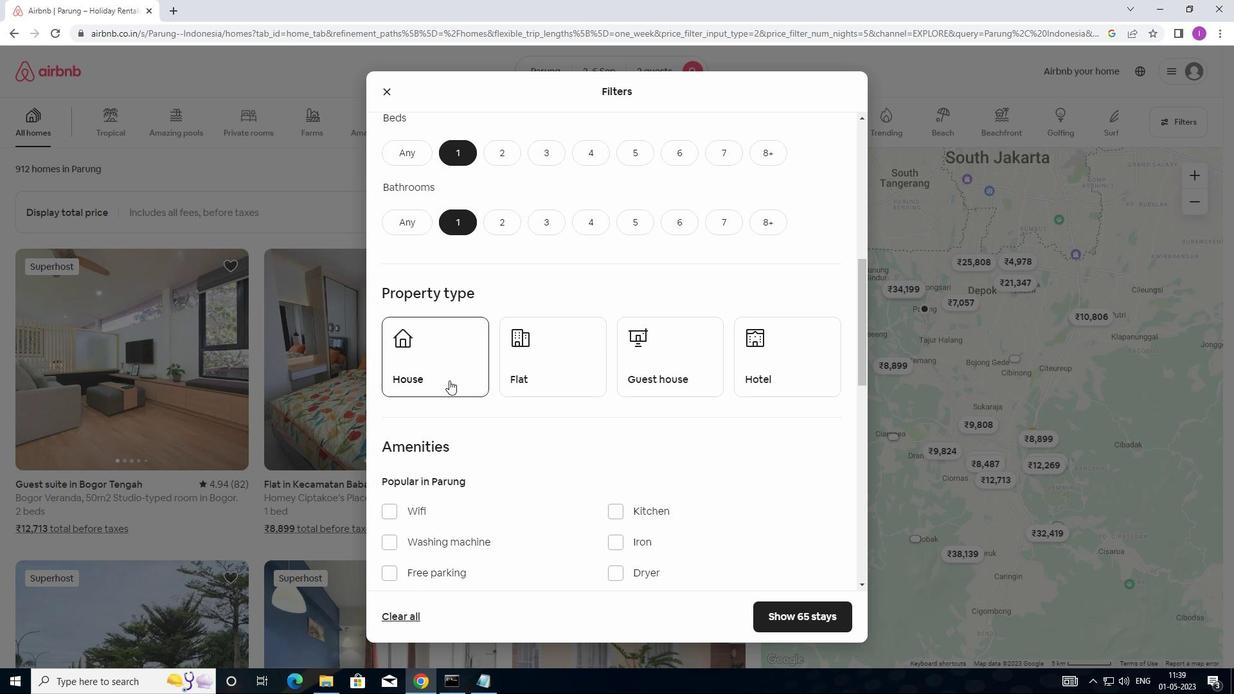 
Action: Mouse moved to (532, 366)
Screenshot: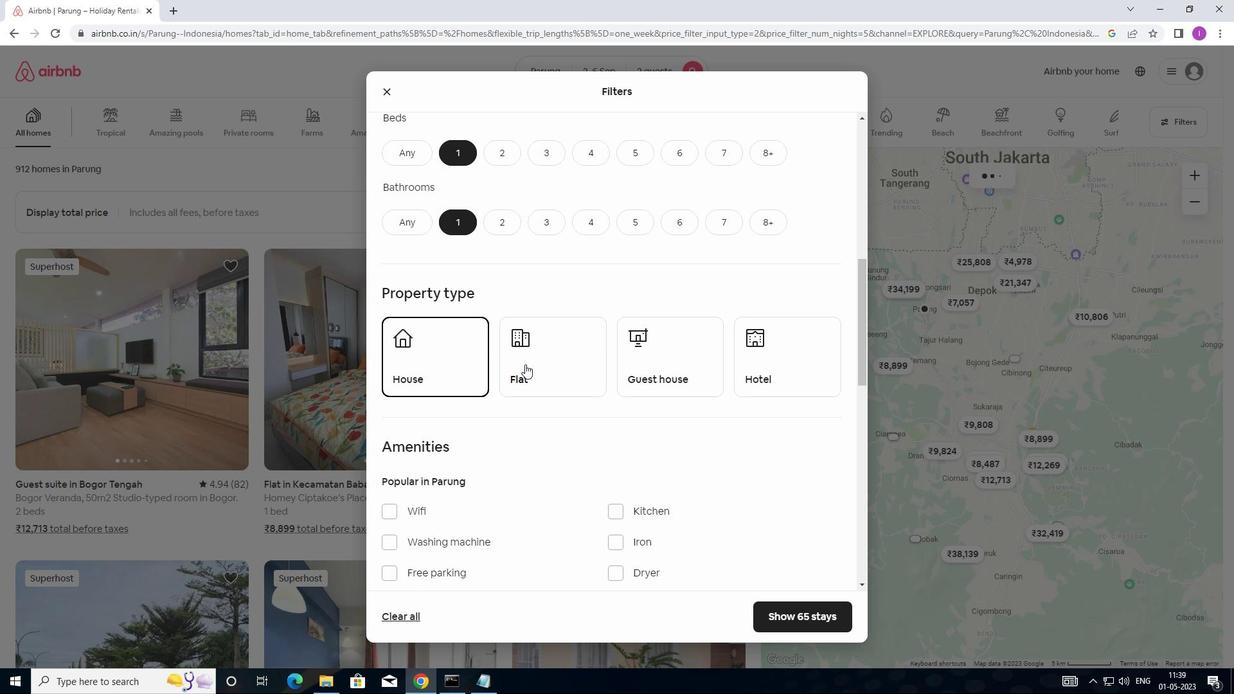 
Action: Mouse pressed left at (532, 366)
Screenshot: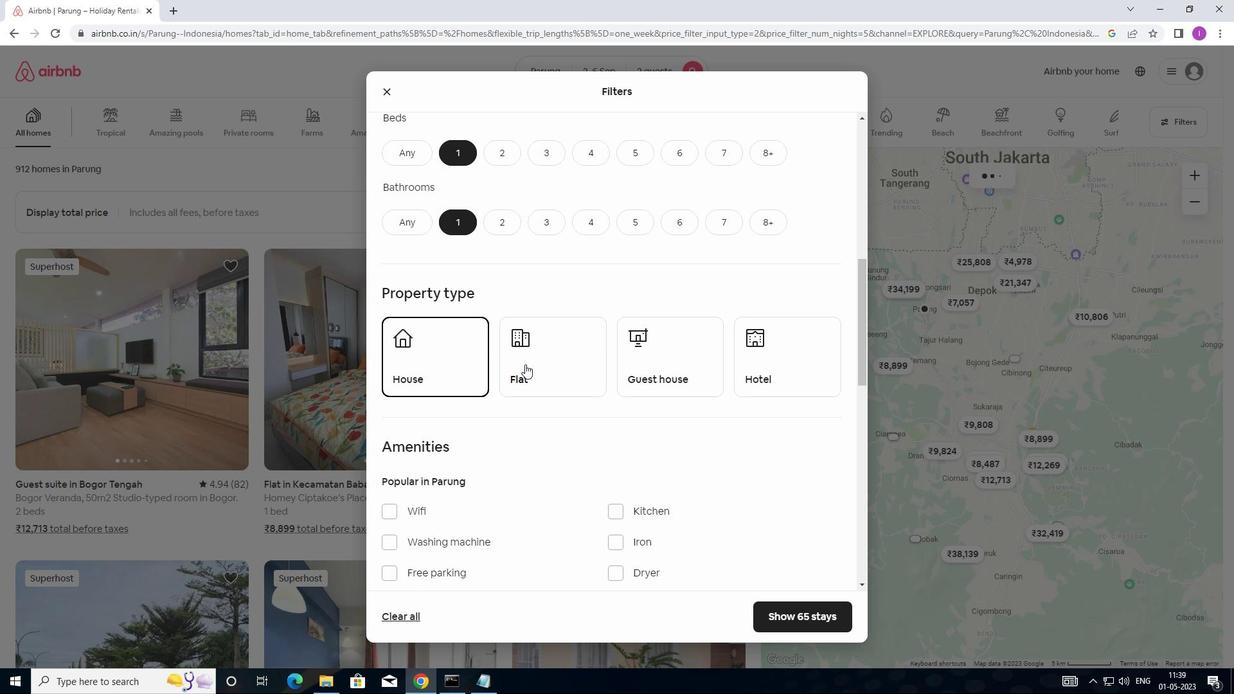 
Action: Mouse moved to (669, 372)
Screenshot: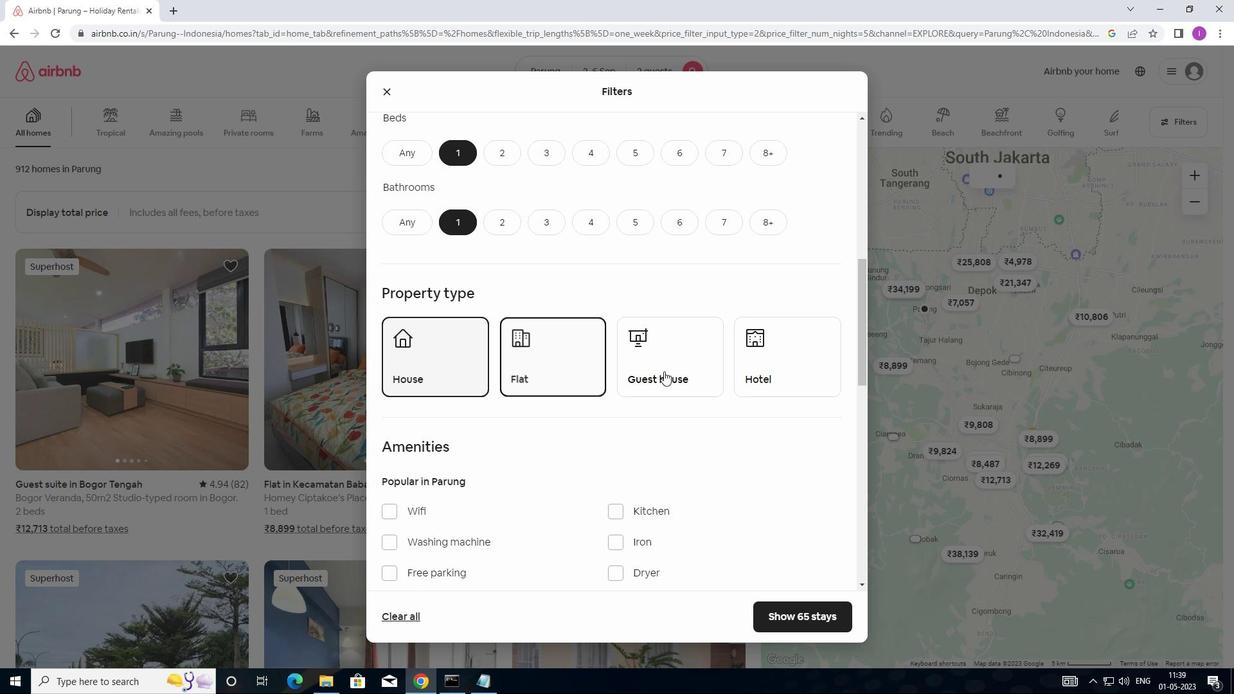 
Action: Mouse pressed left at (669, 372)
Screenshot: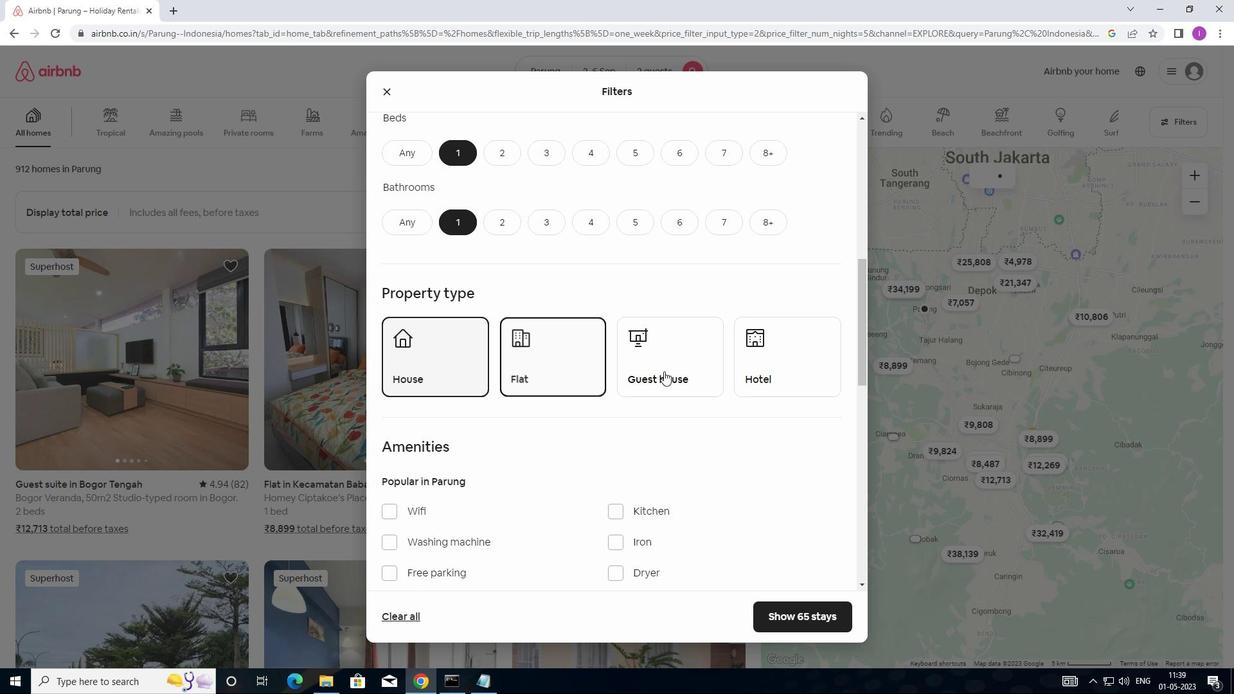 
Action: Mouse moved to (789, 368)
Screenshot: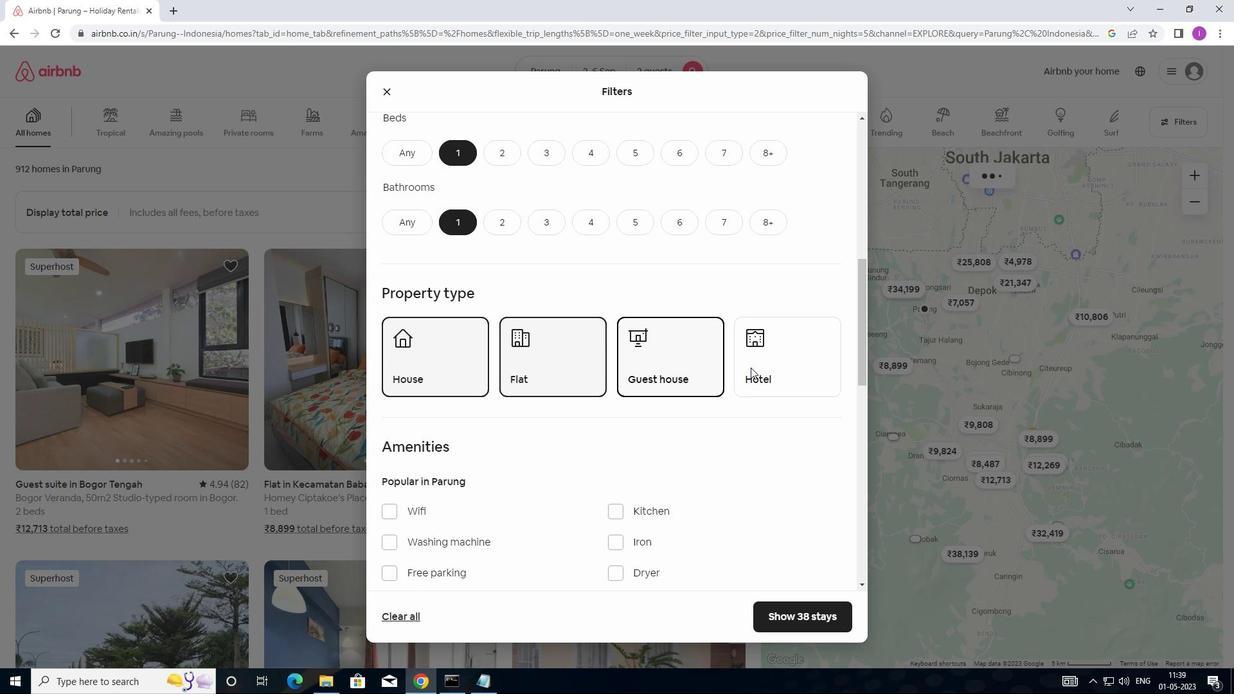 
Action: Mouse pressed left at (789, 368)
Screenshot: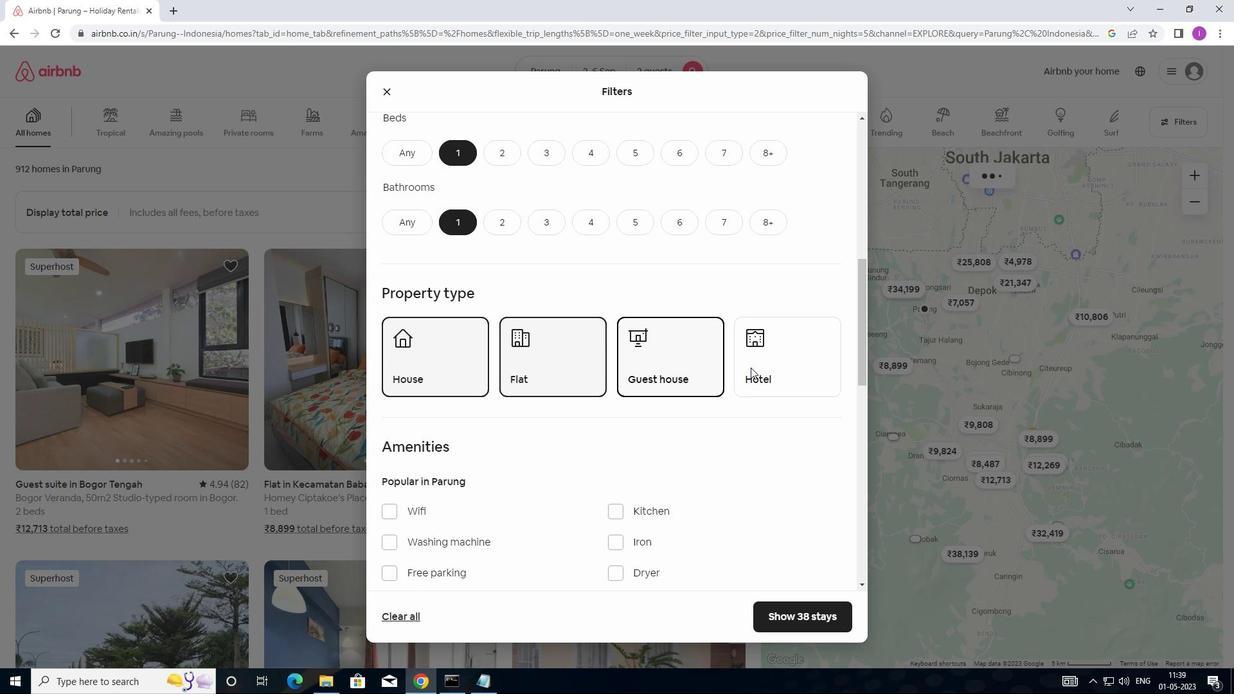 
Action: Mouse moved to (788, 403)
Screenshot: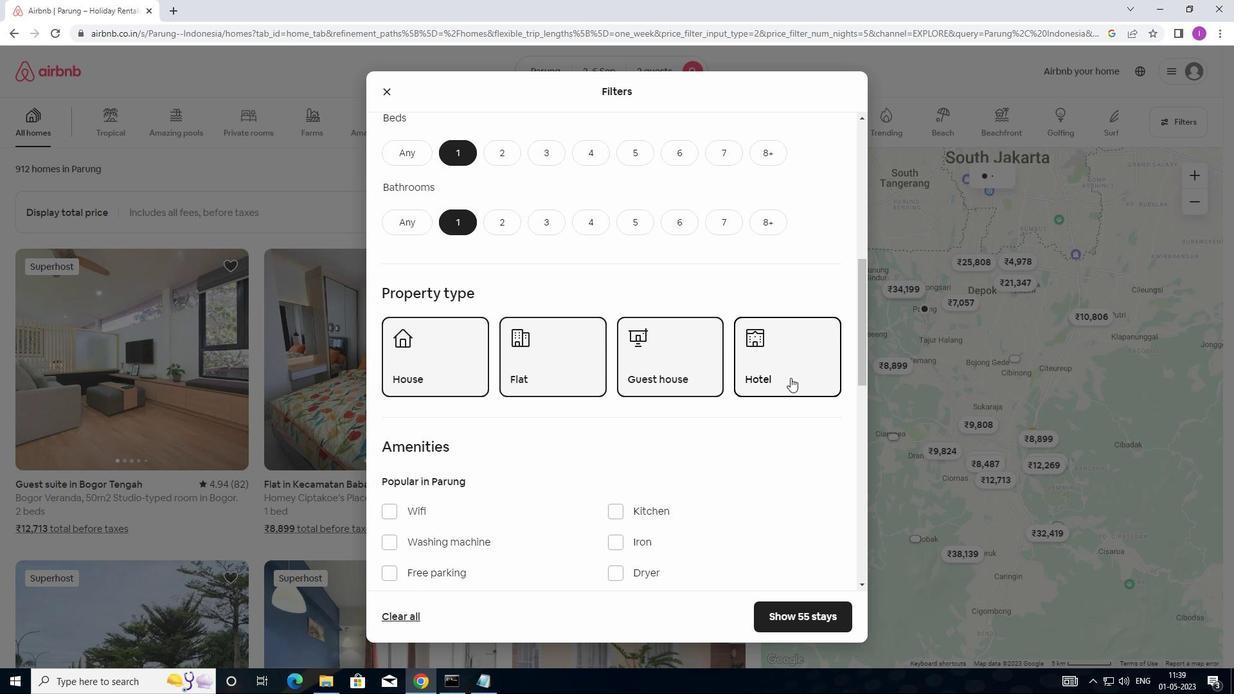 
Action: Mouse scrolled (788, 402) with delta (0, 0)
Screenshot: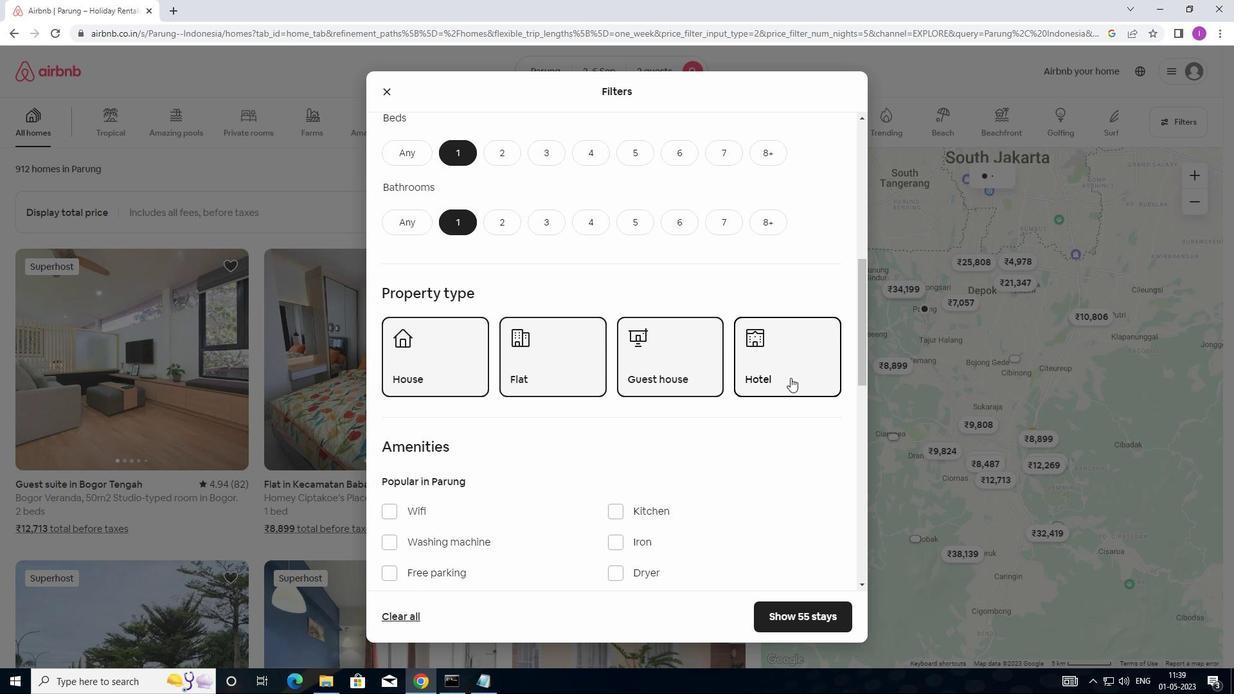 
Action: Mouse moved to (788, 406)
Screenshot: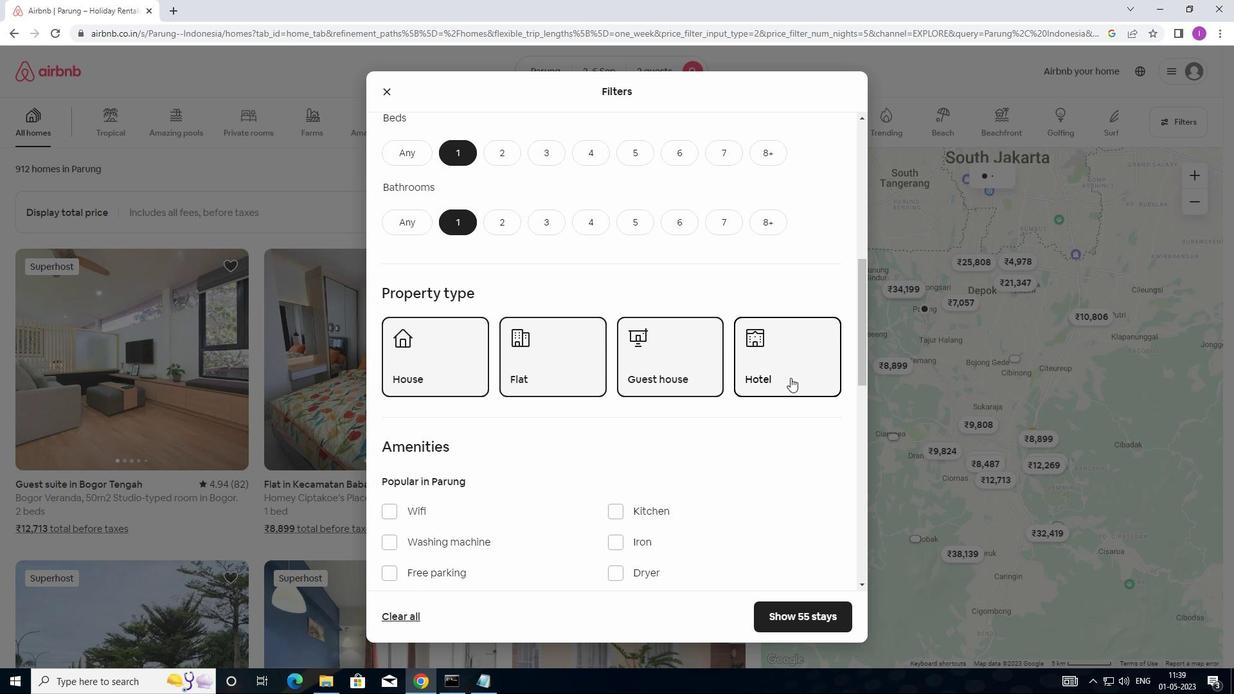 
Action: Mouse scrolled (788, 405) with delta (0, 0)
Screenshot: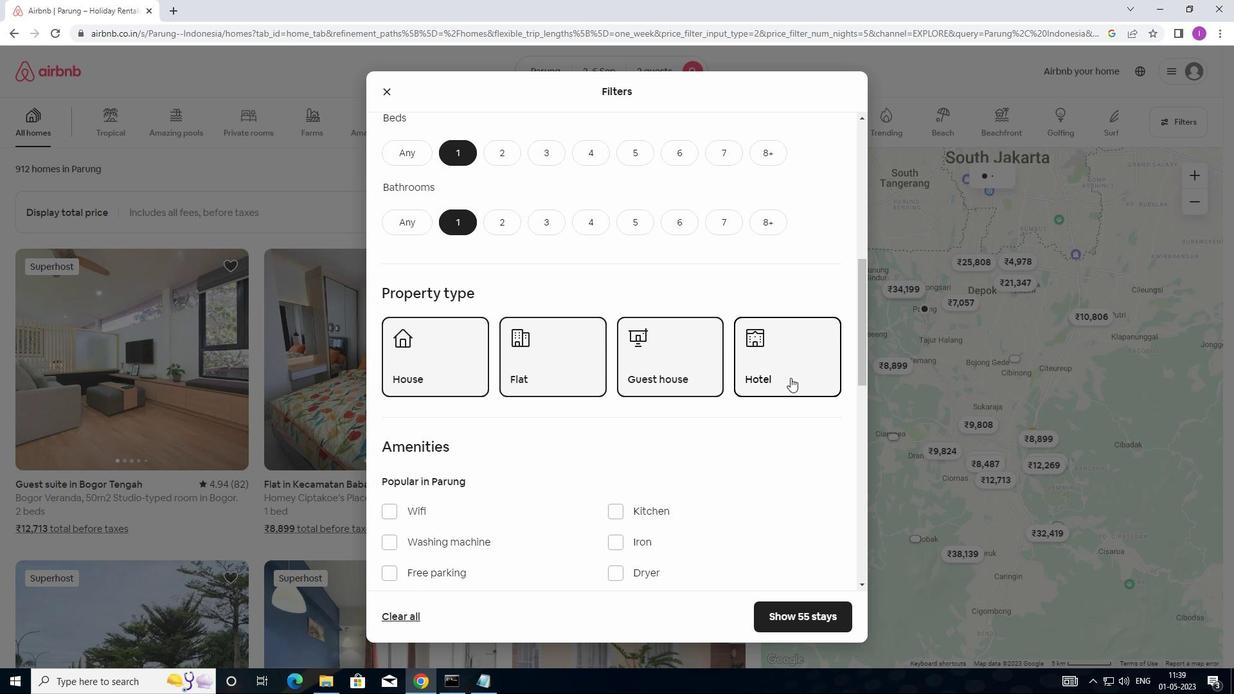 
Action: Mouse moved to (788, 404)
Screenshot: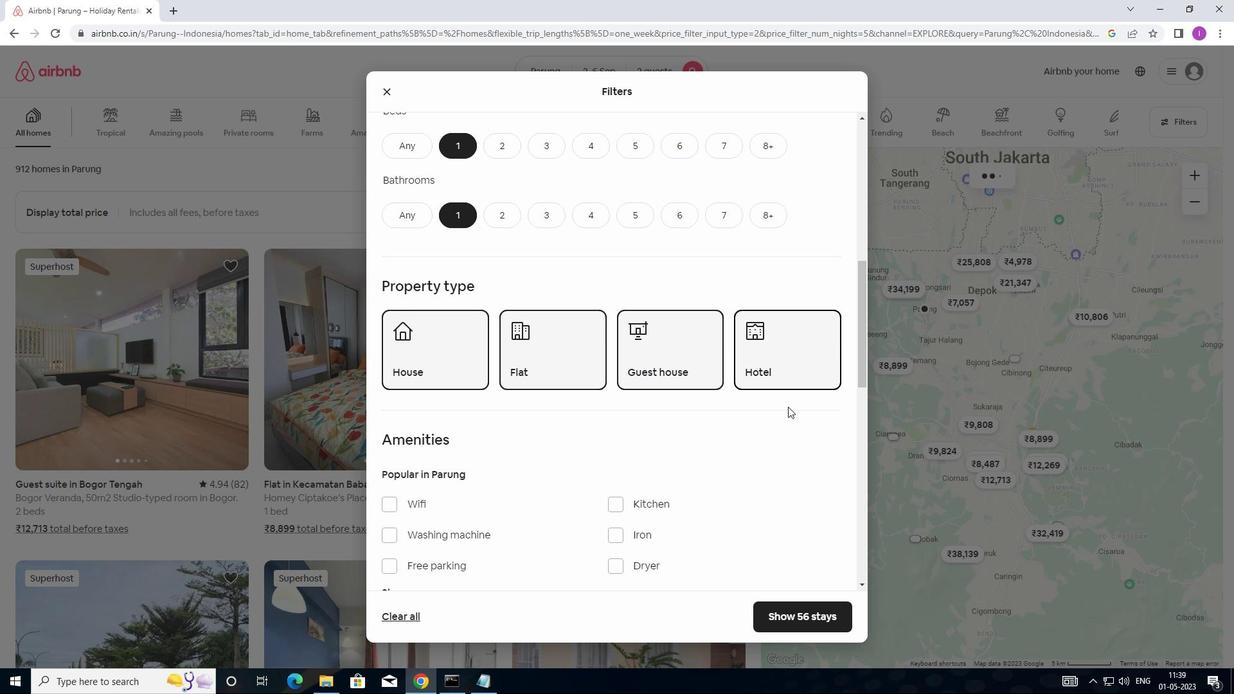 
Action: Mouse scrolled (788, 403) with delta (0, 0)
Screenshot: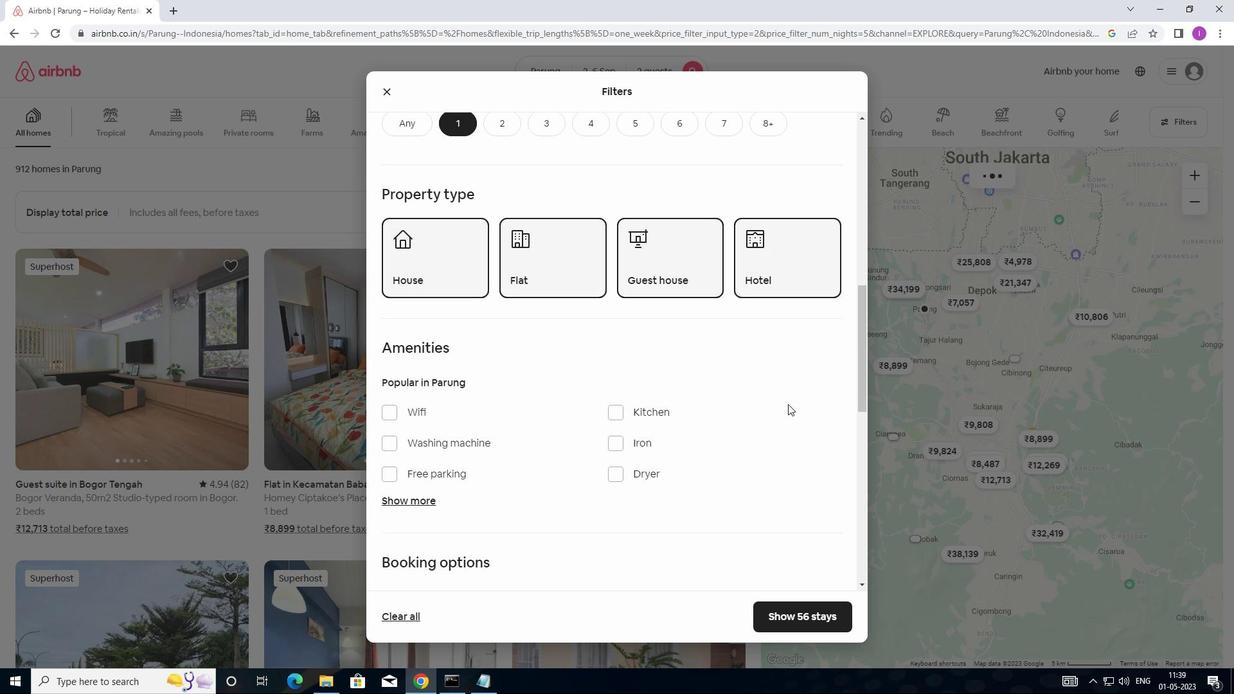 
Action: Mouse scrolled (788, 403) with delta (0, 0)
Screenshot: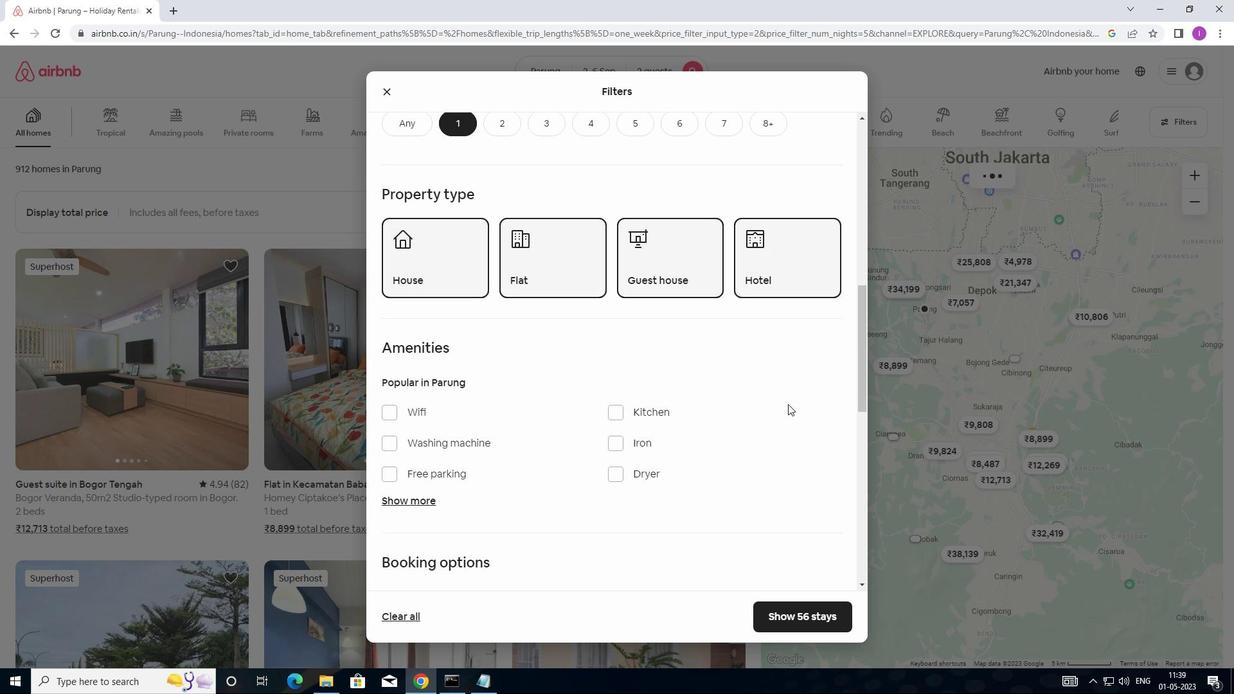 
Action: Mouse moved to (788, 404)
Screenshot: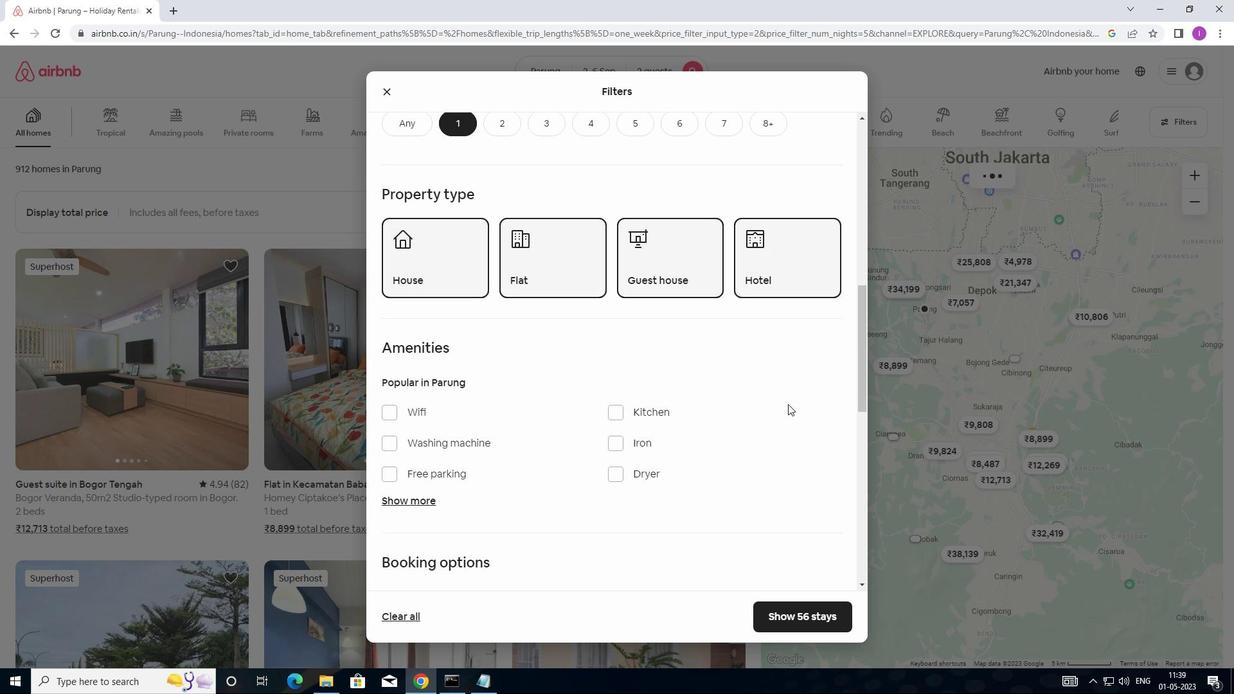 
Action: Mouse scrolled (788, 403) with delta (0, 0)
Screenshot: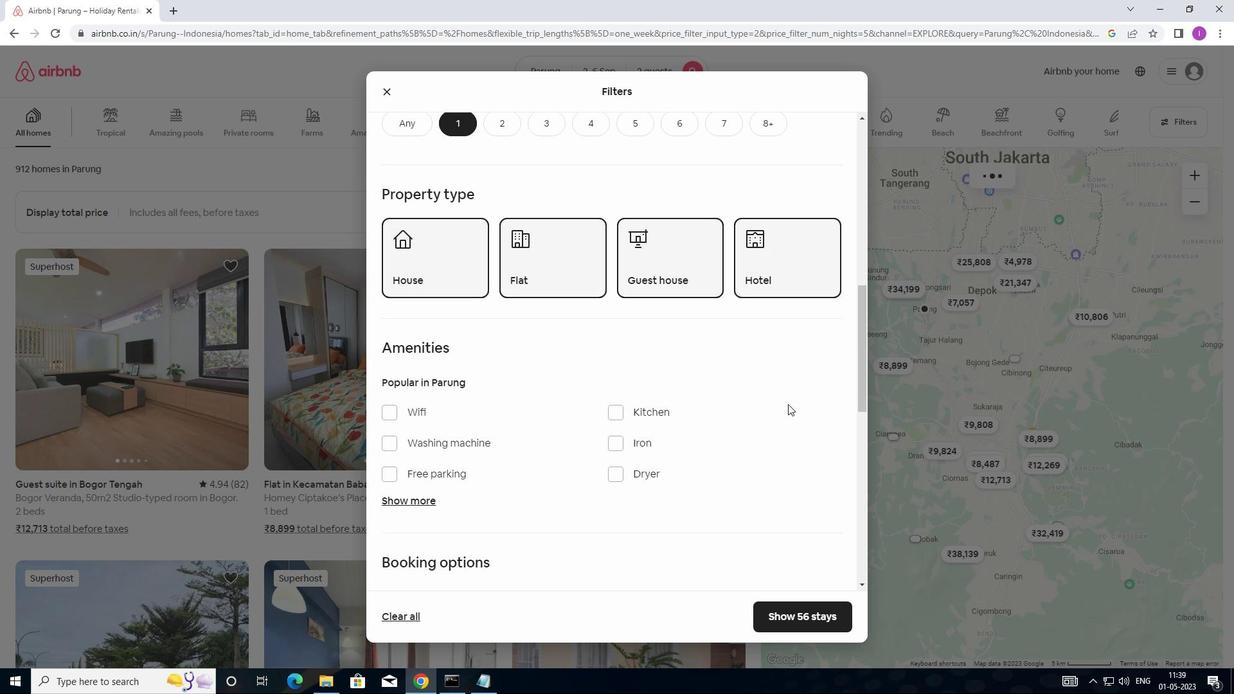 
Action: Mouse moved to (790, 403)
Screenshot: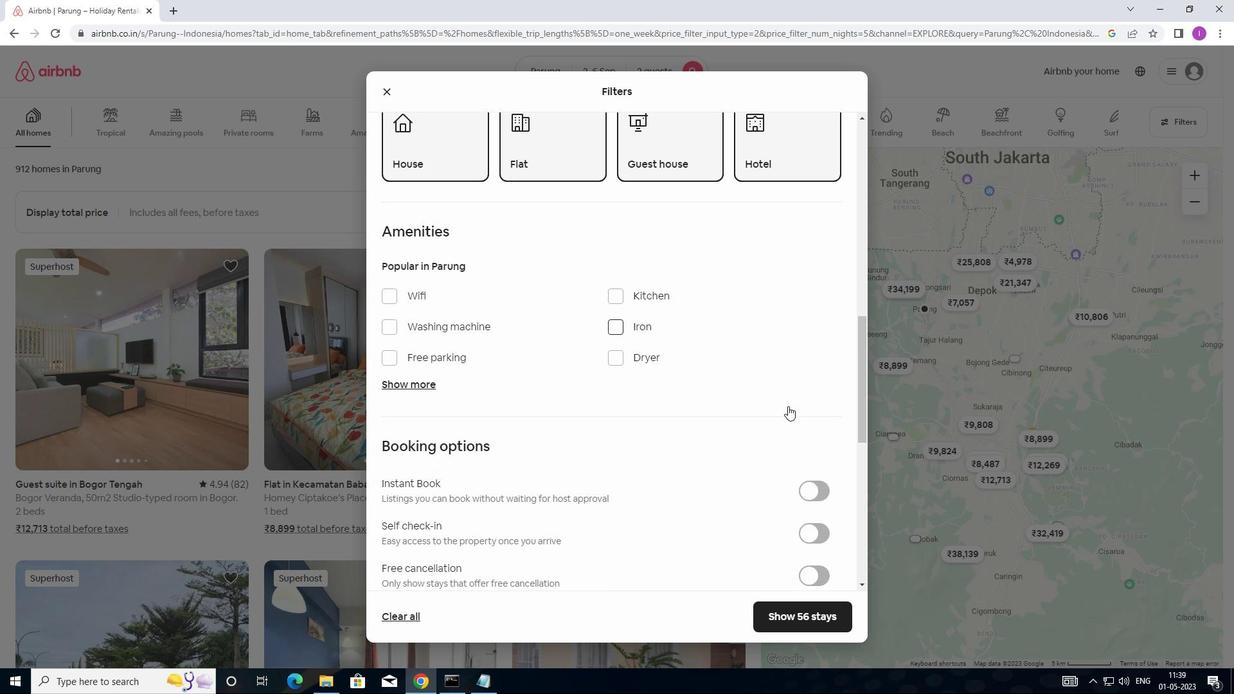
Action: Mouse scrolled (790, 403) with delta (0, 0)
Screenshot: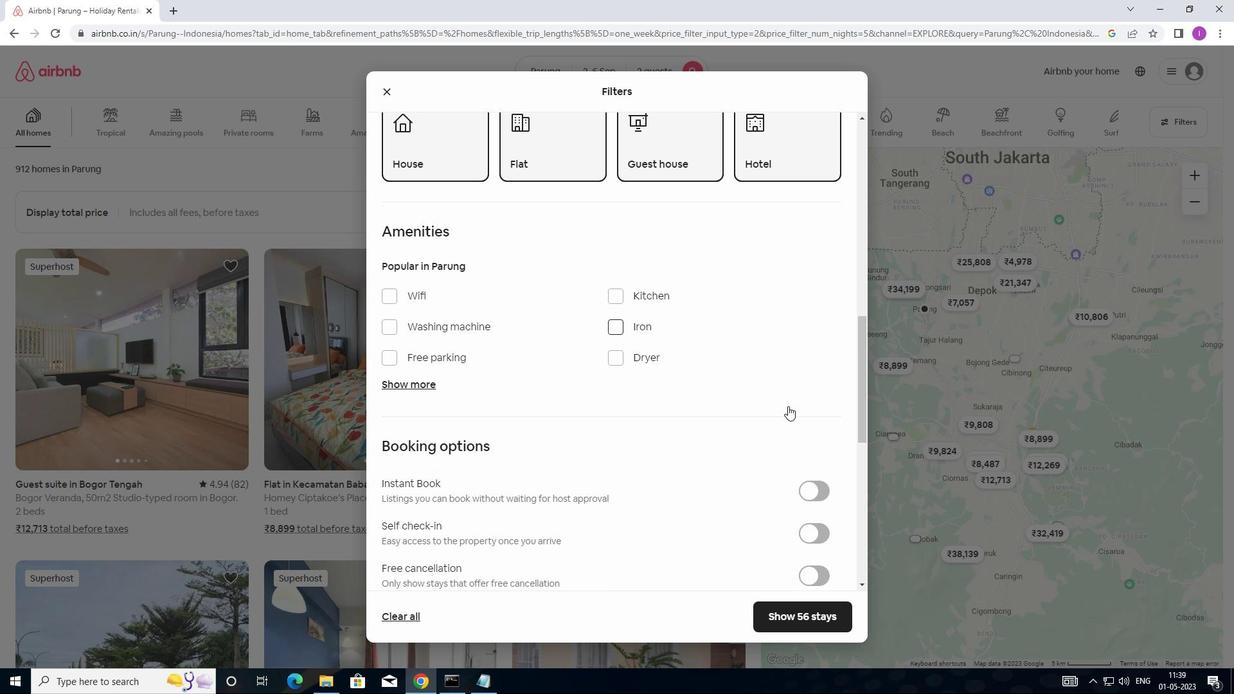 
Action: Mouse moved to (791, 403)
Screenshot: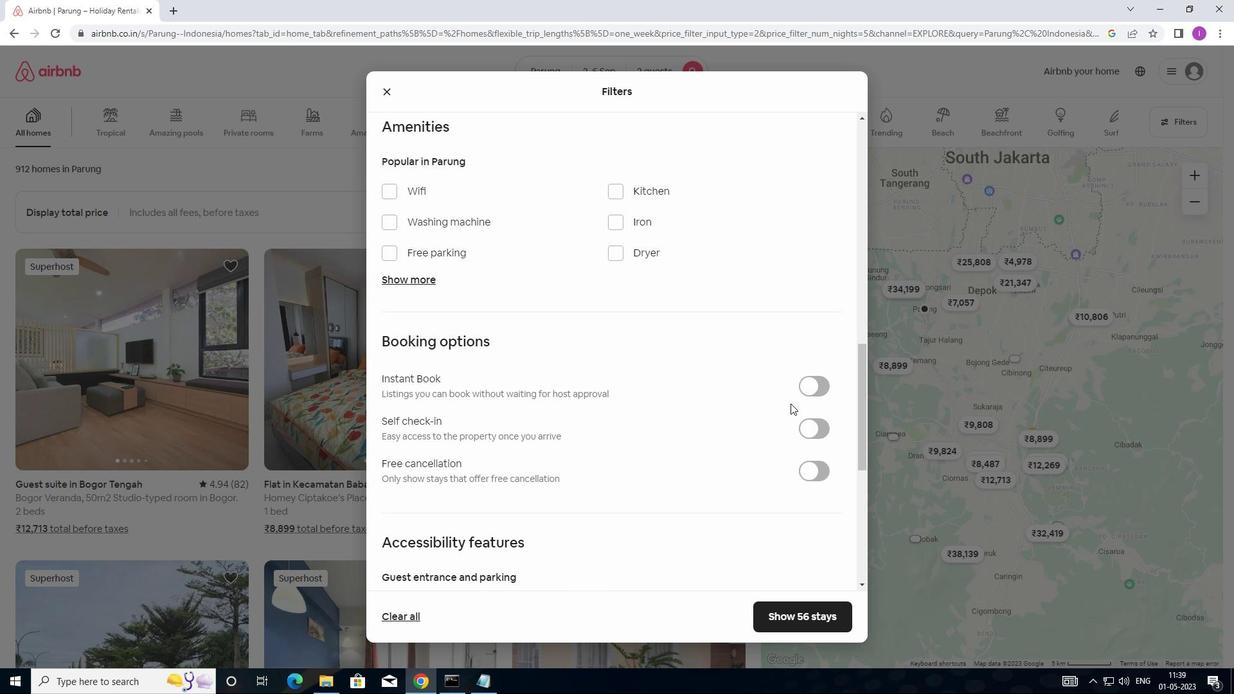 
Action: Mouse scrolled (791, 403) with delta (0, 0)
Screenshot: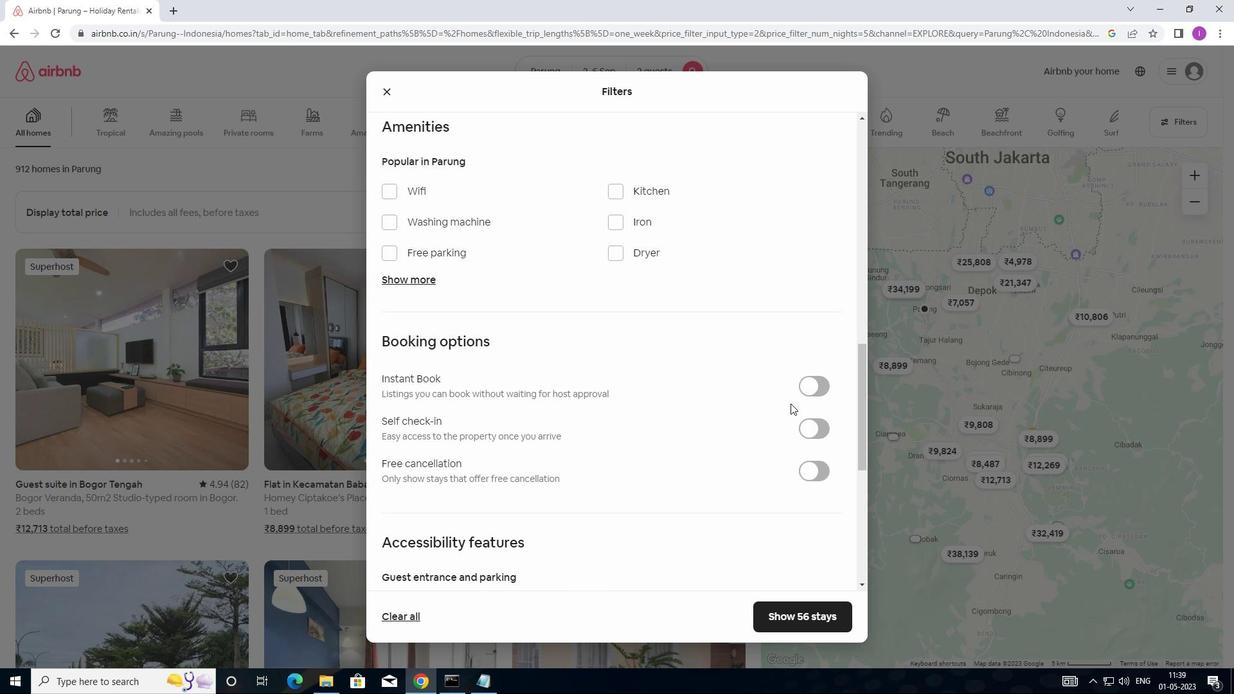 
Action: Mouse moved to (820, 298)
Screenshot: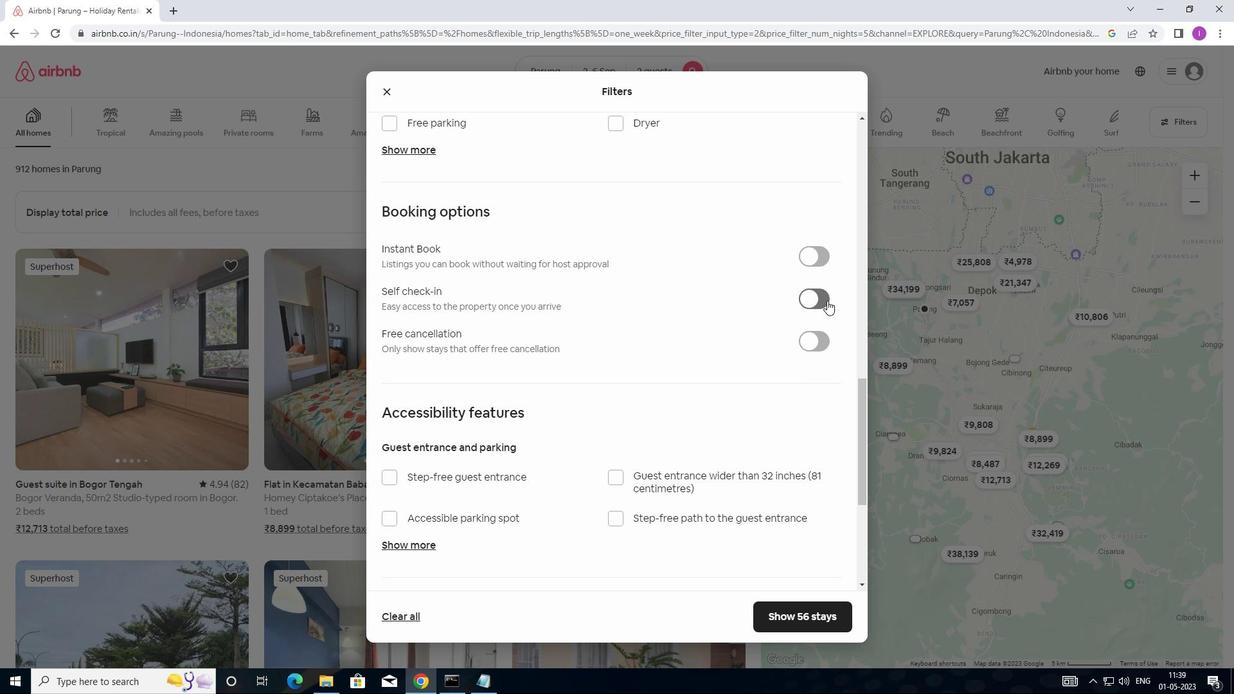 
Action: Mouse pressed left at (820, 298)
Screenshot: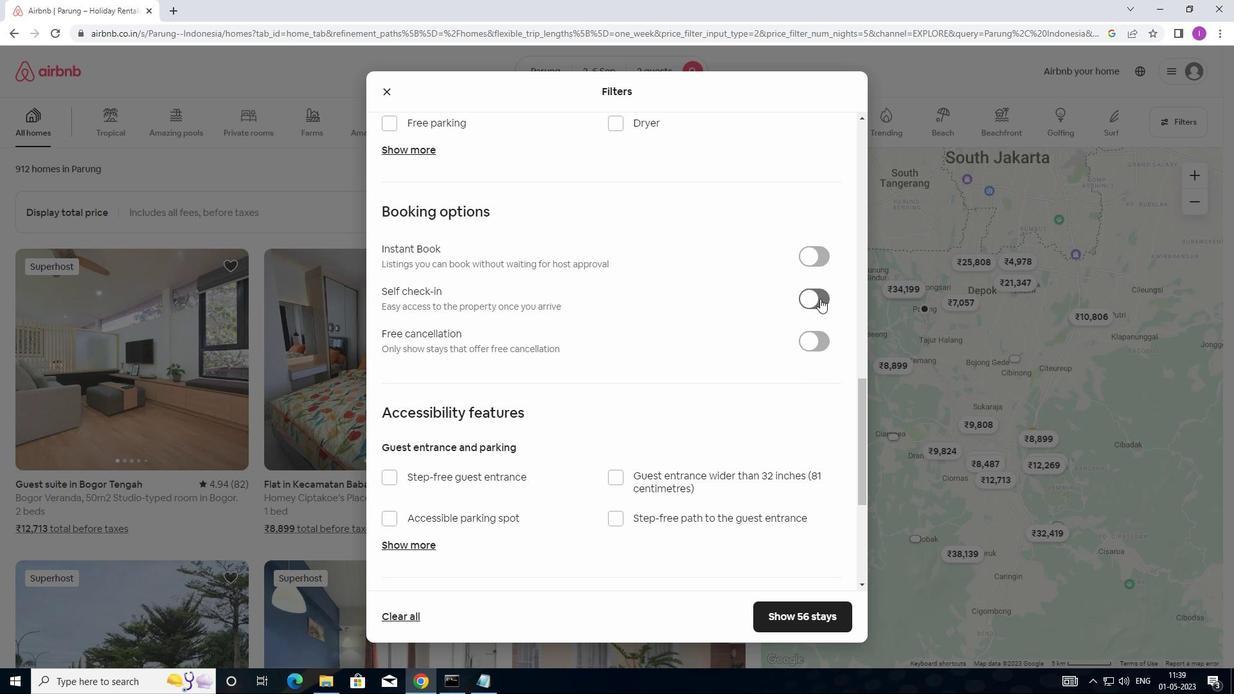 
Action: Mouse moved to (377, 501)
Screenshot: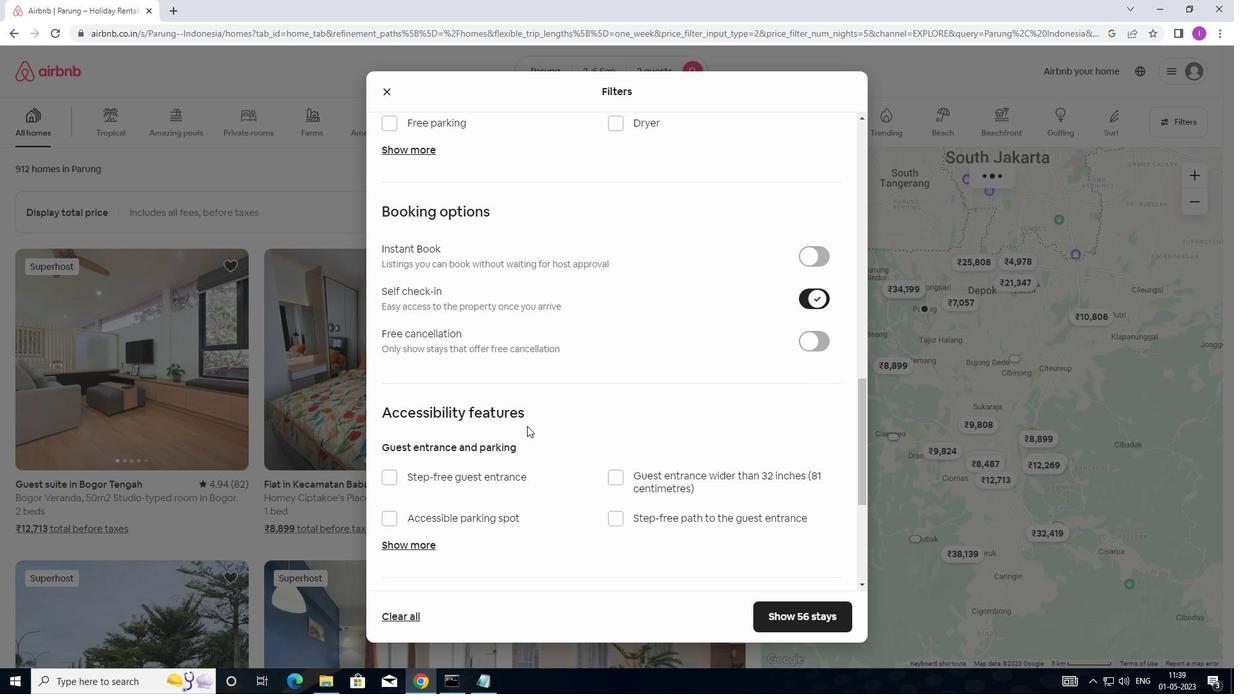 
Action: Mouse scrolled (377, 501) with delta (0, 0)
Screenshot: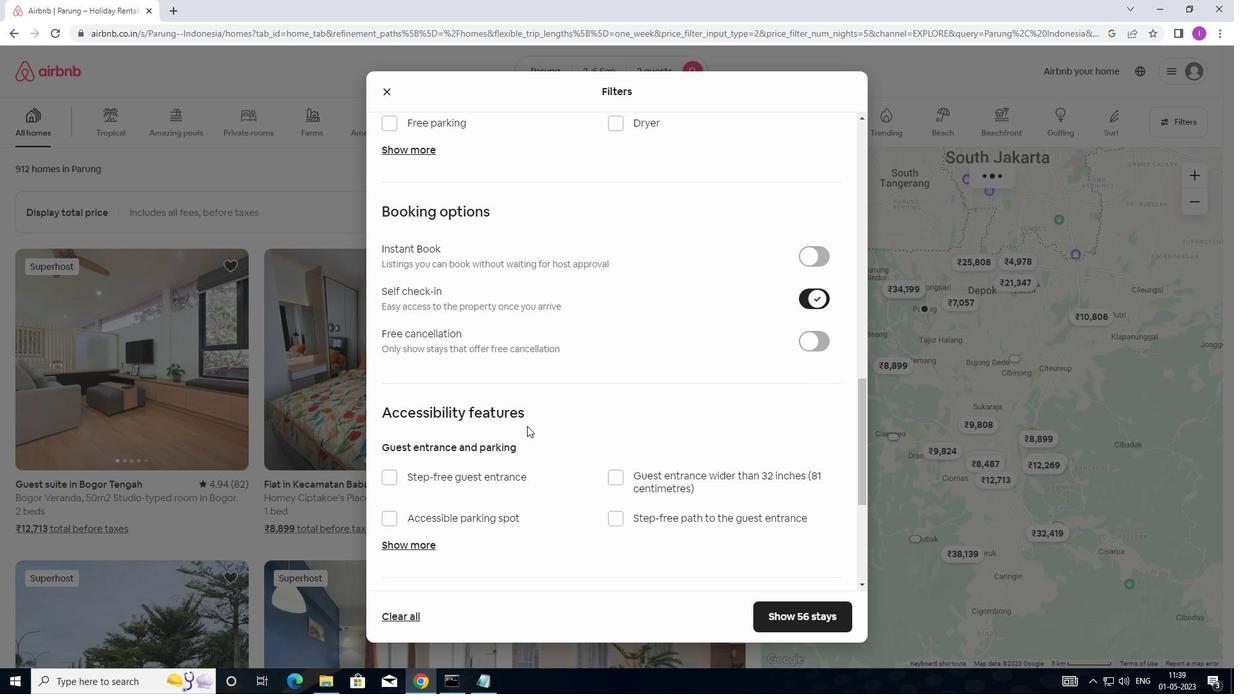 
Action: Mouse moved to (368, 509)
Screenshot: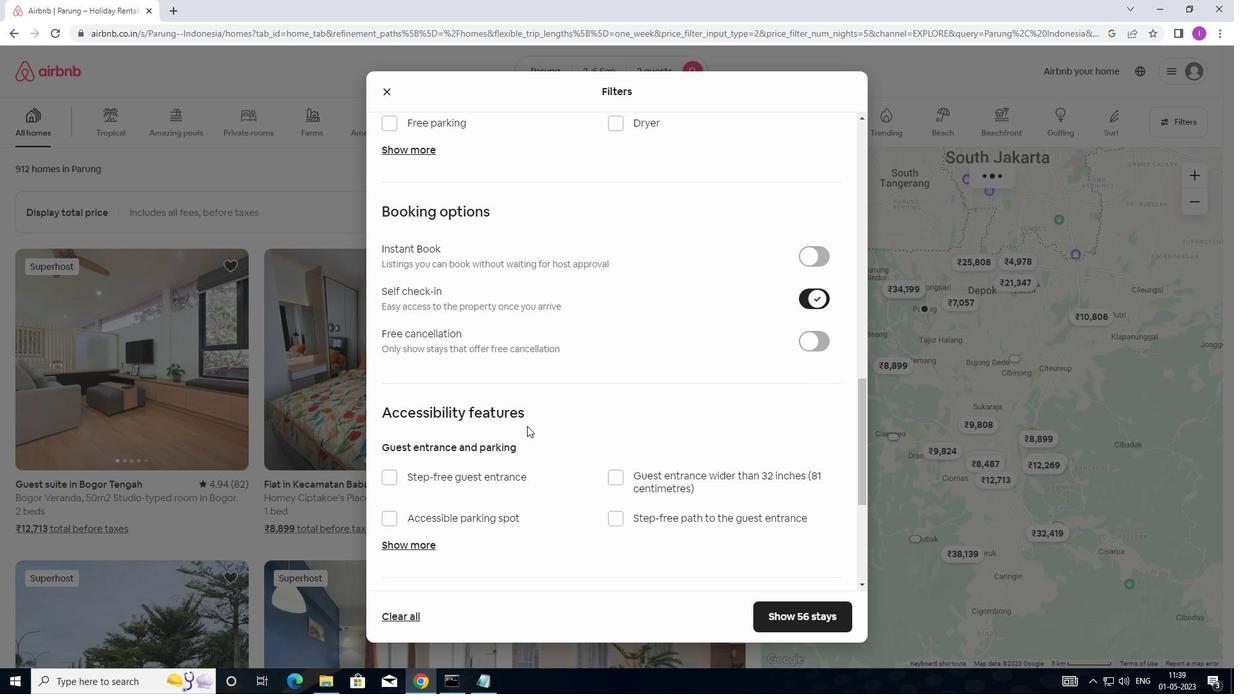 
Action: Mouse scrolled (368, 508) with delta (0, 0)
Screenshot: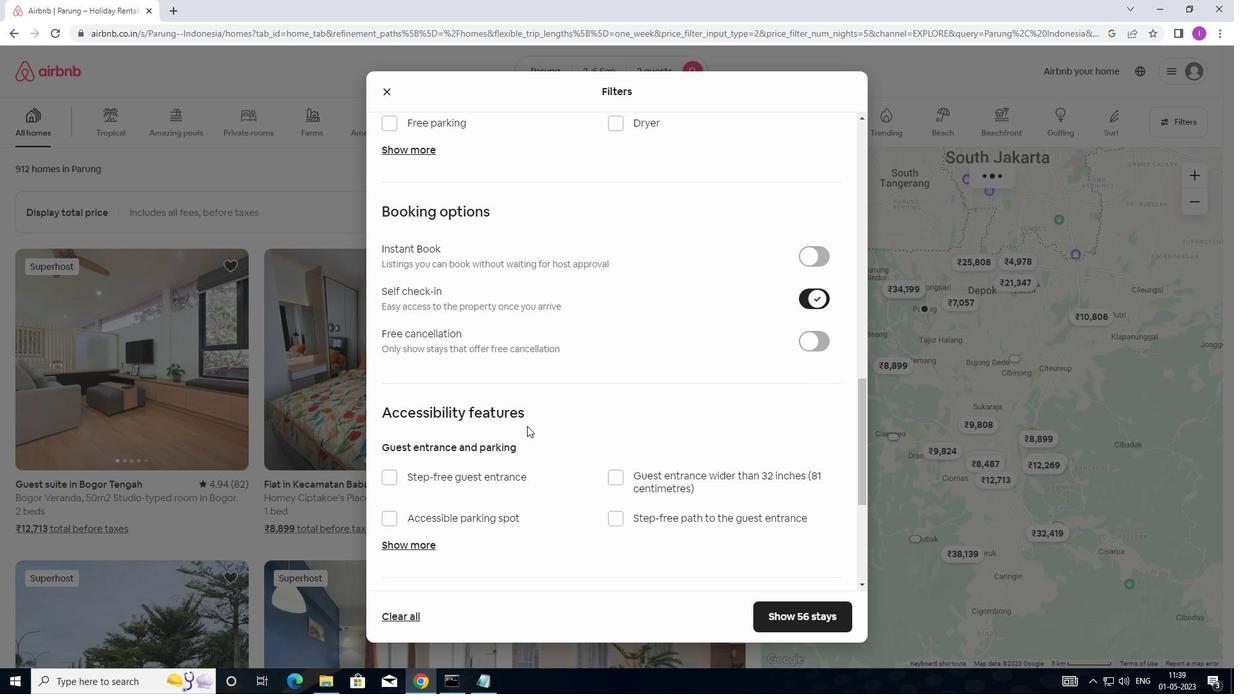 
Action: Mouse moved to (365, 513)
Screenshot: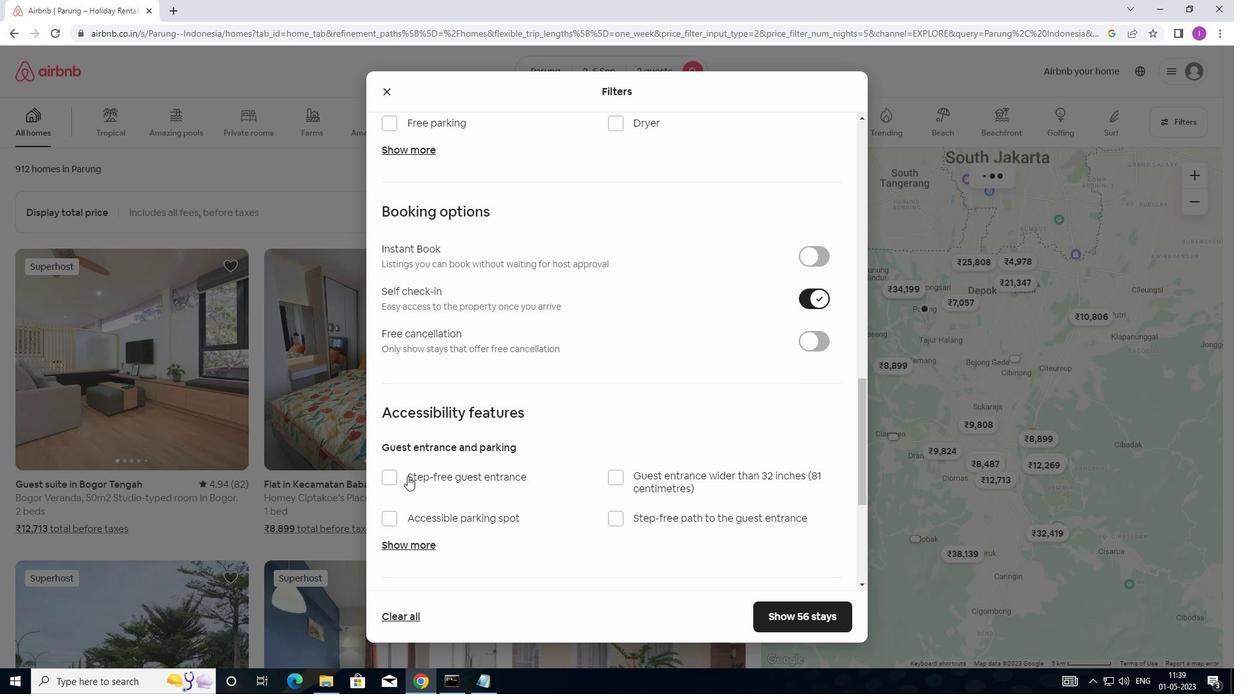 
Action: Mouse scrolled (365, 512) with delta (0, 0)
Screenshot: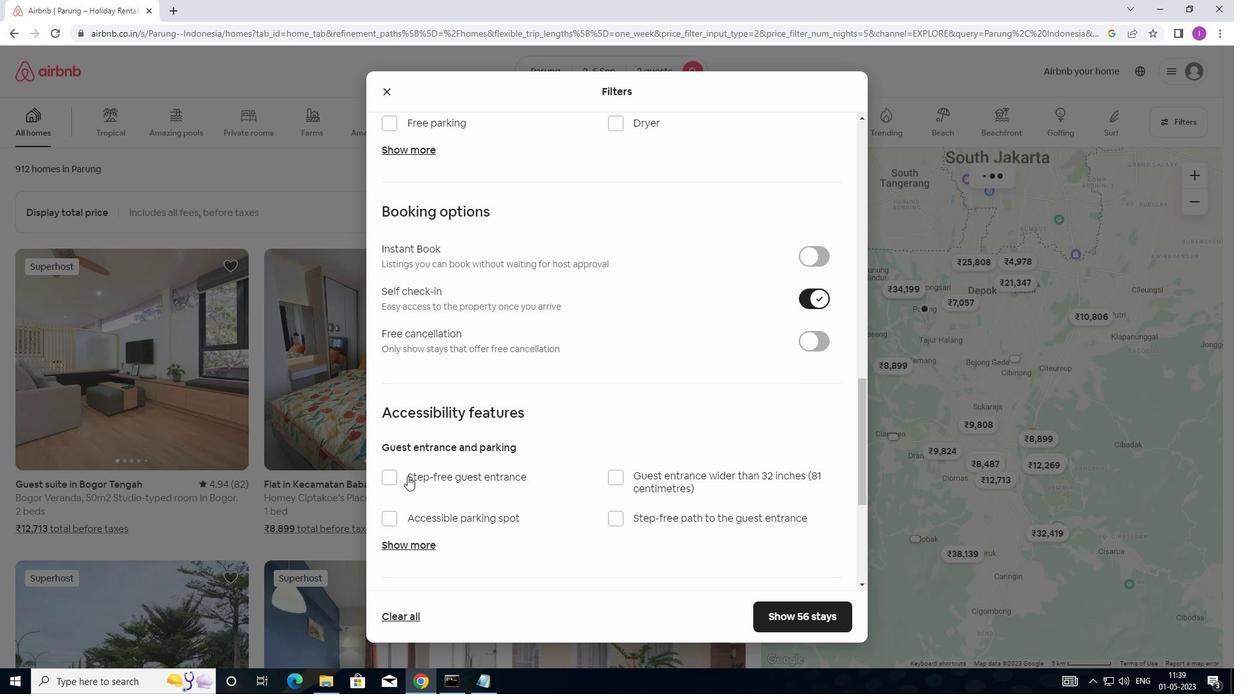 
Action: Mouse moved to (365, 514)
Screenshot: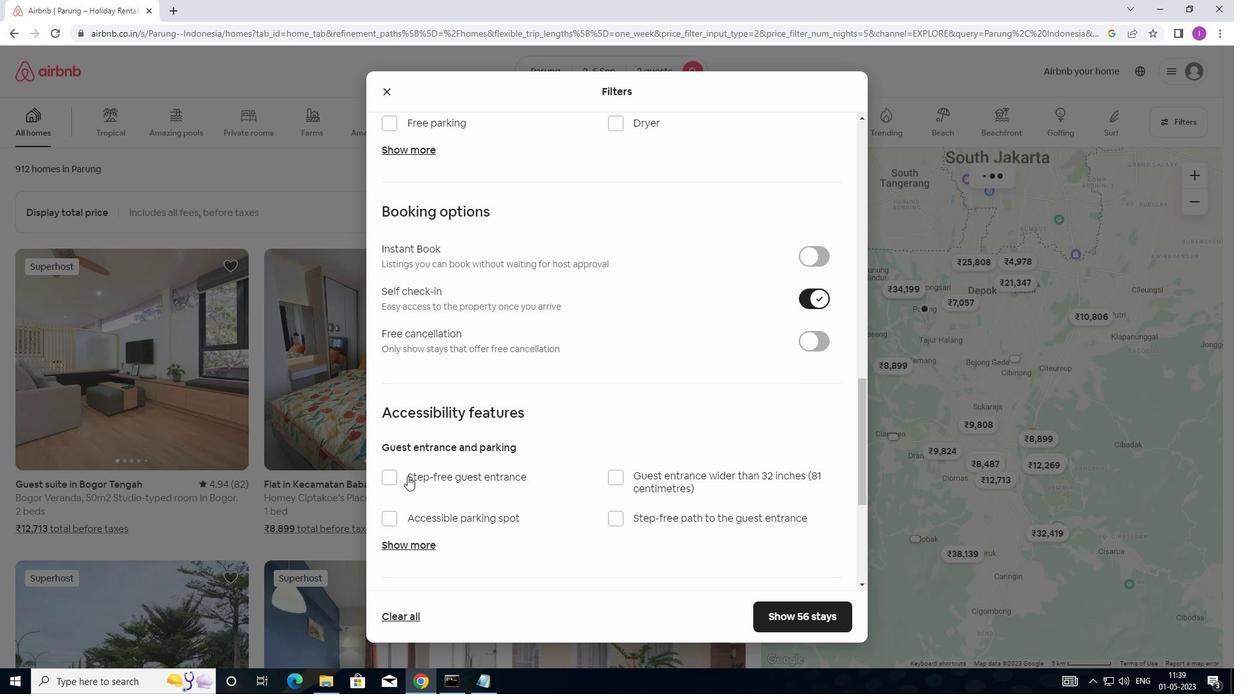 
Action: Mouse scrolled (365, 513) with delta (0, 0)
Screenshot: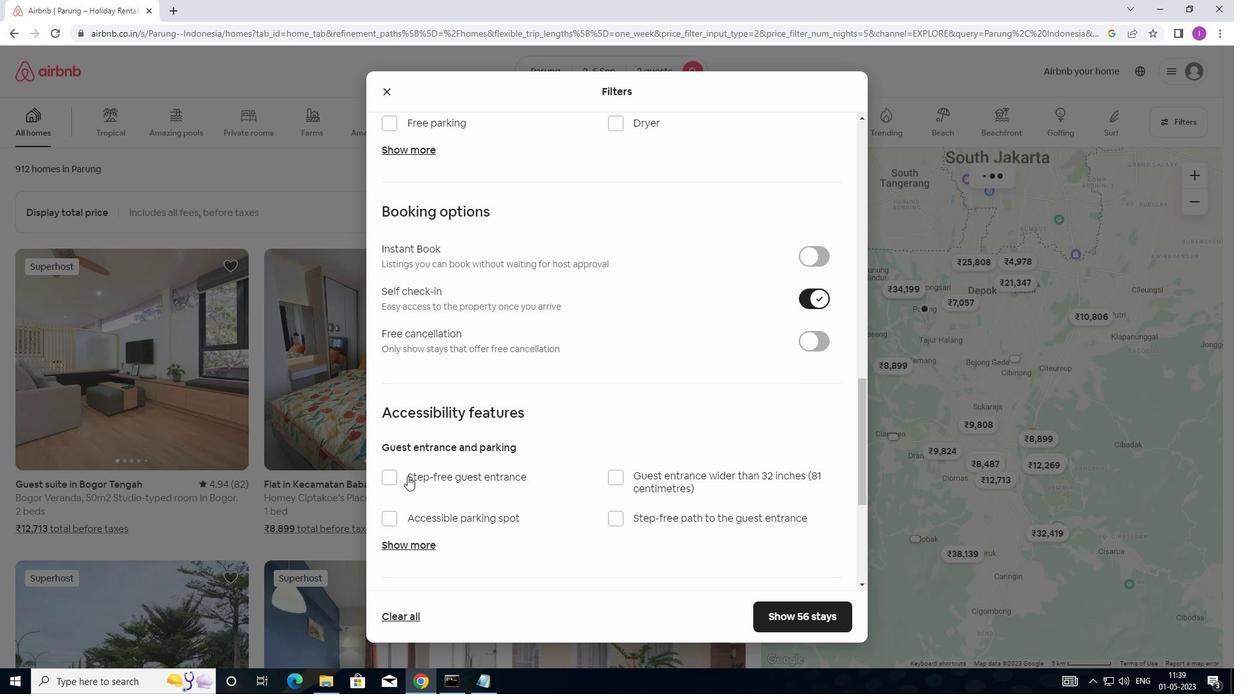 
Action: Mouse moved to (364, 517)
Screenshot: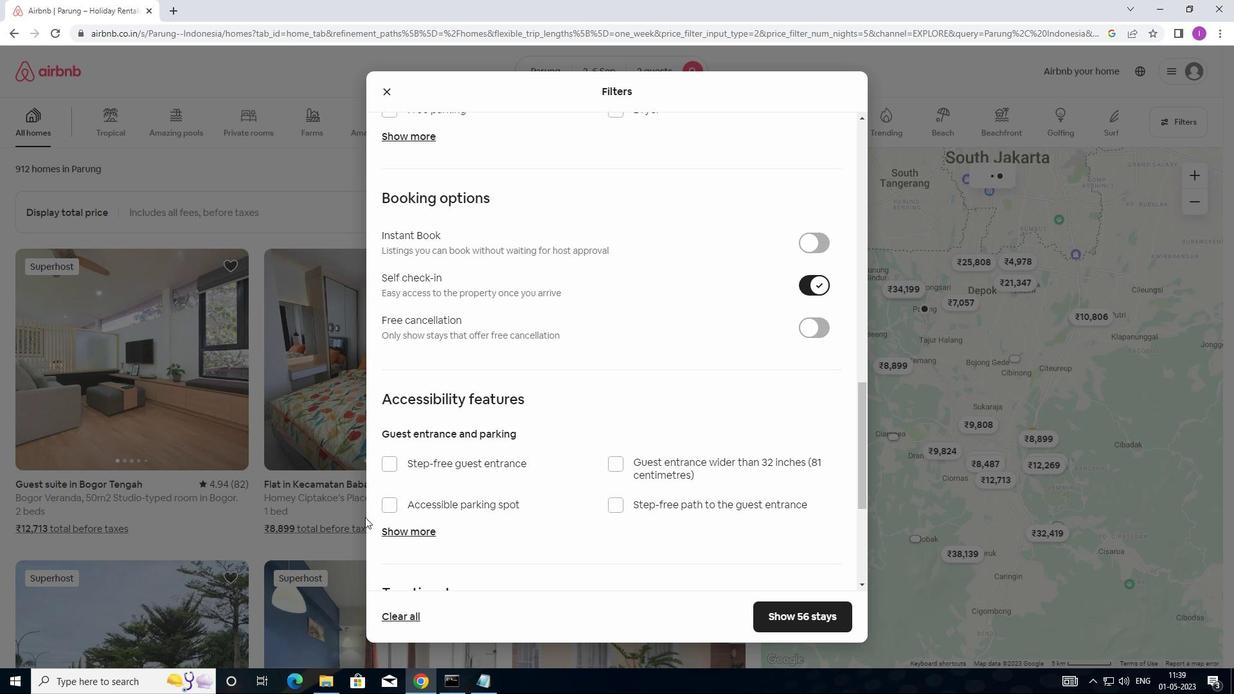 
Action: Mouse scrolled (364, 516) with delta (0, 0)
Screenshot: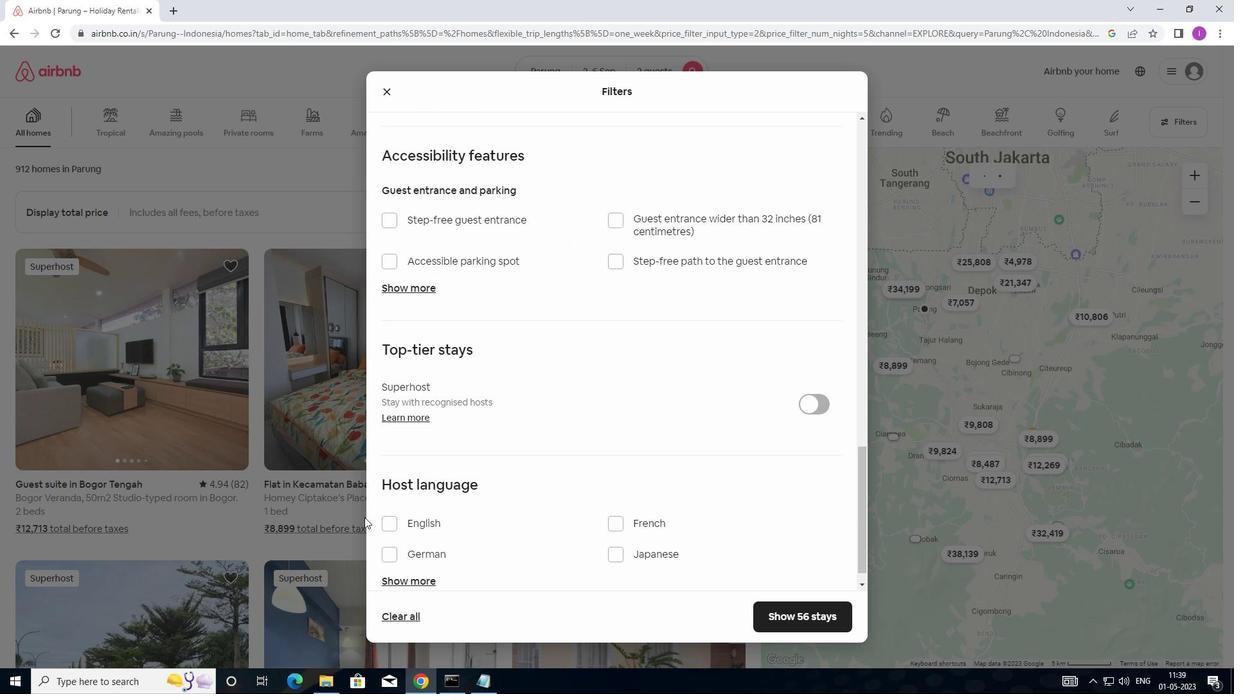 
Action: Mouse scrolled (364, 516) with delta (0, 0)
Screenshot: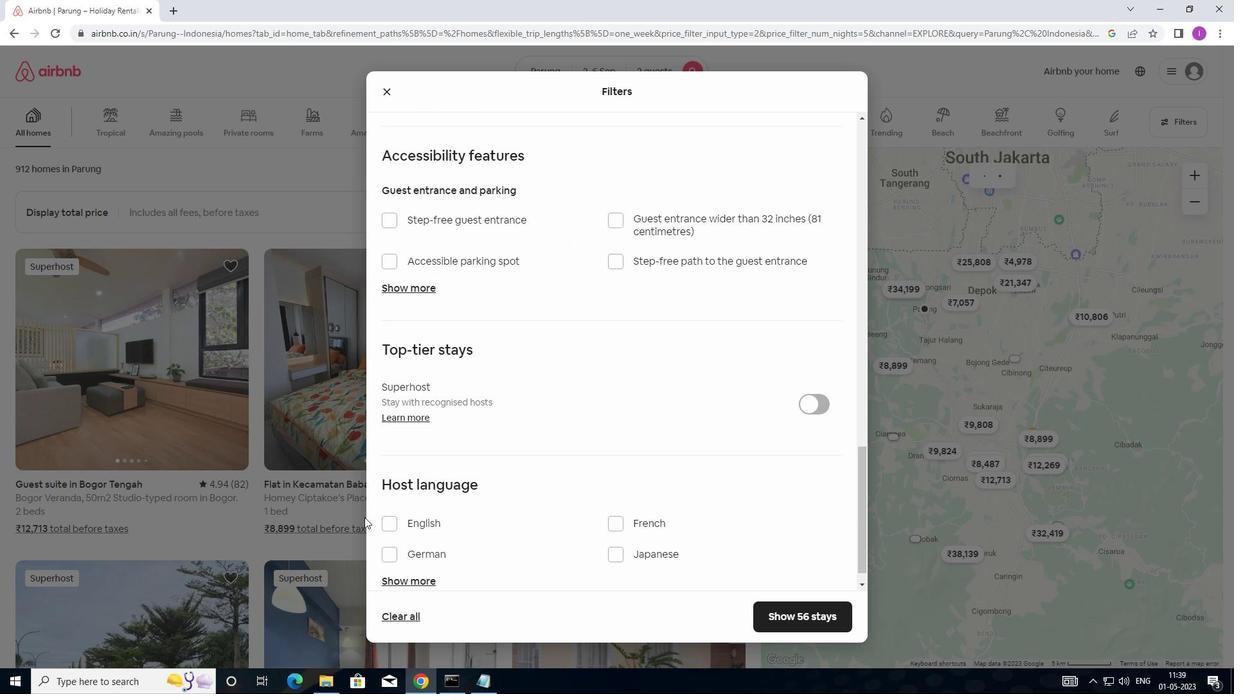 
Action: Mouse moved to (364, 517)
Screenshot: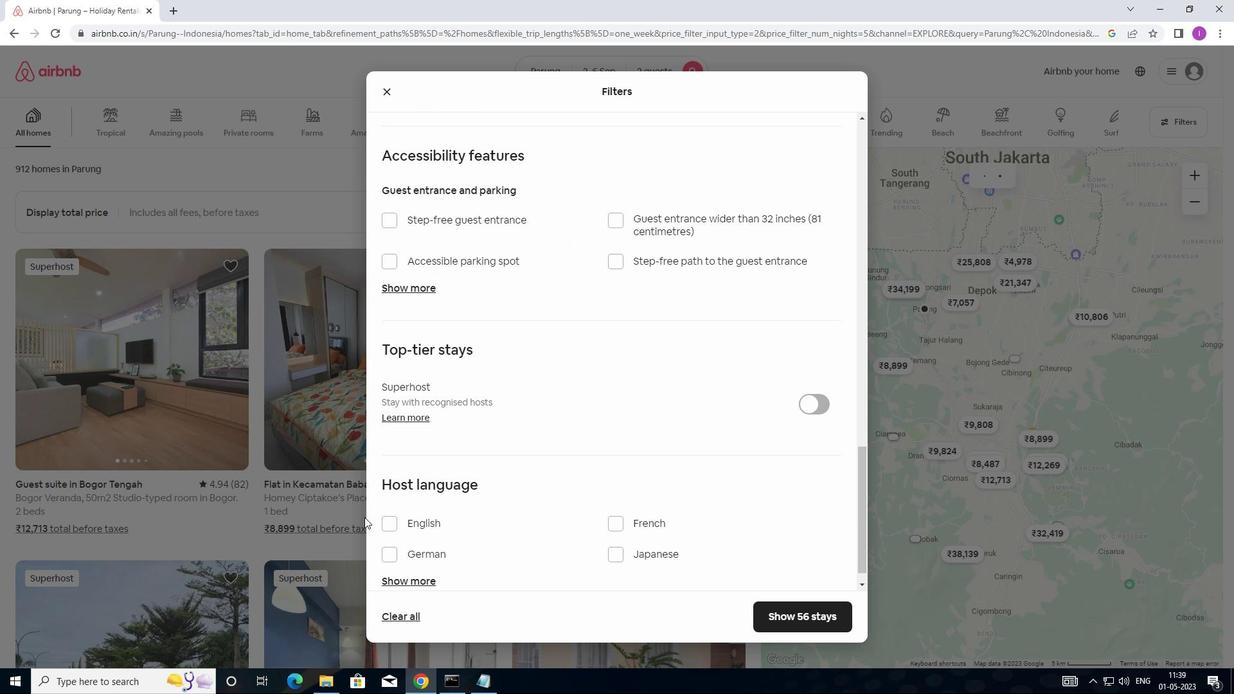 
Action: Mouse scrolled (364, 516) with delta (0, 0)
Screenshot: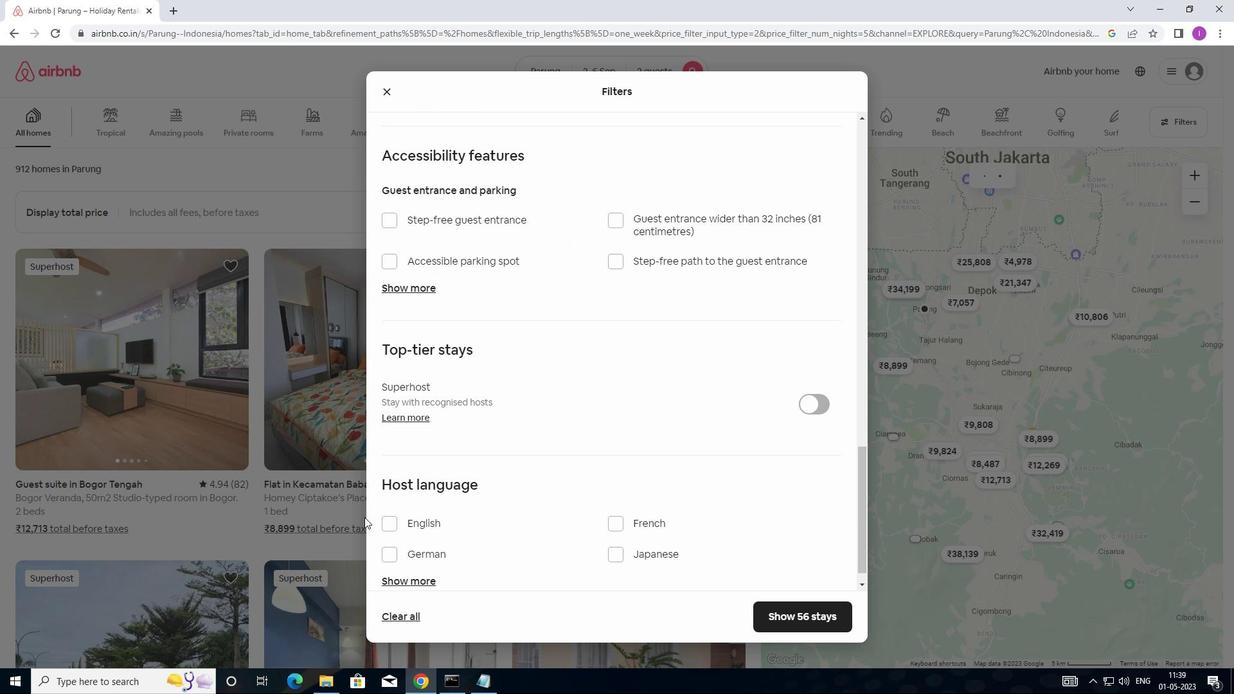 
Action: Mouse moved to (382, 522)
Screenshot: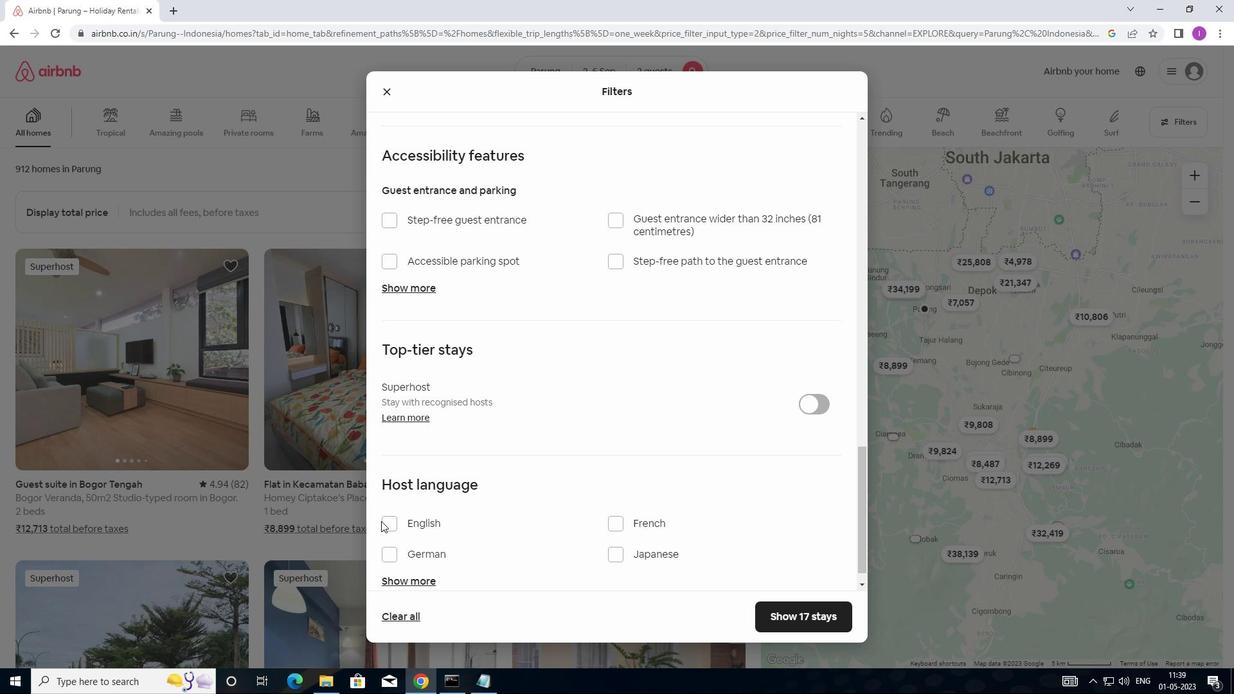 
Action: Mouse pressed left at (382, 522)
Screenshot: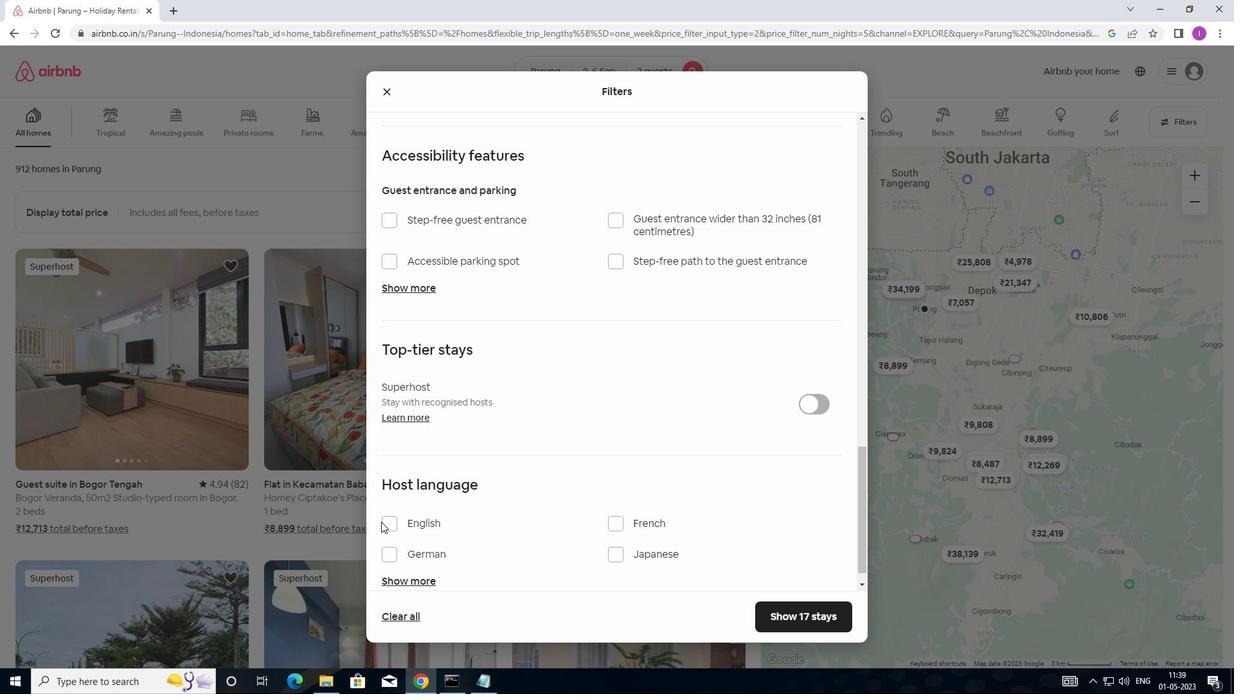 
Action: Mouse moved to (791, 620)
Screenshot: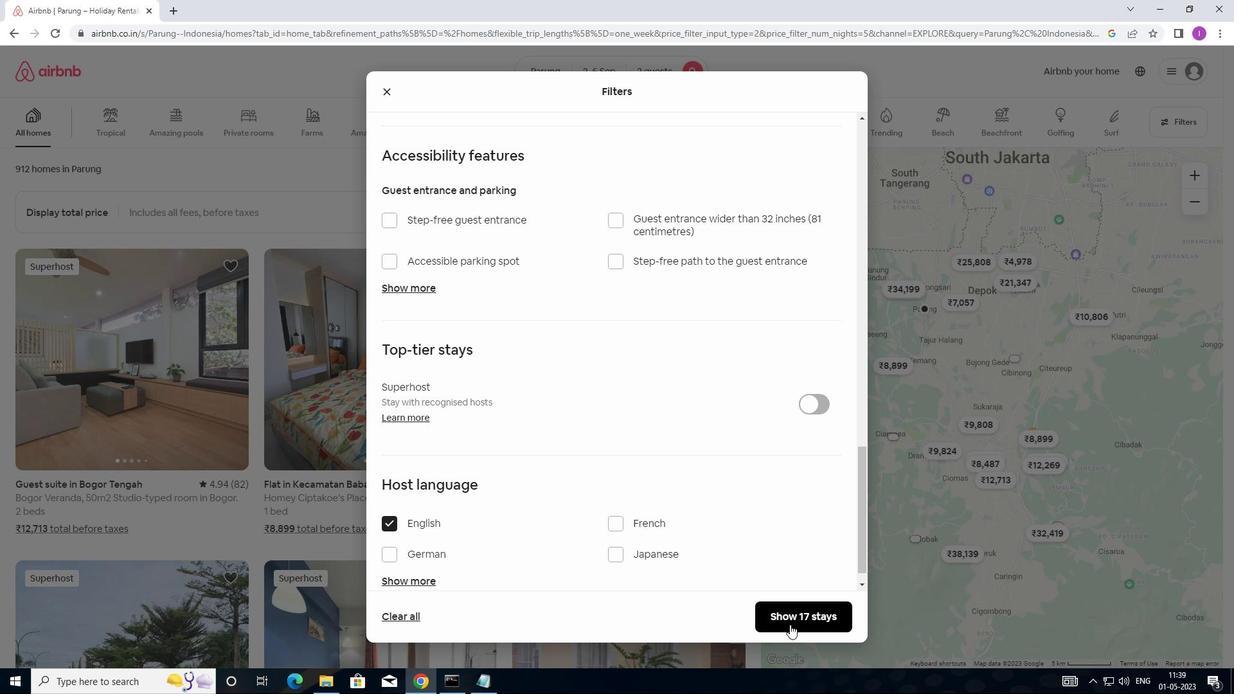 
Action: Mouse pressed left at (791, 620)
Screenshot: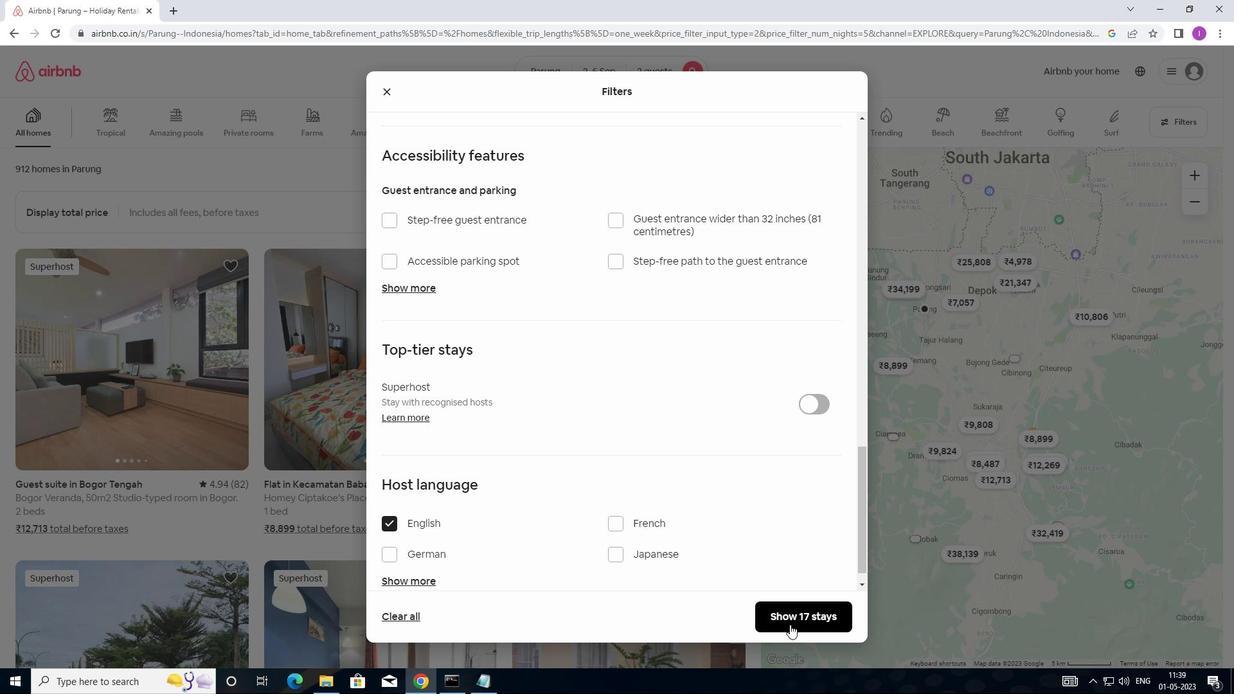 
Action: Mouse moved to (523, 588)
Screenshot: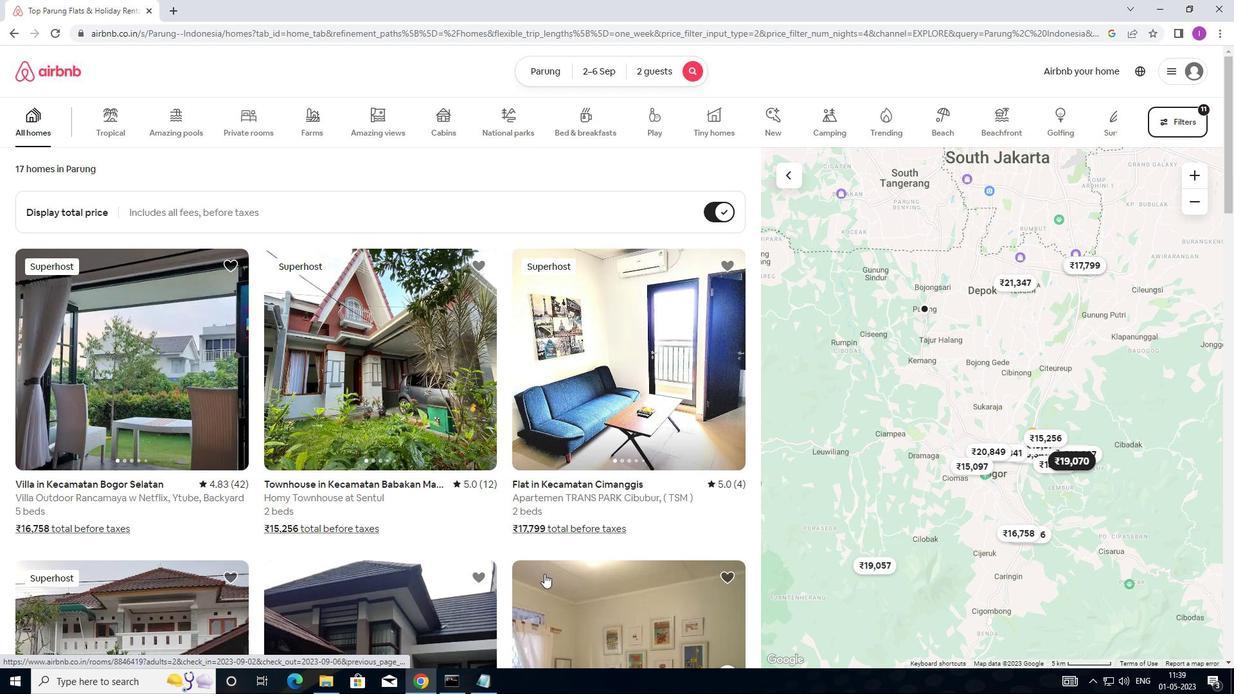 
